 Task: Find a place to stay in Engadine, Australia, with a washing machine, within a price range of ₹10,000 to ₹15,000, and at least 1 bedroom and 1 bathroom.
Action: Mouse moved to (526, 102)
Screenshot: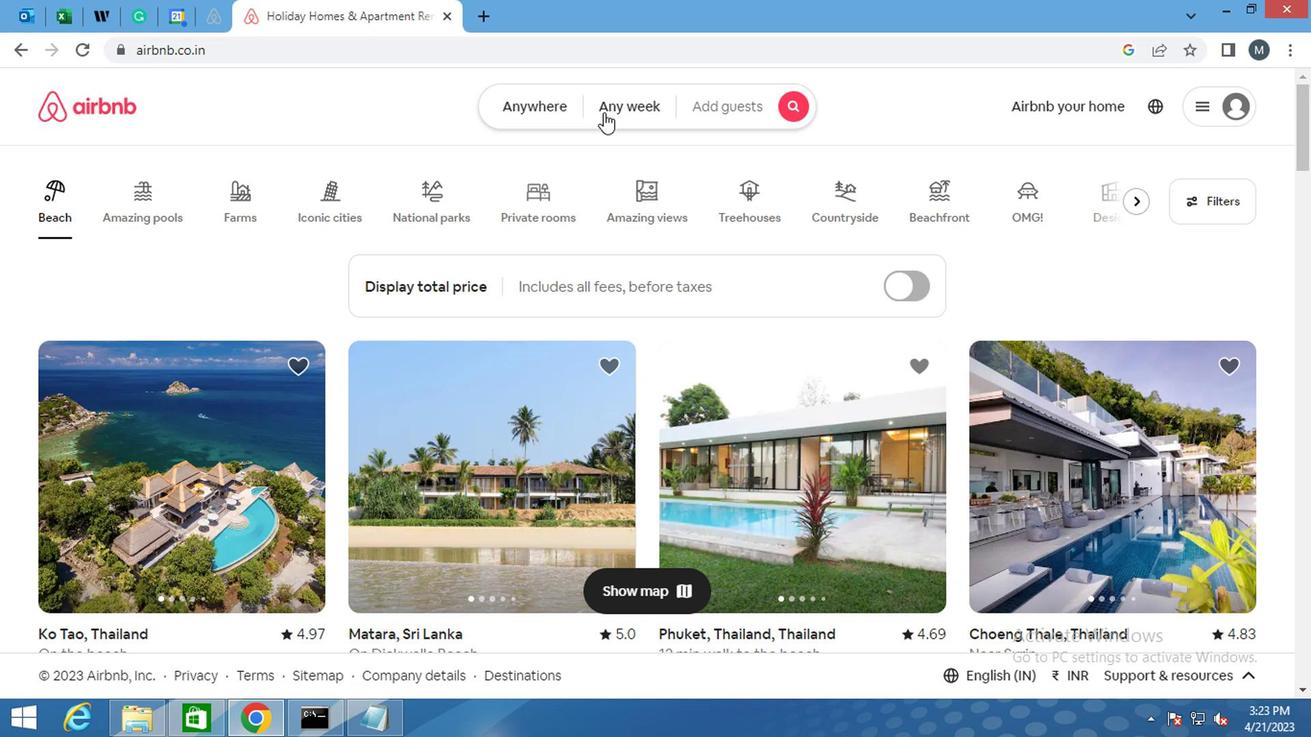 
Action: Mouse pressed left at (526, 102)
Screenshot: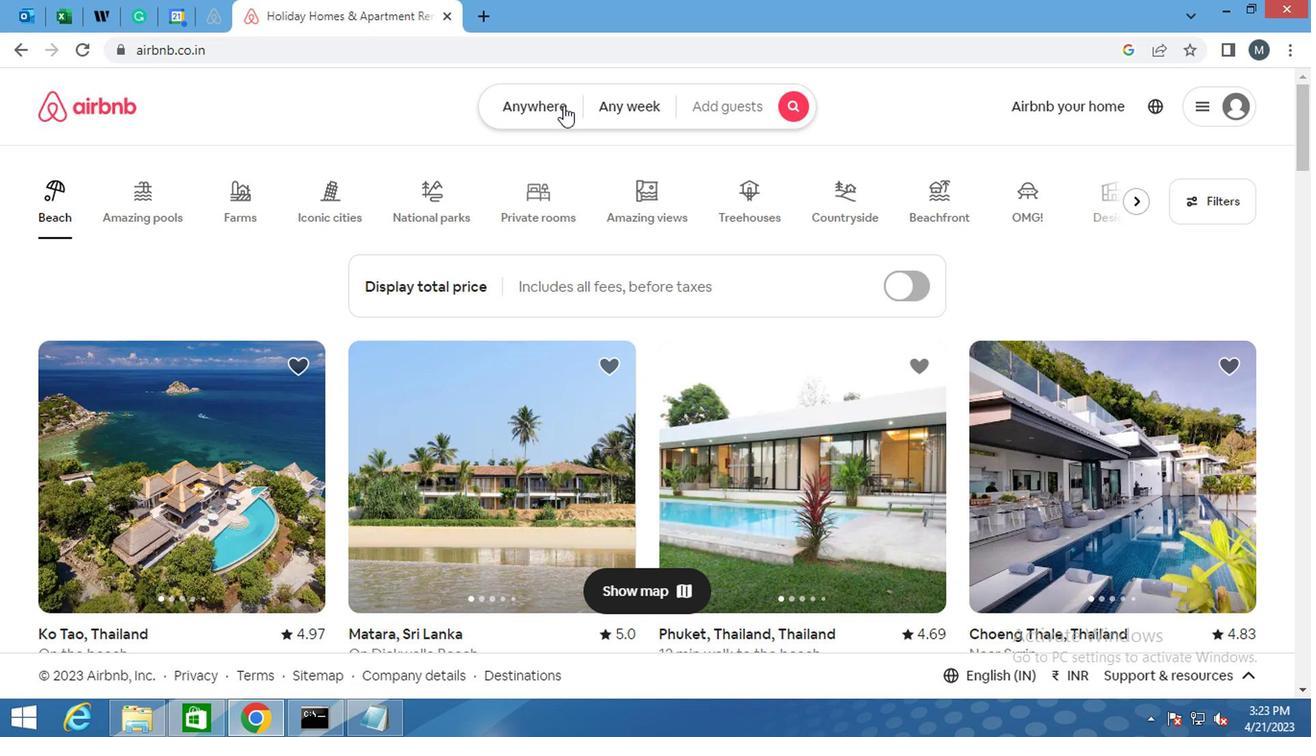 
Action: Mouse moved to (409, 185)
Screenshot: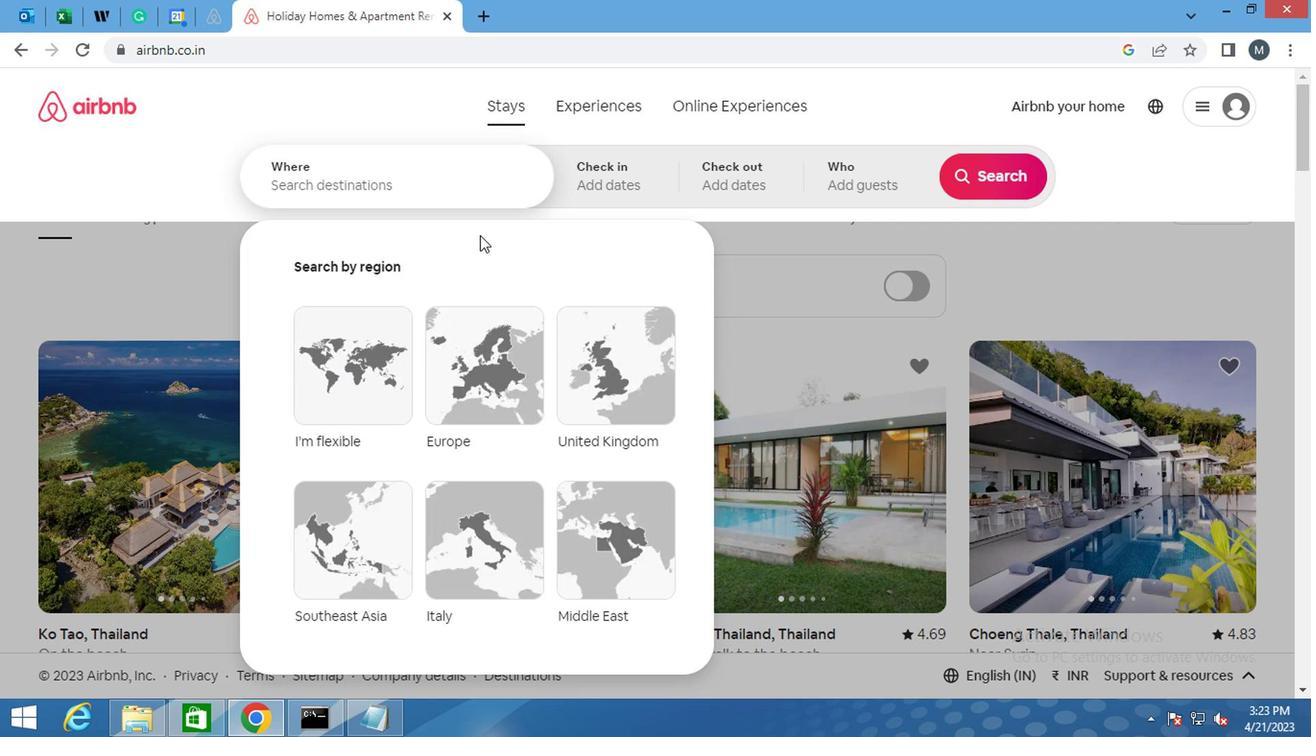 
Action: Mouse pressed left at (409, 185)
Screenshot: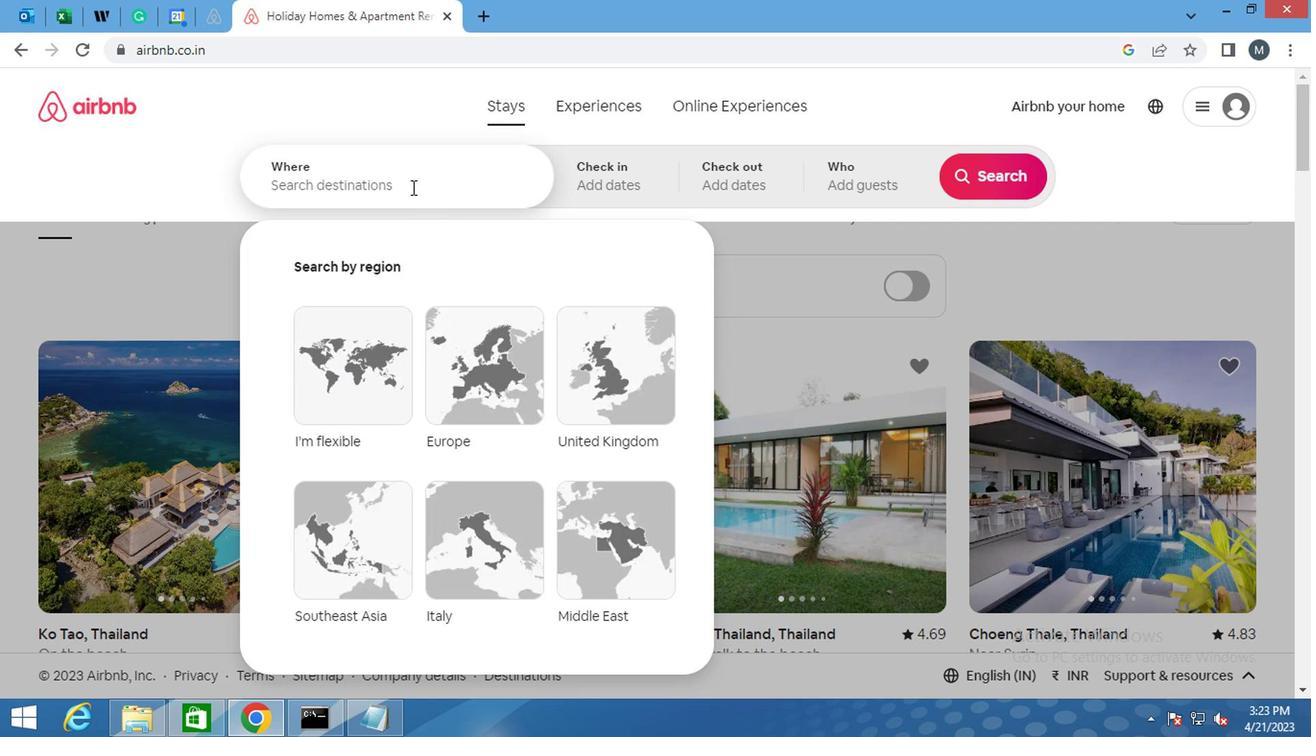 
Action: Key pressed engadine,<Key.shift>AUSTRALIA
Screenshot: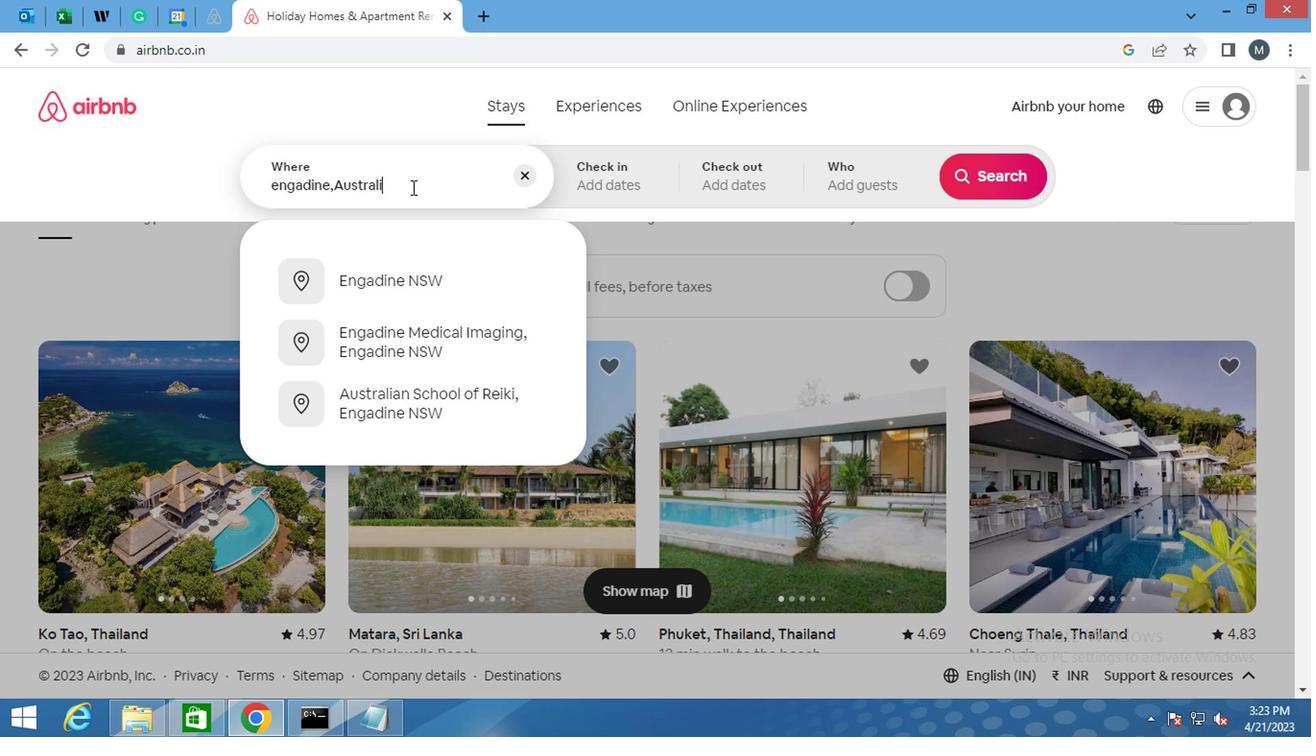 
Action: Mouse moved to (277, 178)
Screenshot: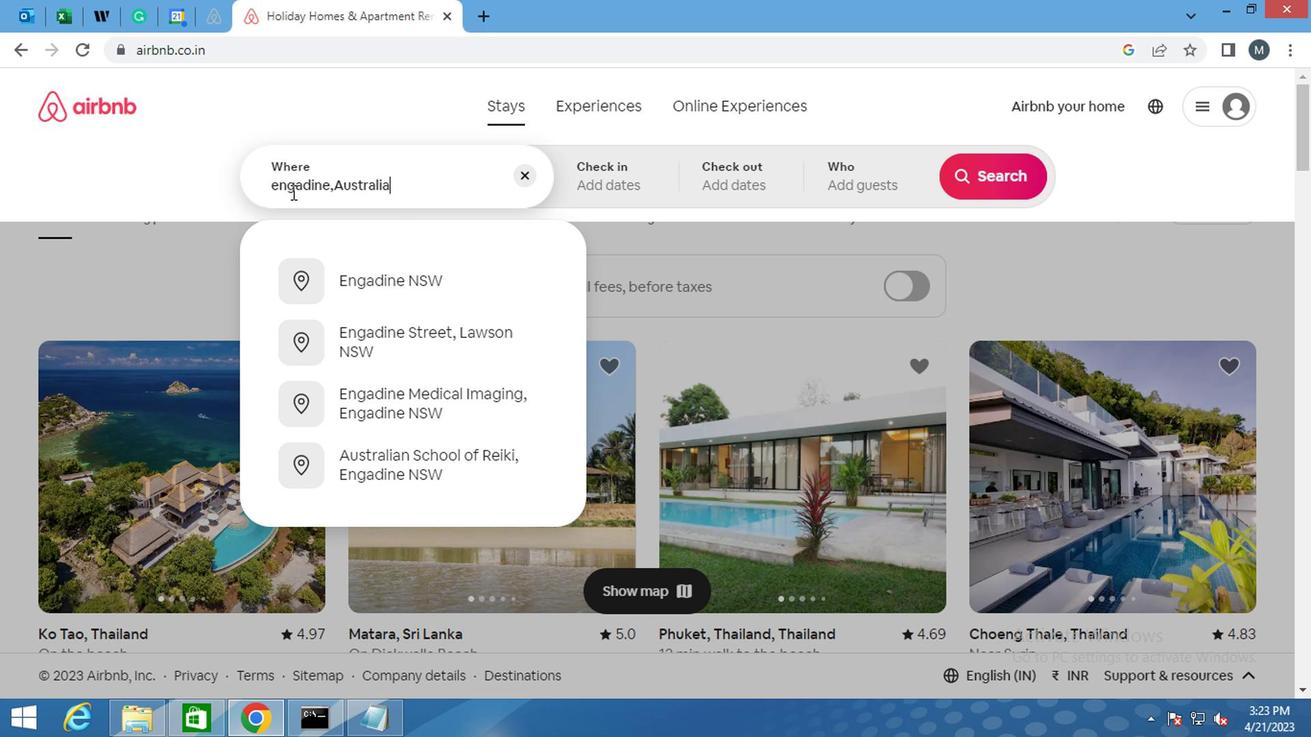 
Action: Mouse pressed left at (277, 178)
Screenshot: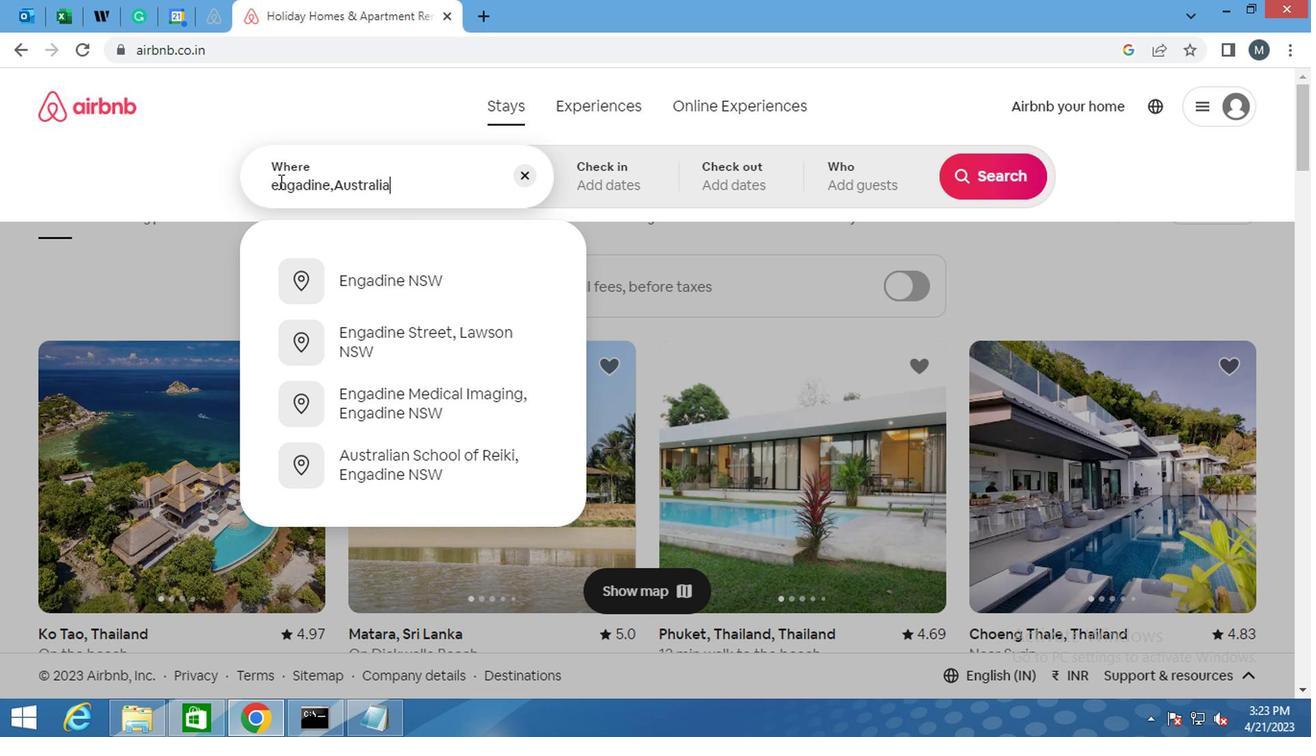 
Action: Mouse moved to (435, 206)
Screenshot: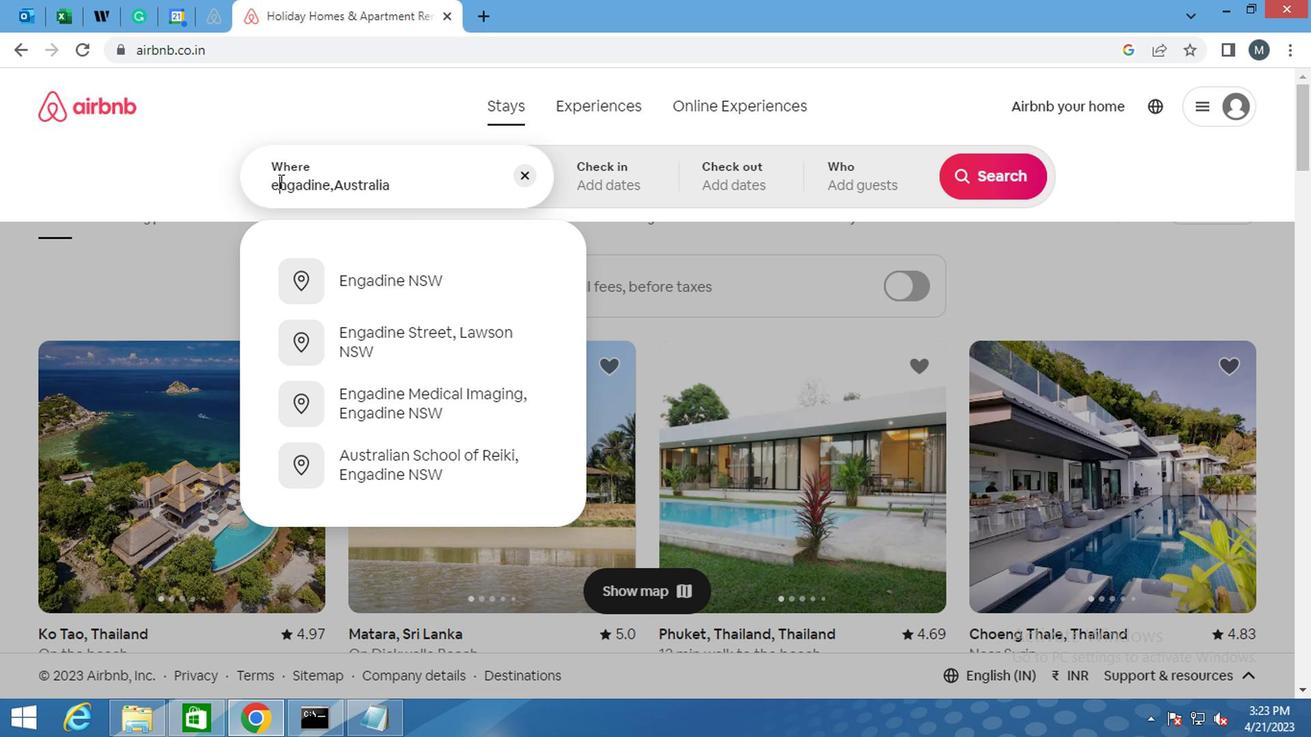 
Action: Key pressed <Key.backspace><Key.shift>E
Screenshot: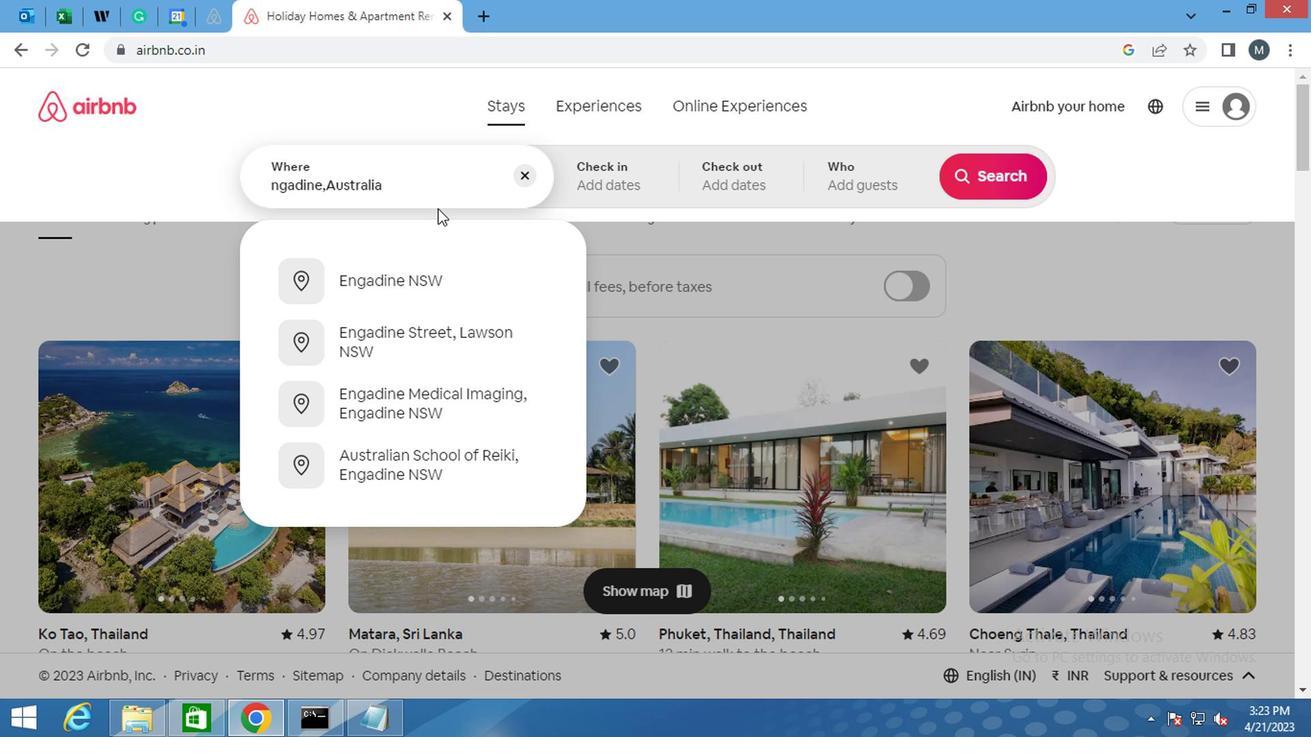 
Action: Mouse moved to (607, 173)
Screenshot: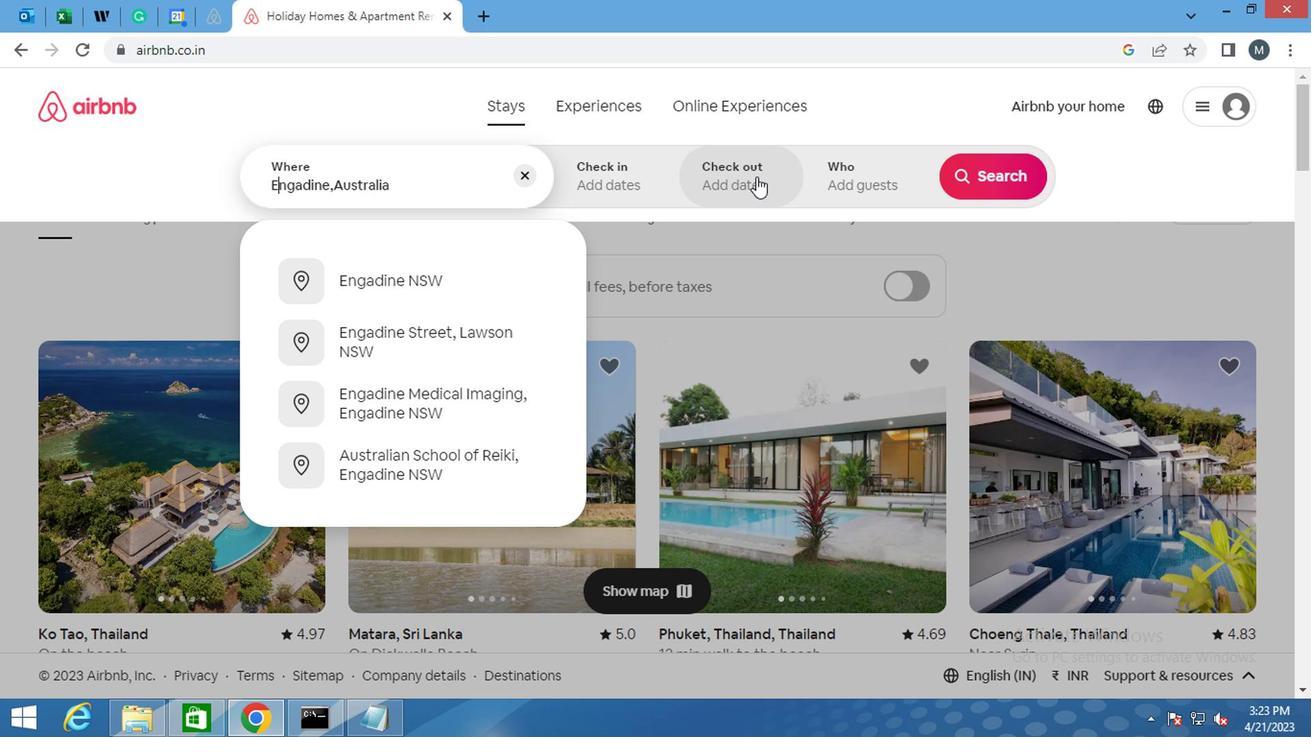 
Action: Mouse pressed left at (607, 173)
Screenshot: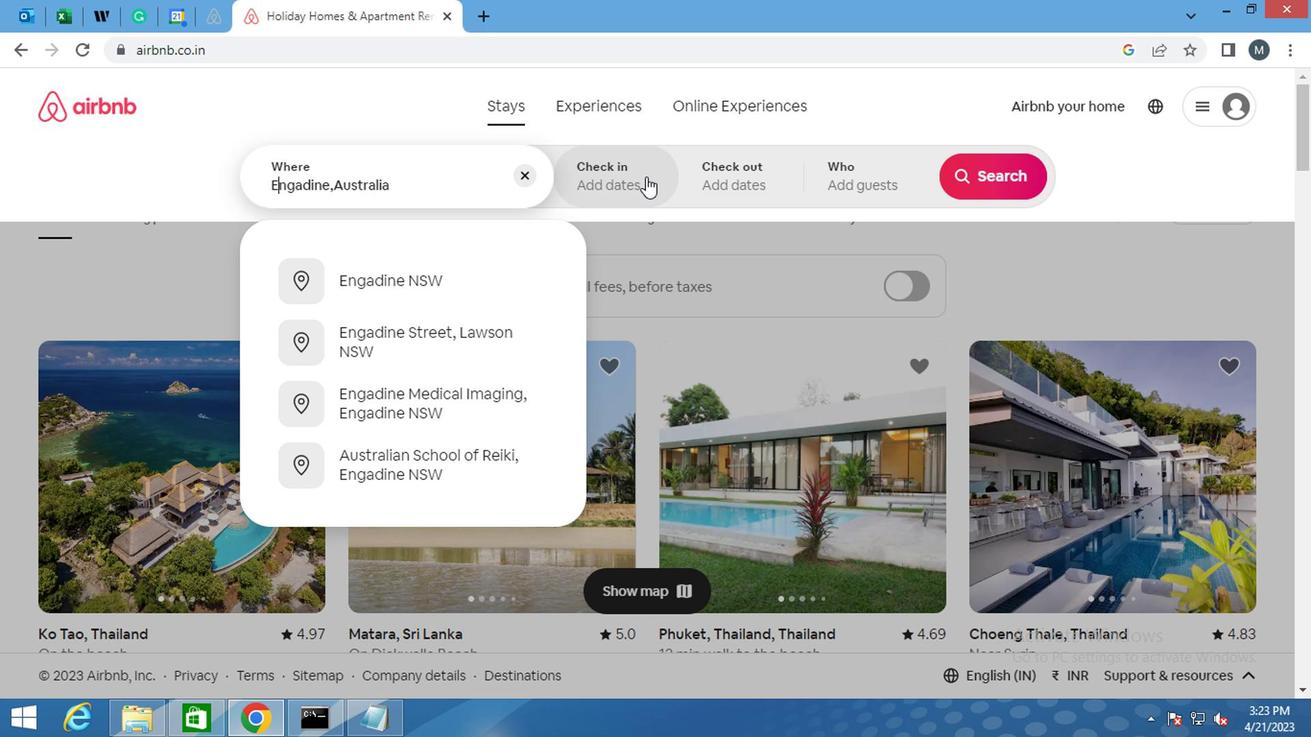 
Action: Mouse moved to (982, 331)
Screenshot: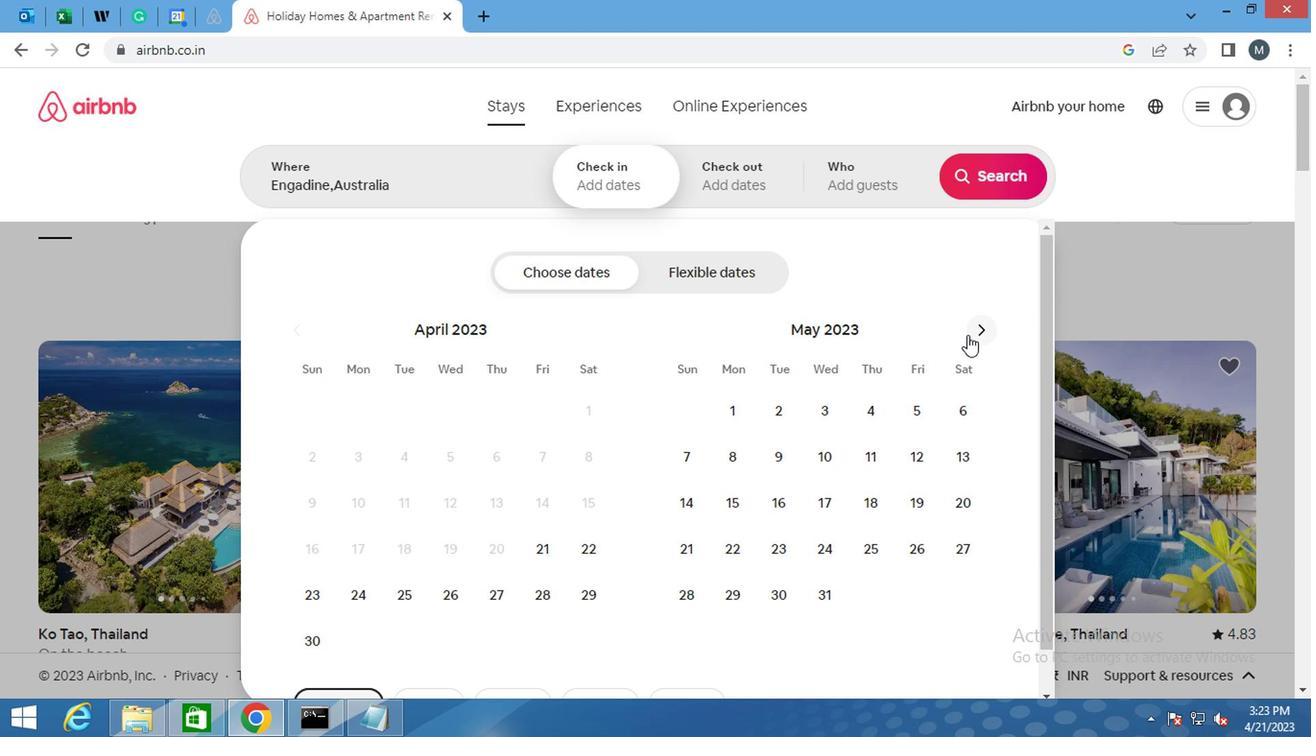 
Action: Mouse pressed left at (982, 331)
Screenshot: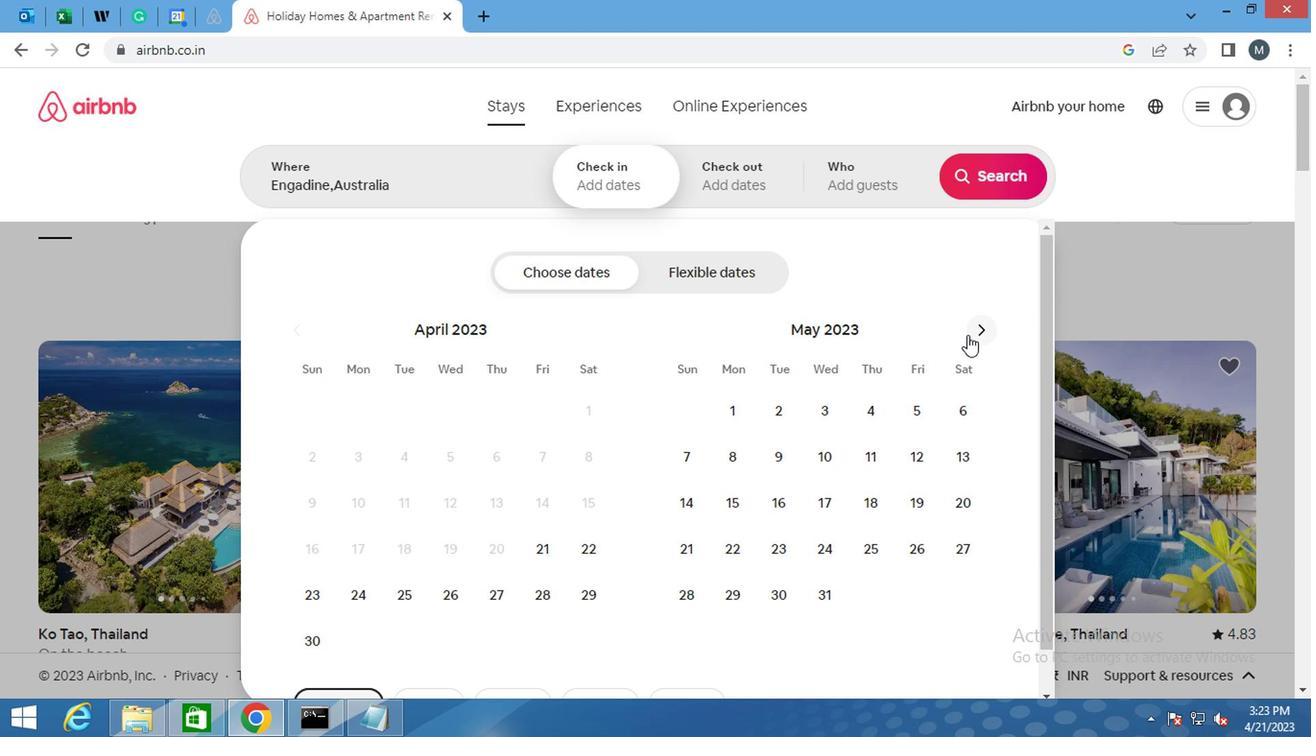 
Action: Mouse moved to (913, 415)
Screenshot: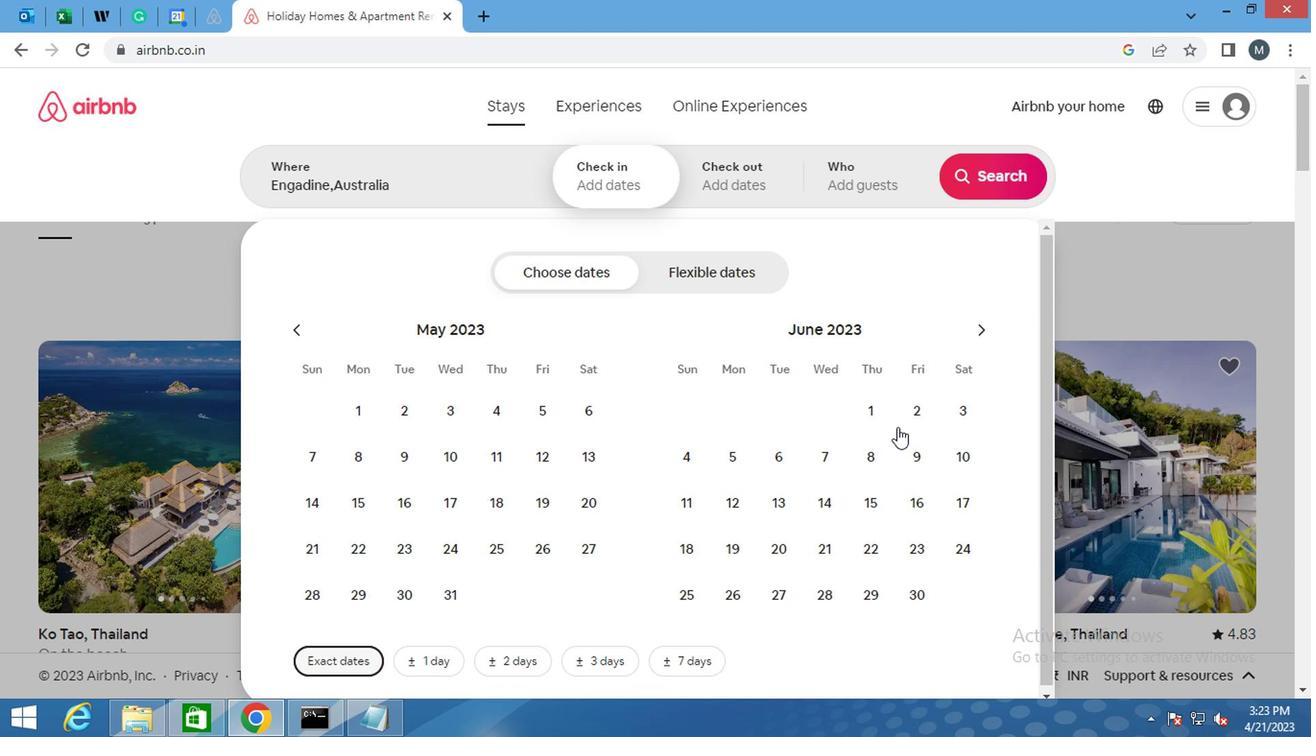 
Action: Mouse pressed left at (913, 415)
Screenshot: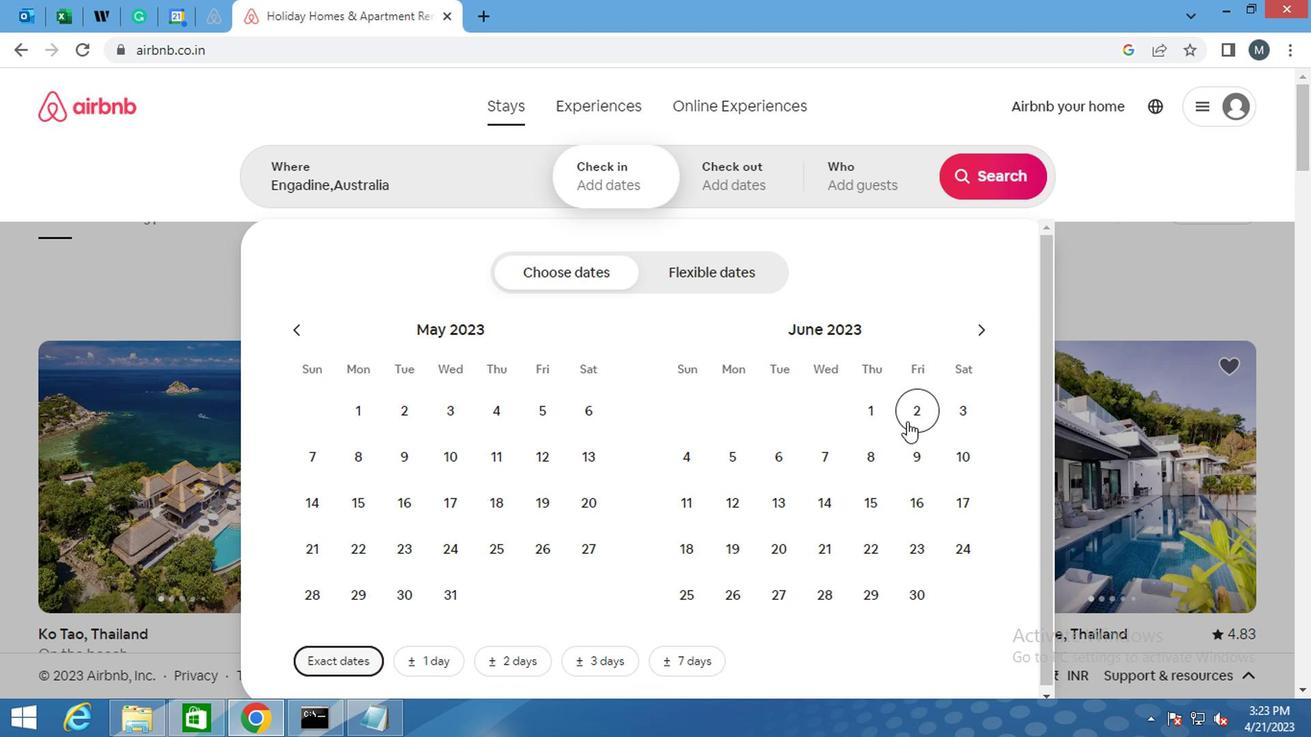 
Action: Mouse moved to (860, 498)
Screenshot: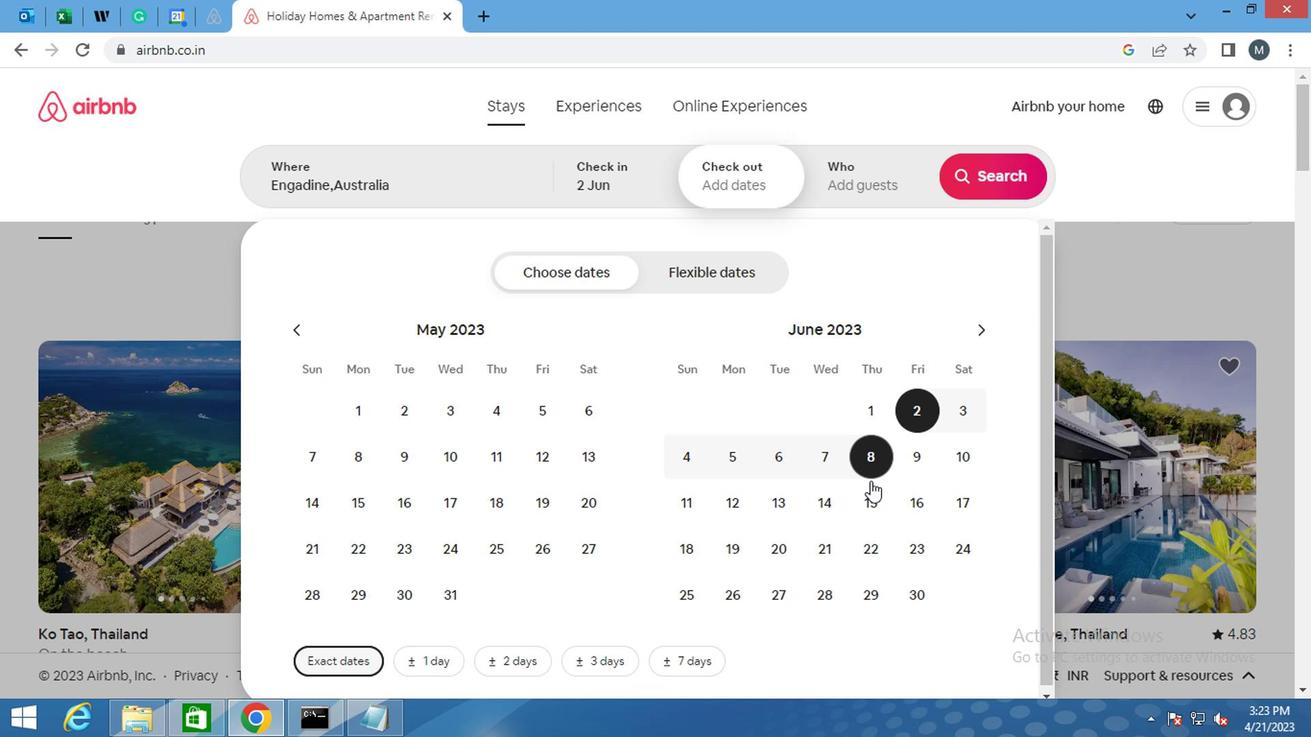 
Action: Mouse pressed left at (860, 498)
Screenshot: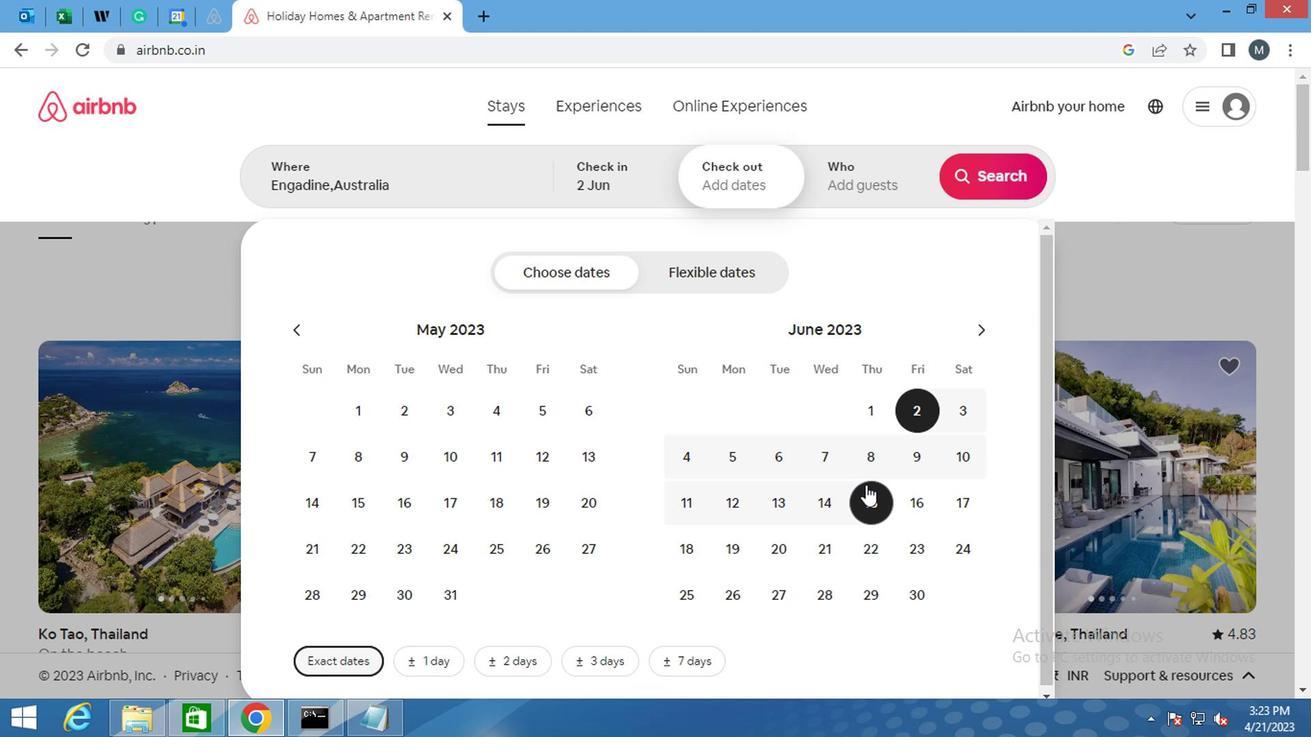
Action: Mouse moved to (856, 174)
Screenshot: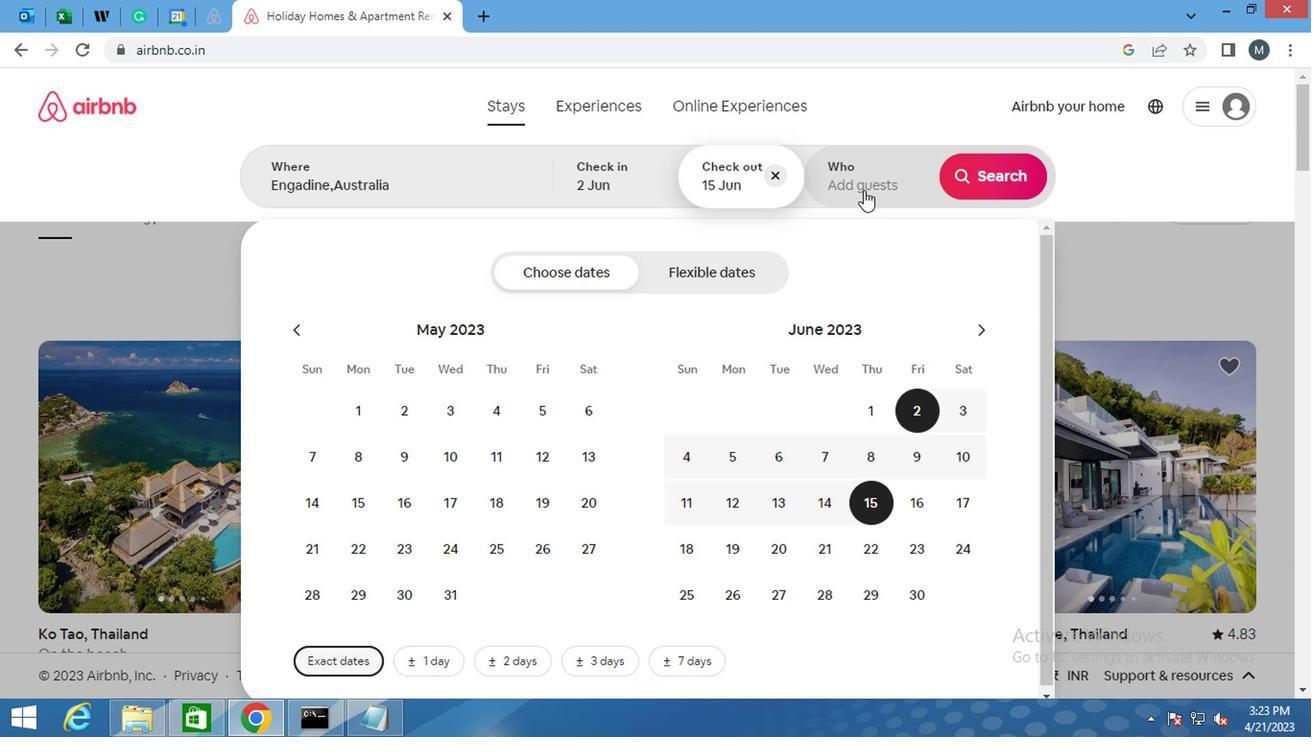 
Action: Mouse pressed left at (856, 174)
Screenshot: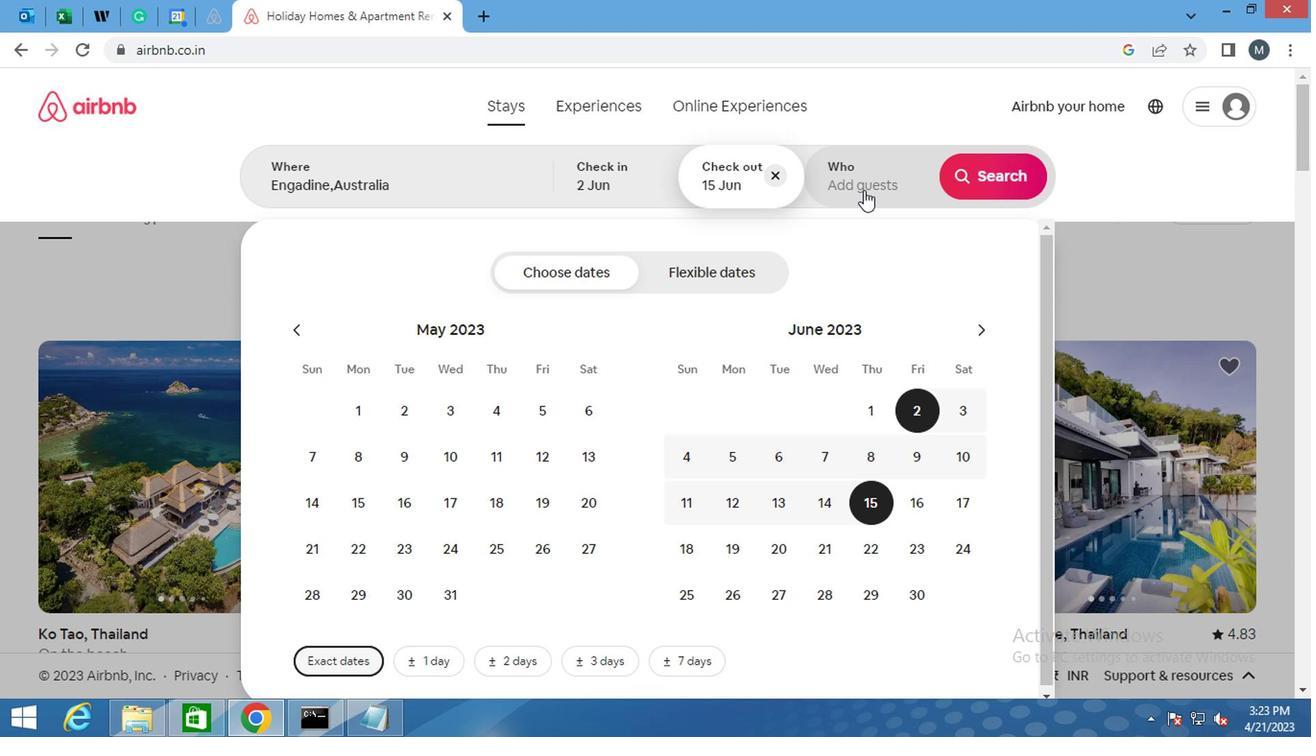 
Action: Mouse moved to (1000, 279)
Screenshot: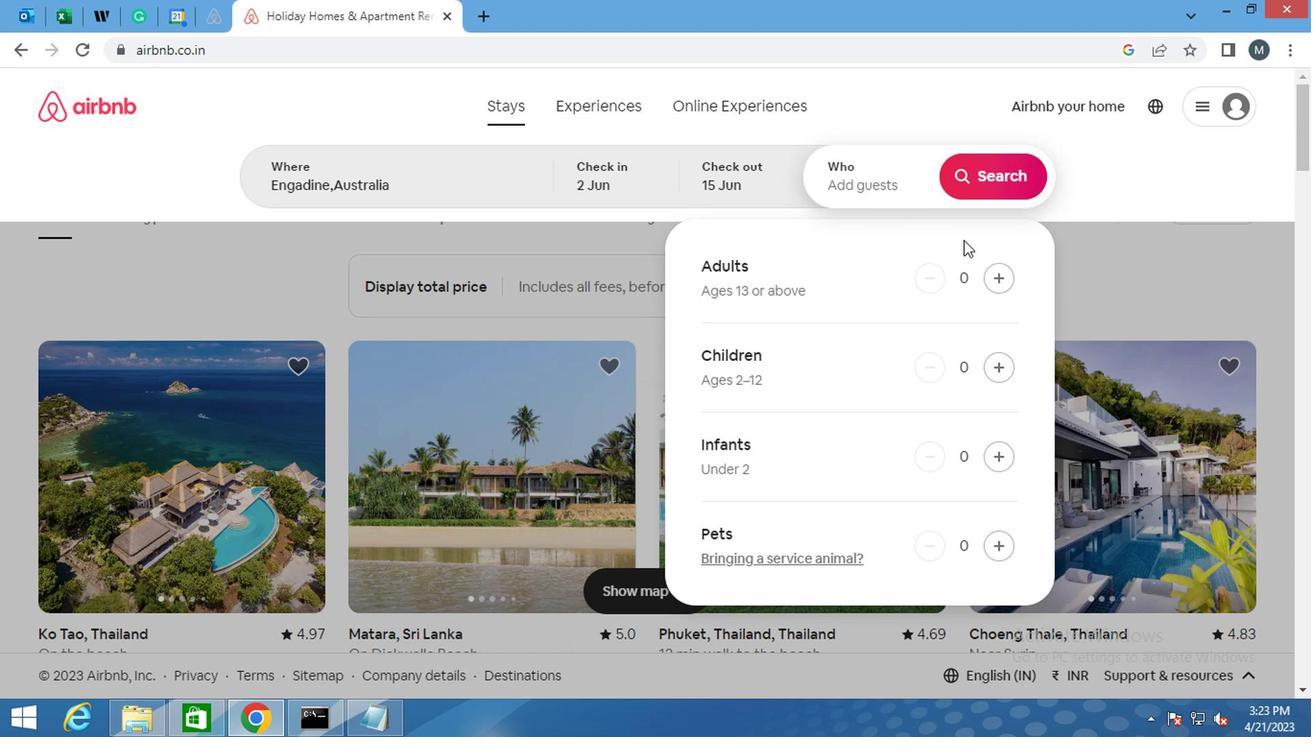 
Action: Mouse pressed left at (1000, 279)
Screenshot: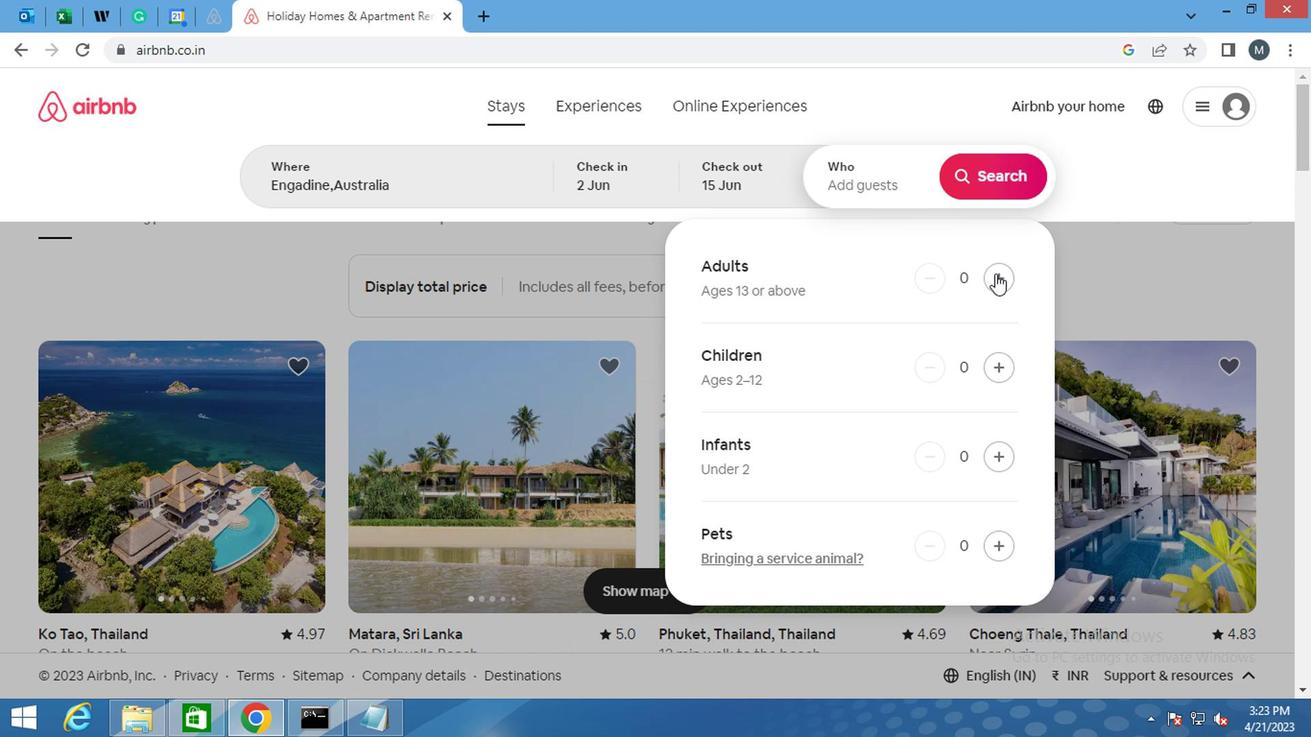 
Action: Mouse pressed left at (1000, 279)
Screenshot: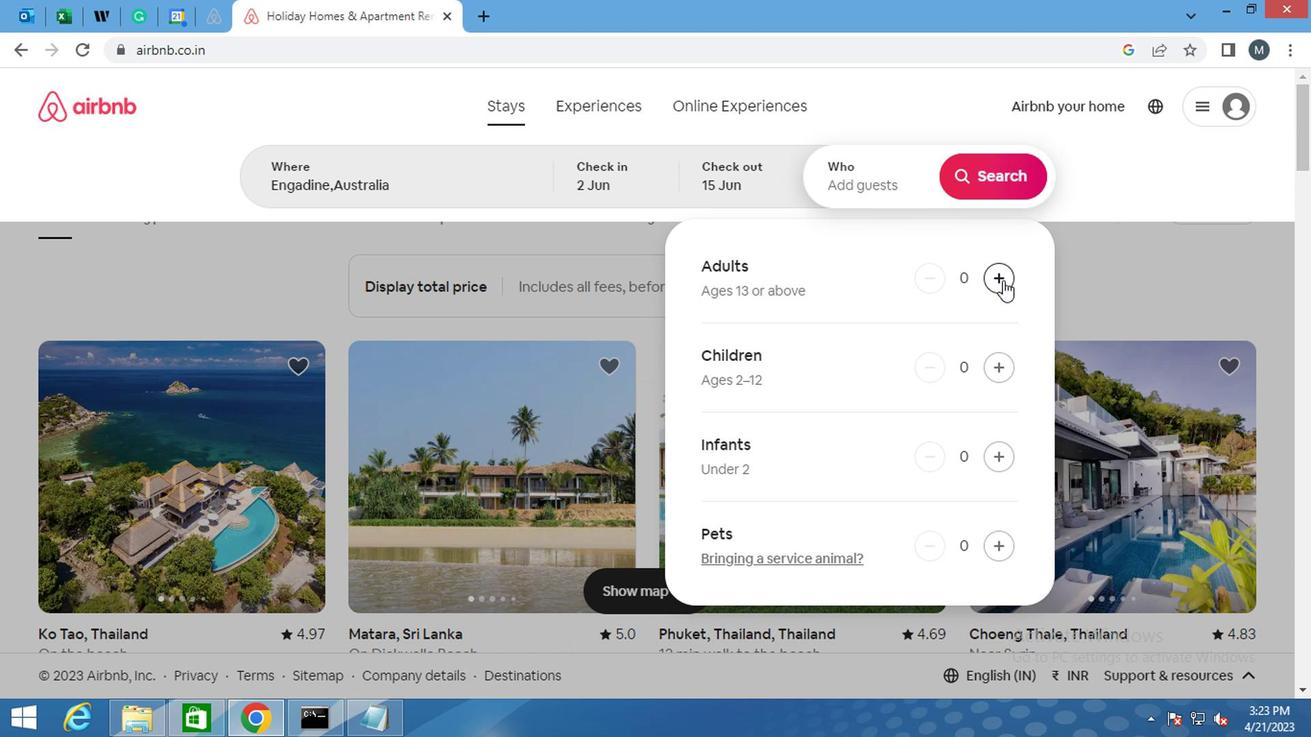 
Action: Mouse moved to (987, 178)
Screenshot: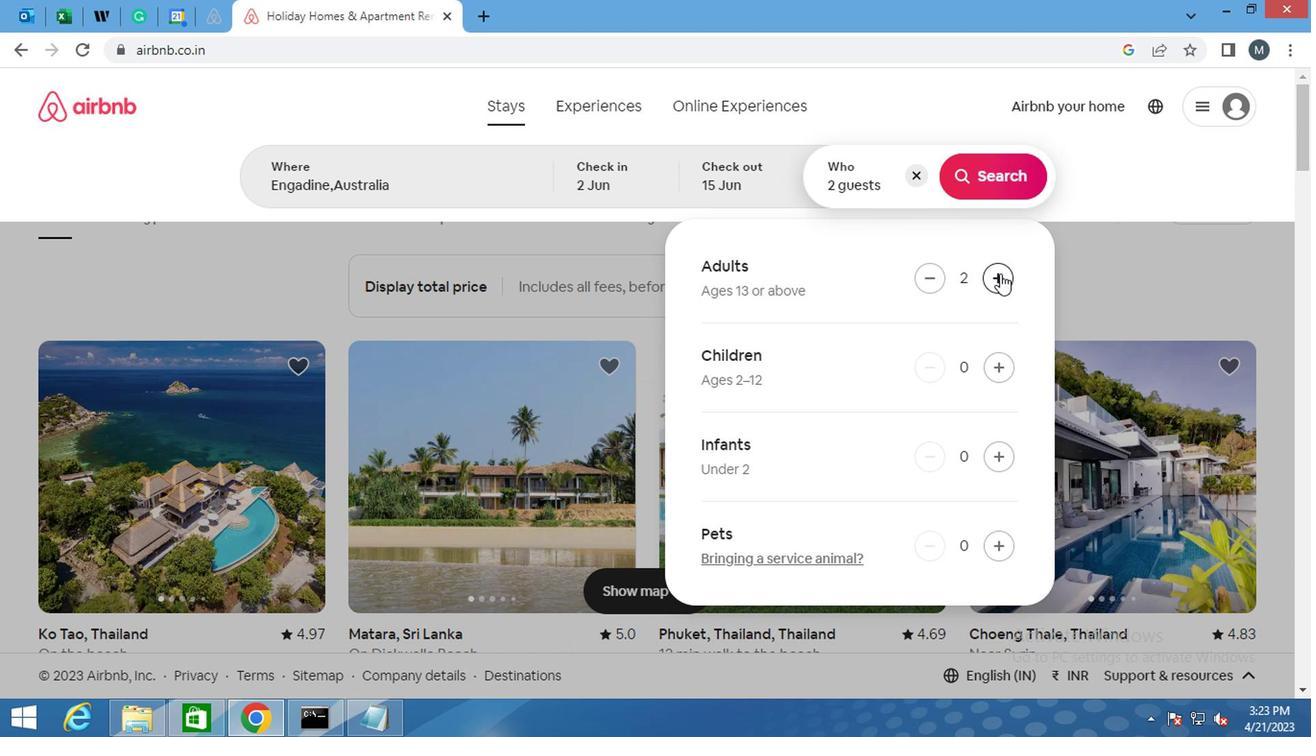 
Action: Mouse pressed left at (987, 178)
Screenshot: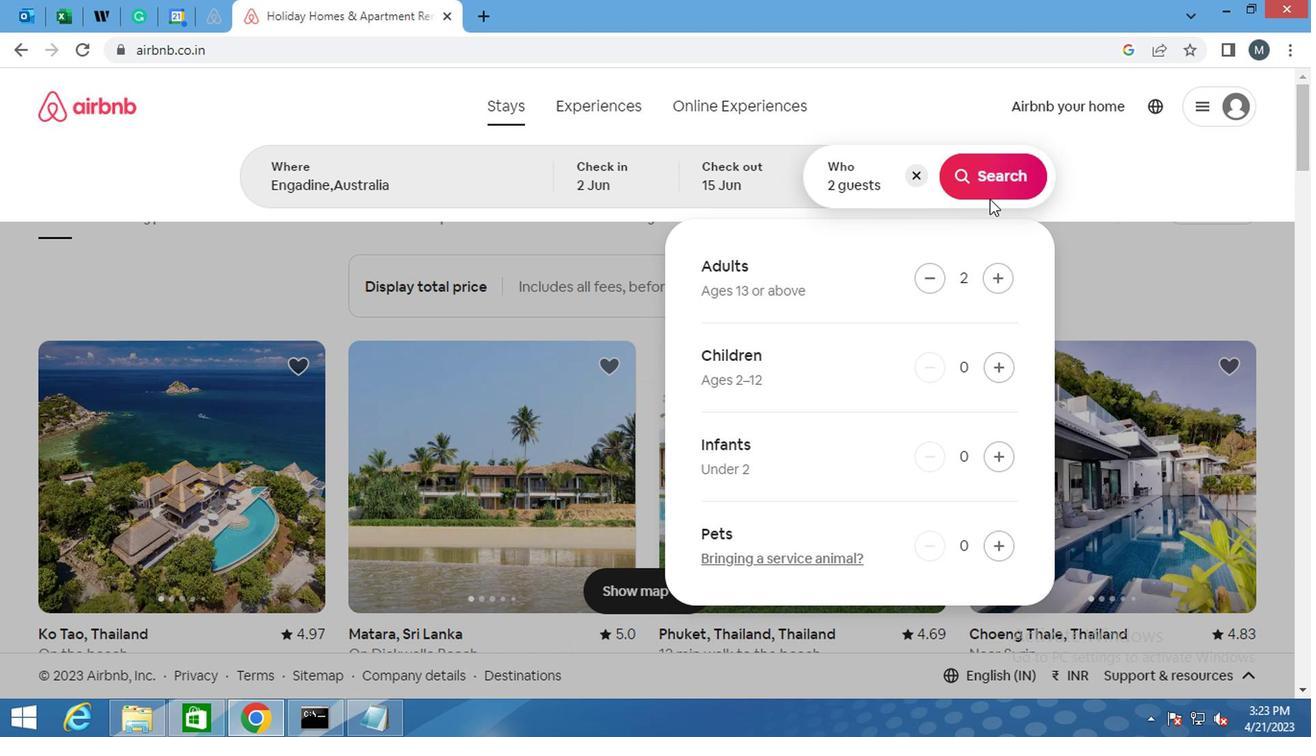 
Action: Mouse moved to (1211, 191)
Screenshot: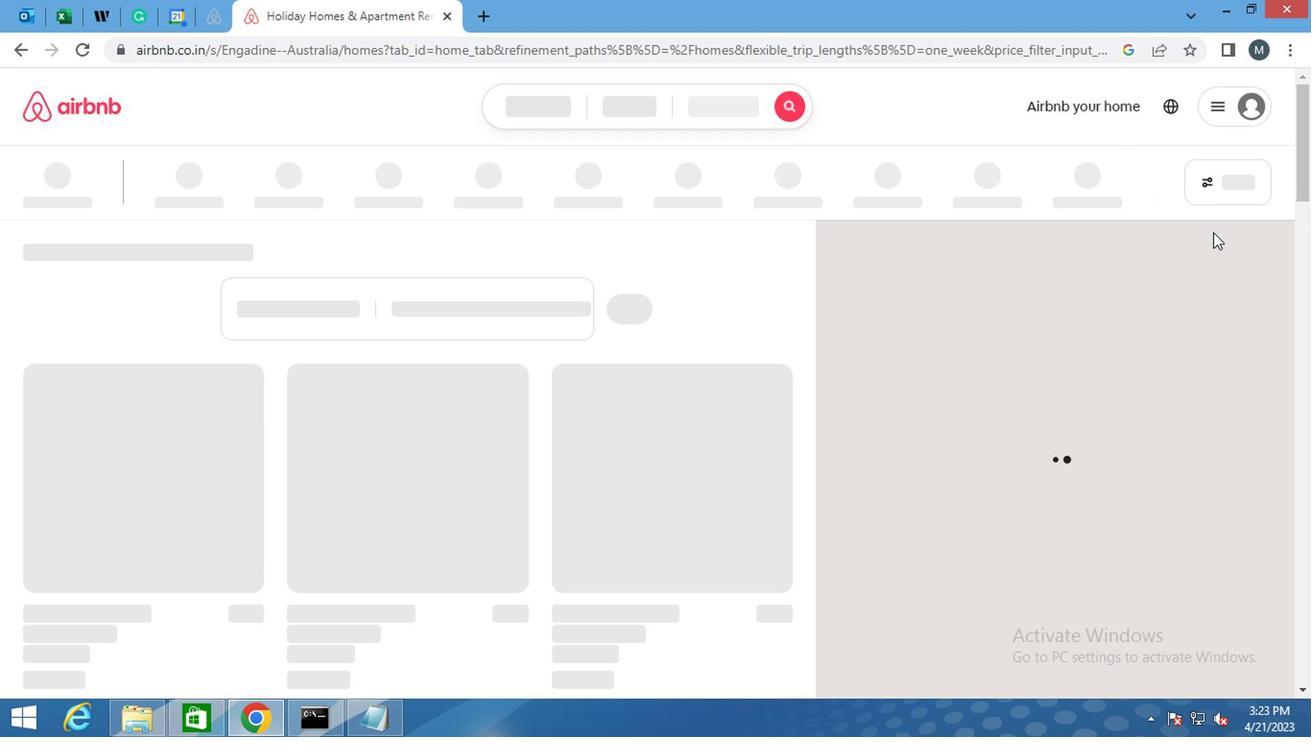 
Action: Mouse pressed left at (1211, 191)
Screenshot: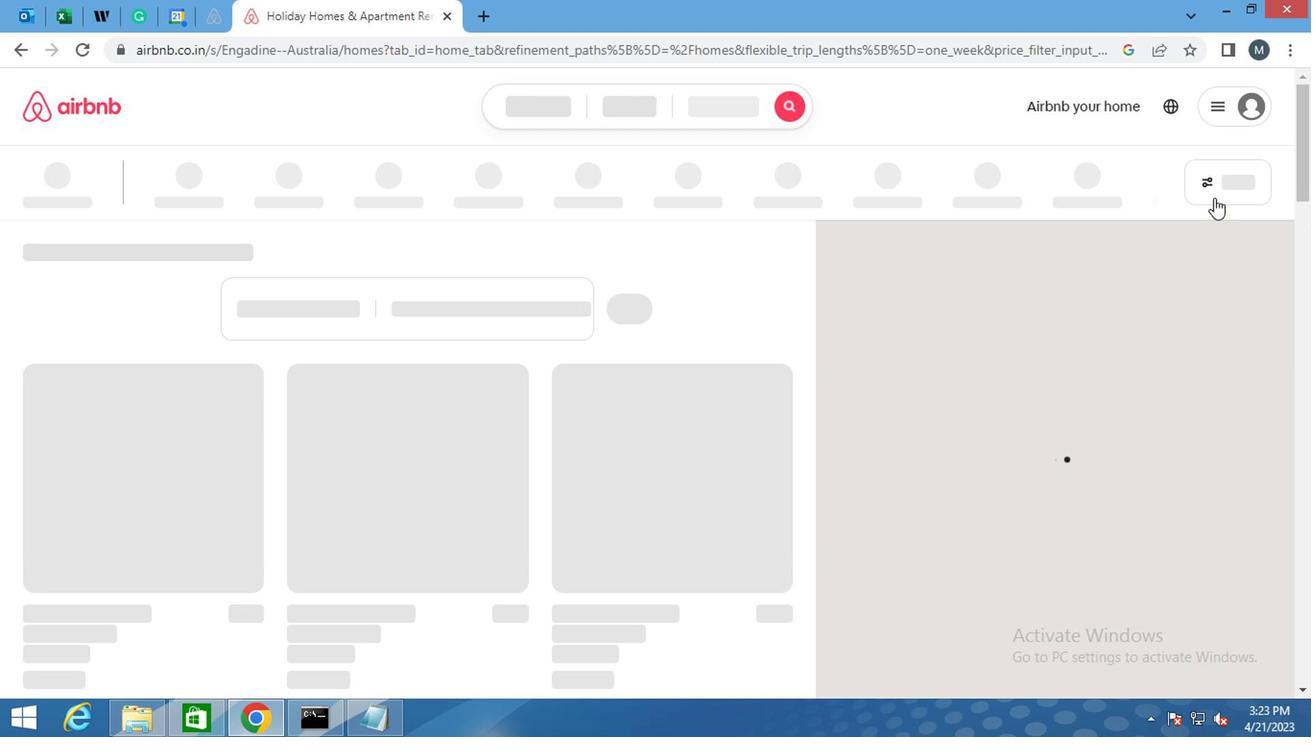 
Action: Mouse moved to (386, 509)
Screenshot: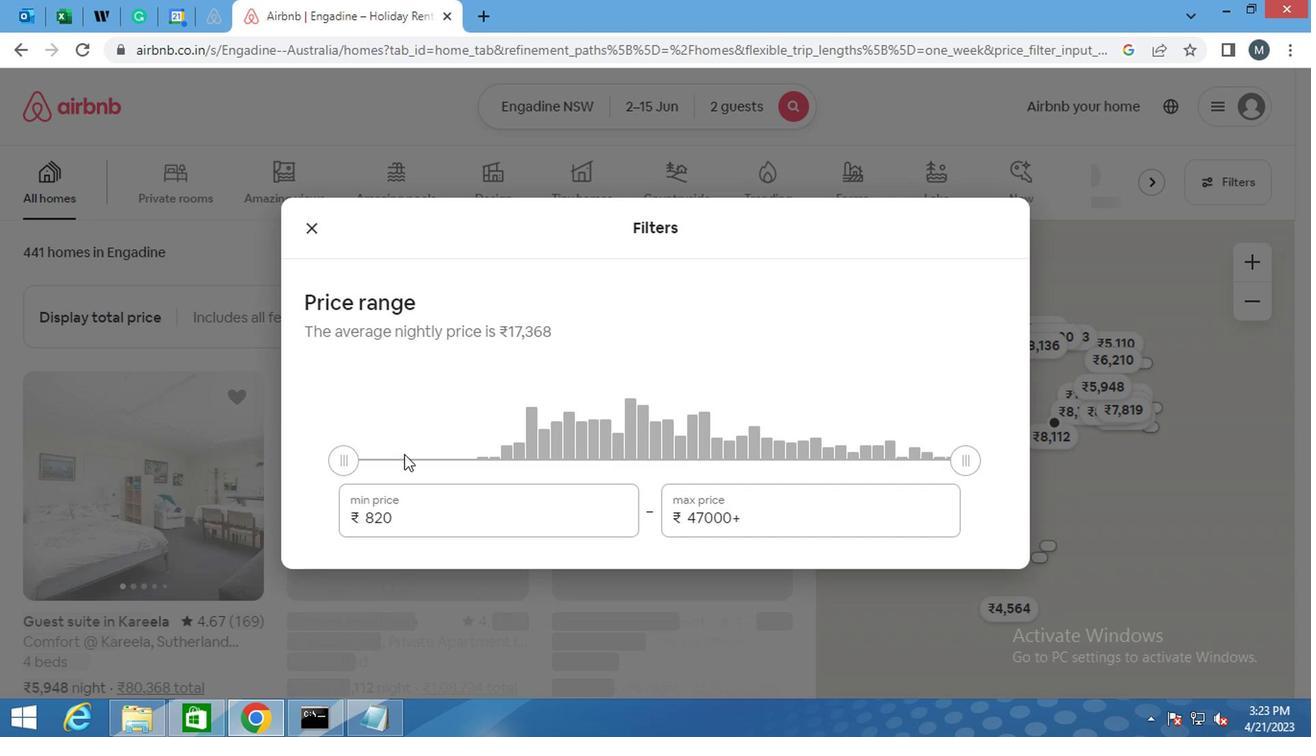 
Action: Mouse pressed left at (386, 509)
Screenshot: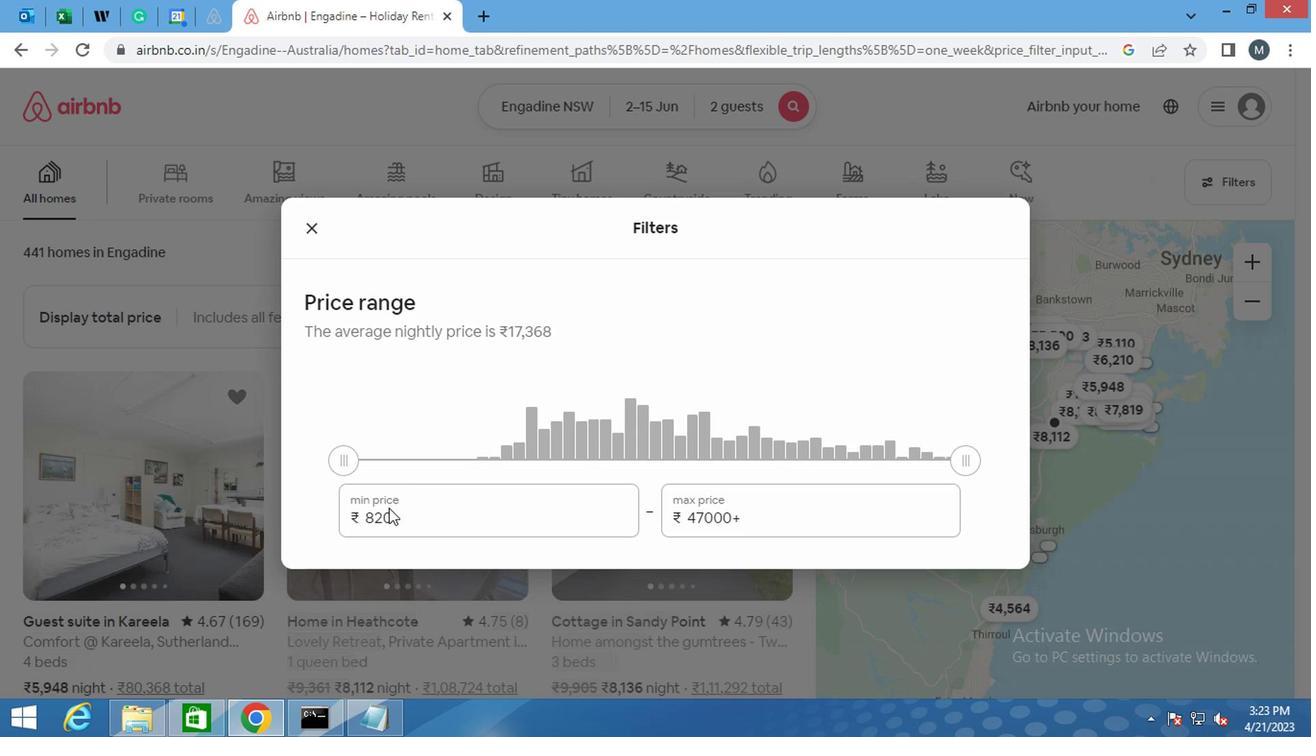 
Action: Mouse moved to (396, 415)
Screenshot: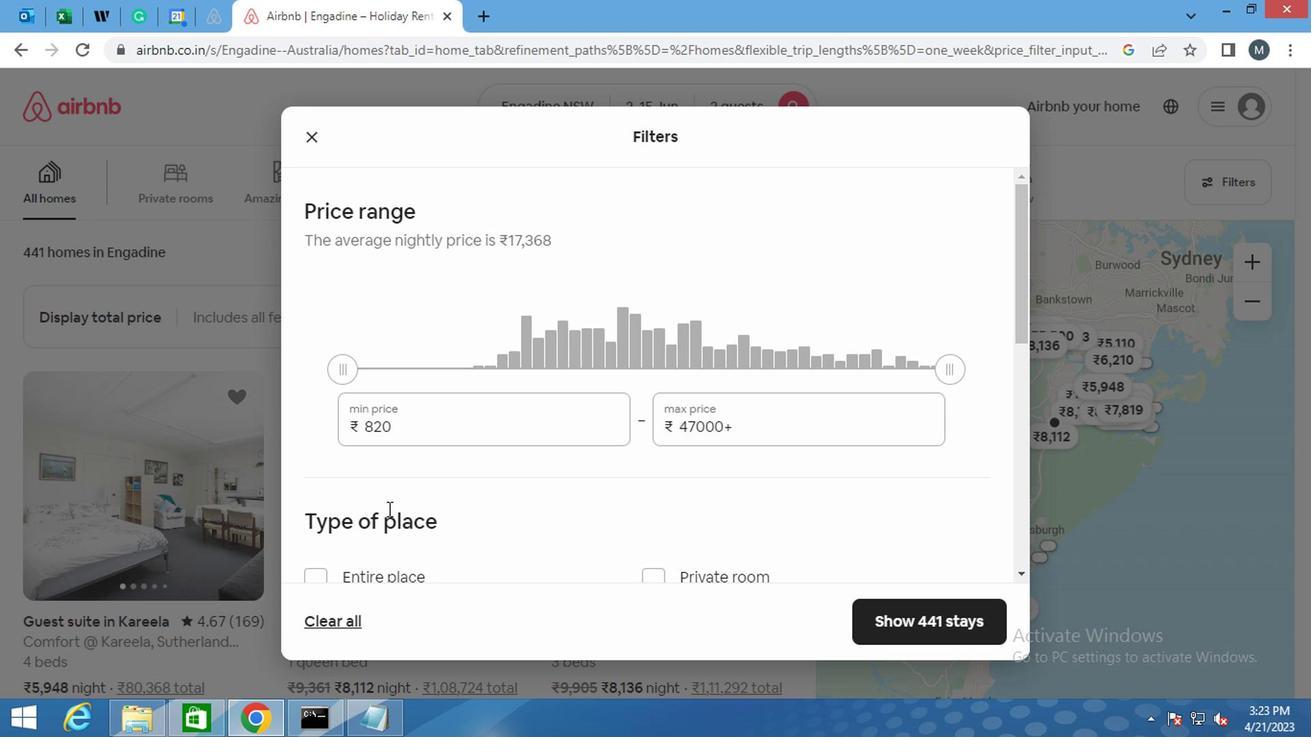 
Action: Mouse pressed left at (396, 415)
Screenshot: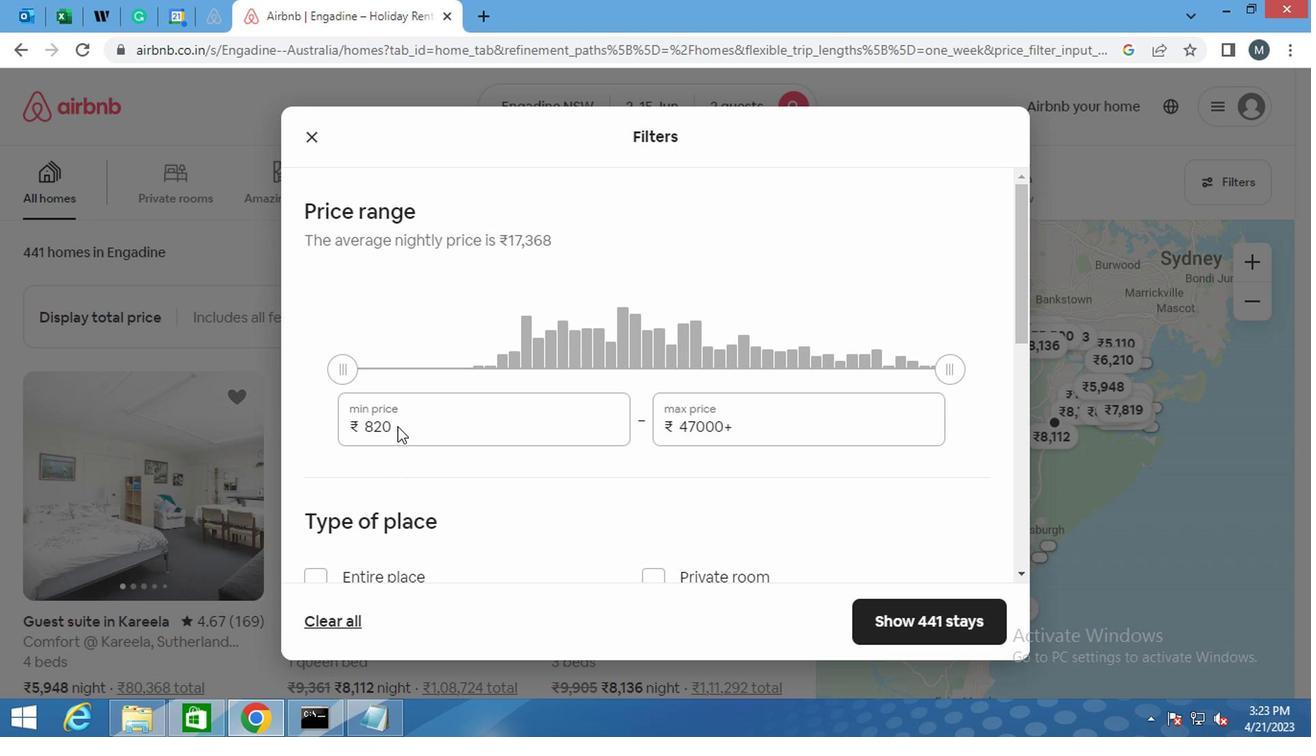 
Action: Mouse pressed left at (396, 415)
Screenshot: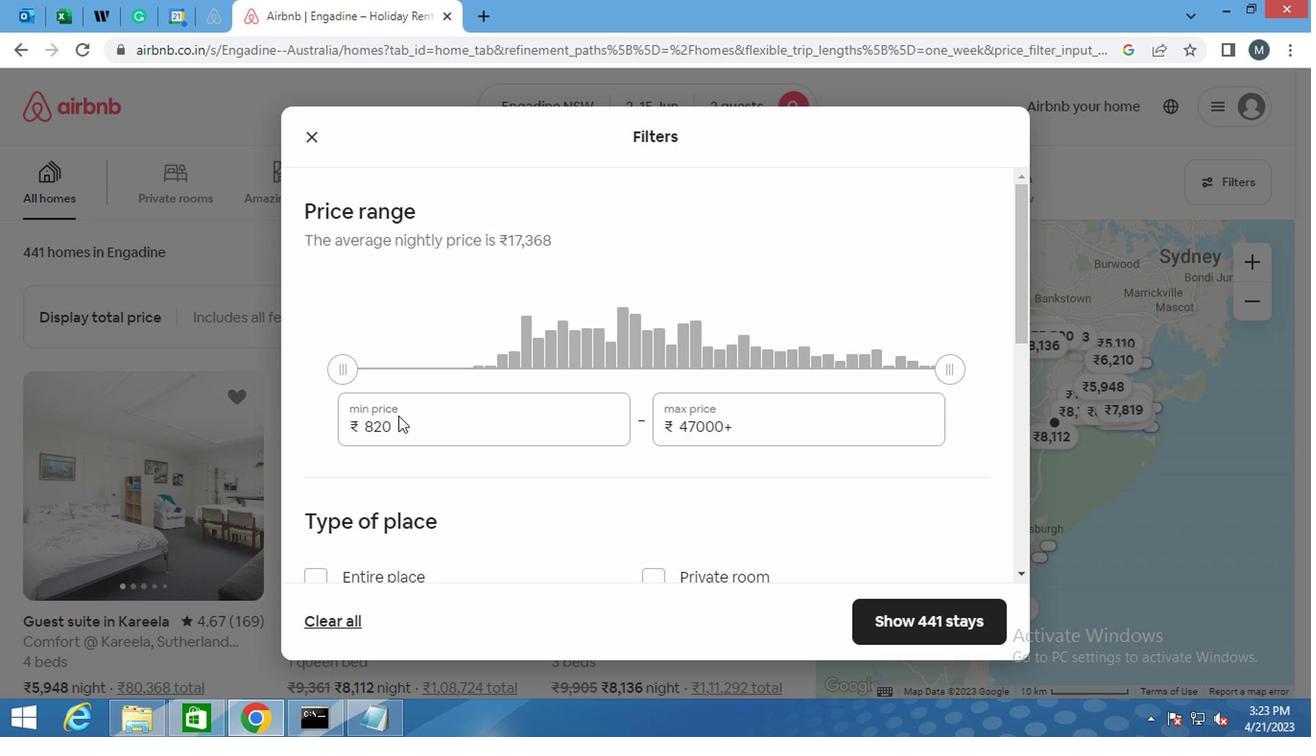 
Action: Mouse pressed left at (396, 415)
Screenshot: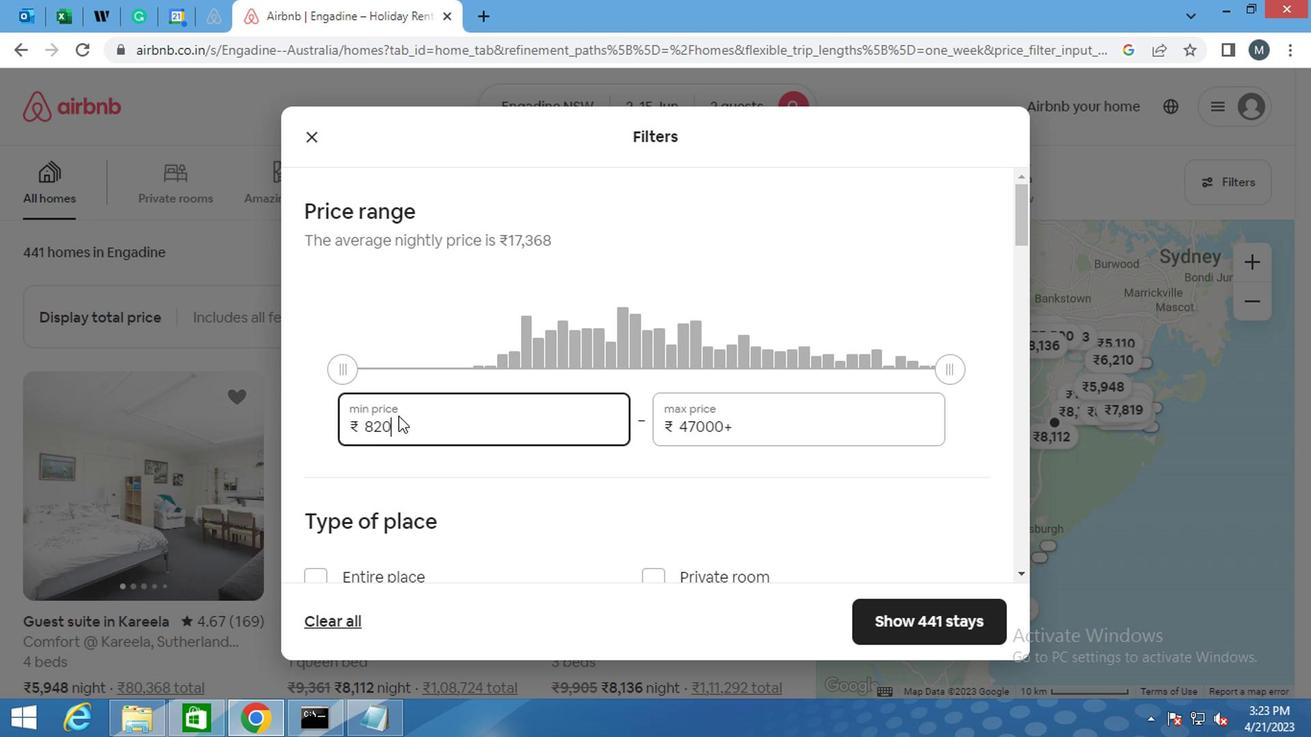 
Action: Mouse moved to (383, 420)
Screenshot: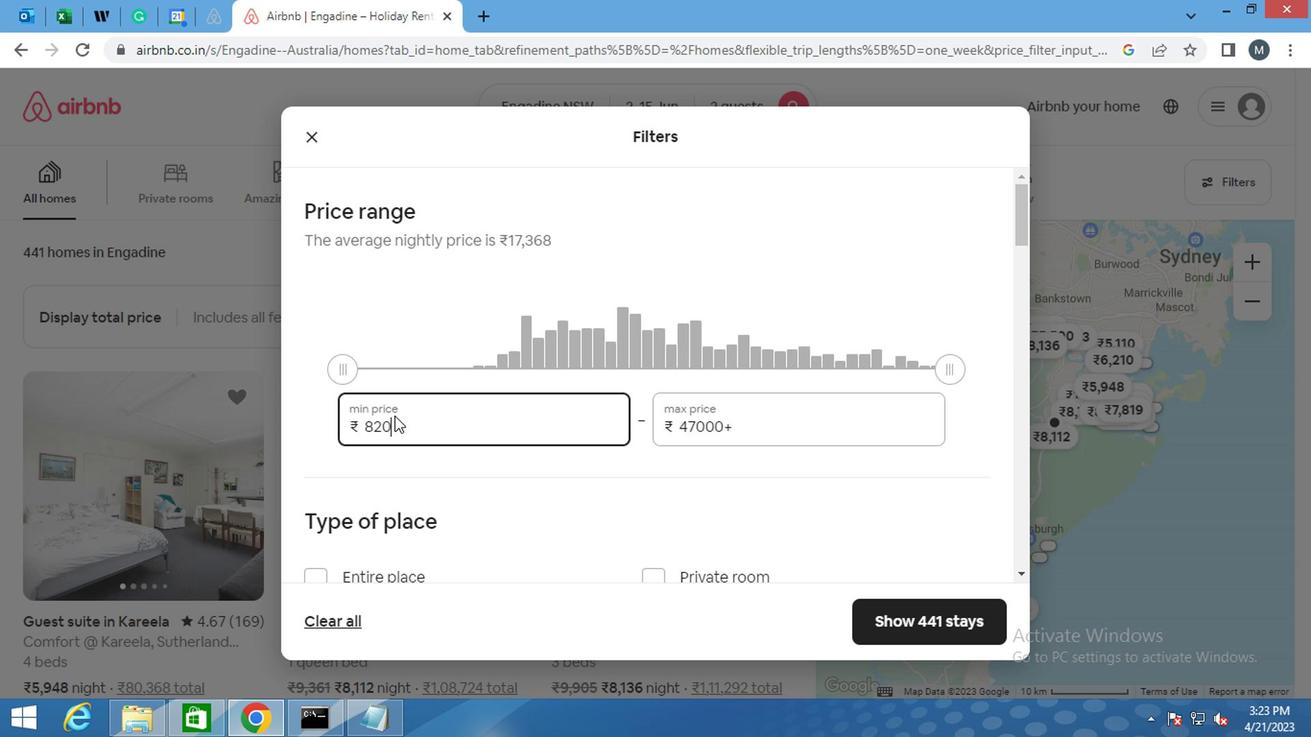 
Action: Mouse pressed left at (383, 420)
Screenshot: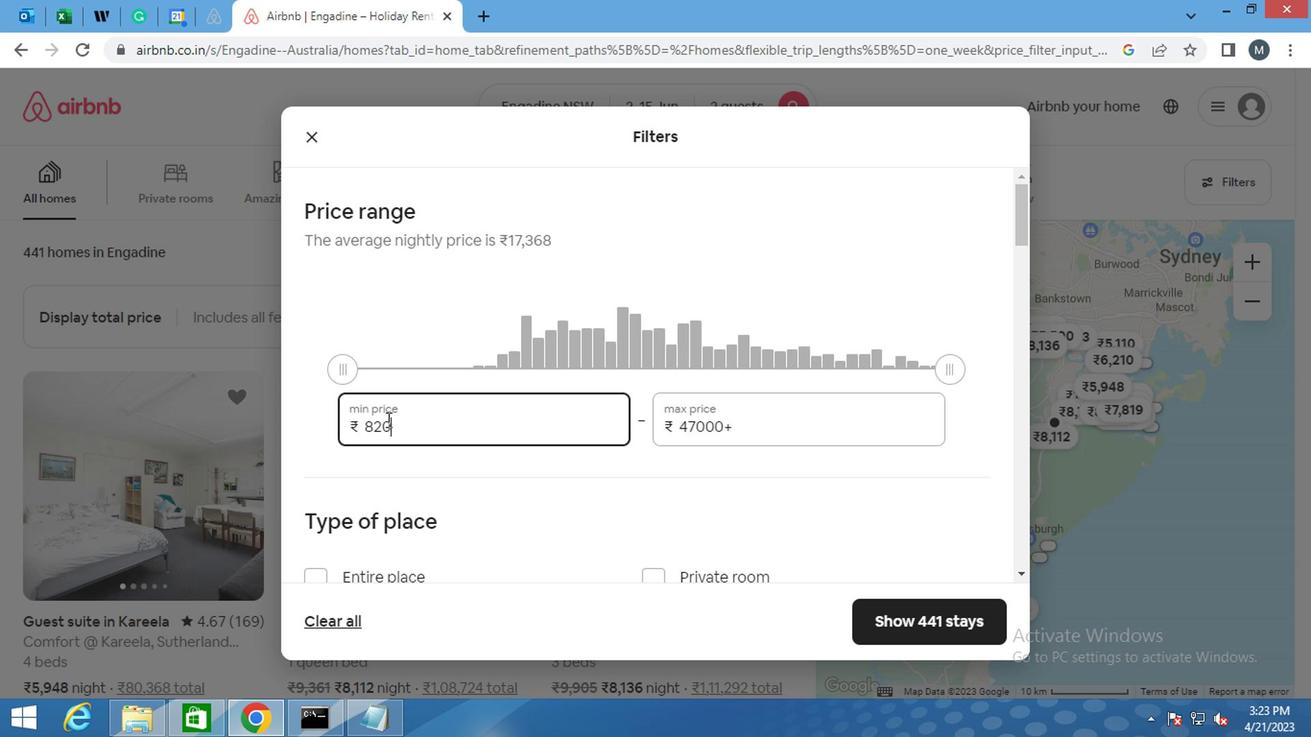 
Action: Mouse pressed right at (383, 420)
Screenshot: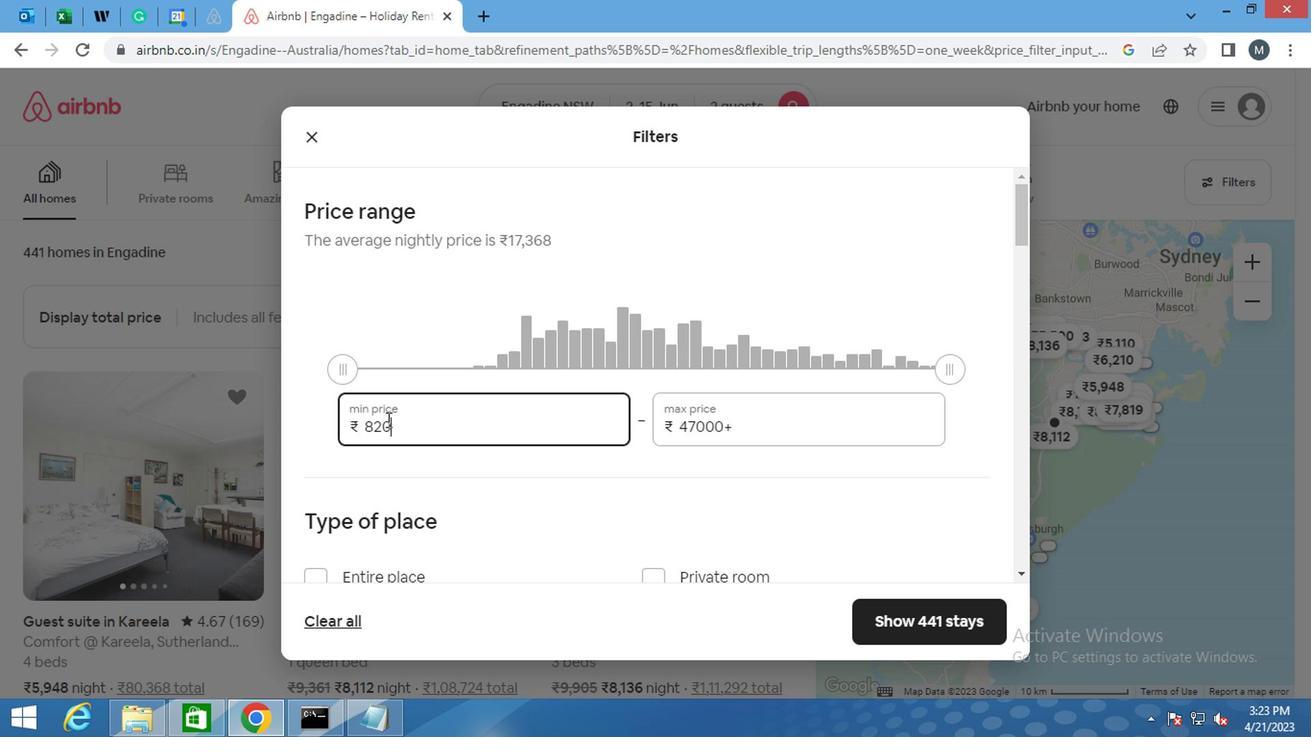 
Action: Mouse pressed left at (383, 420)
Screenshot: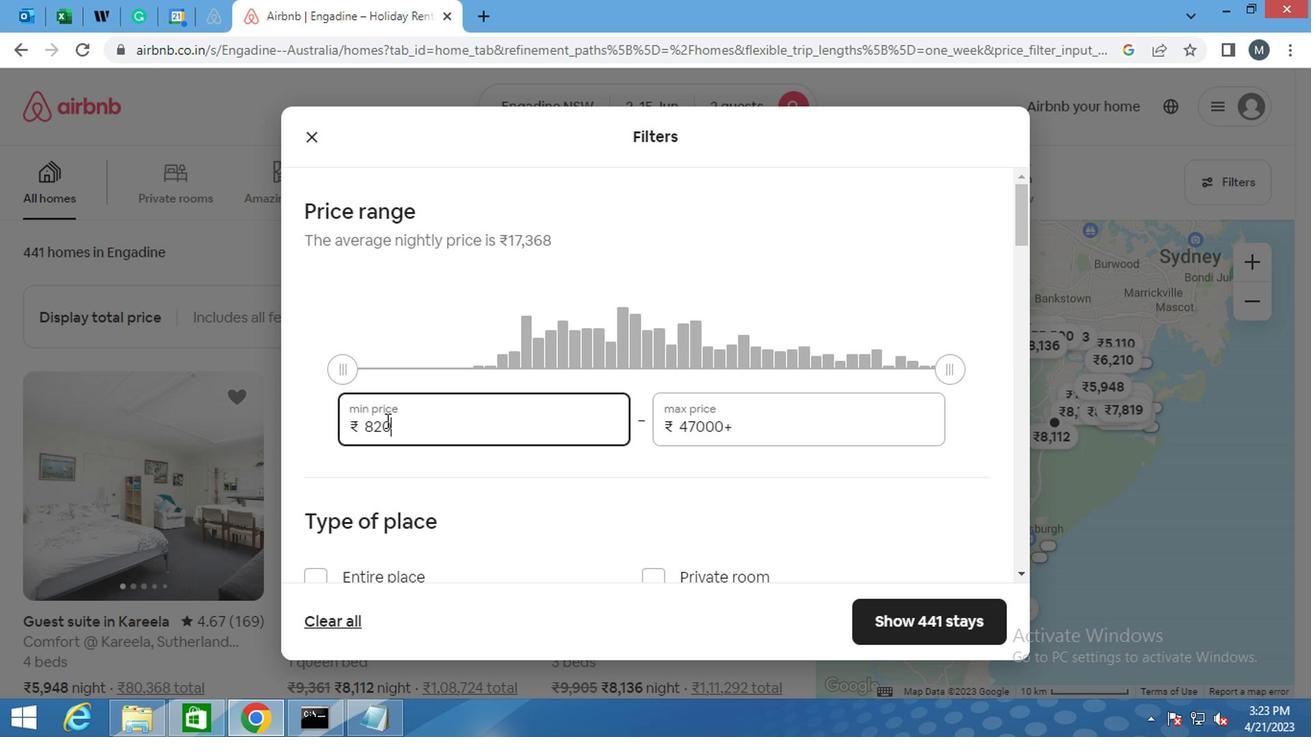 
Action: Mouse pressed left at (383, 420)
Screenshot: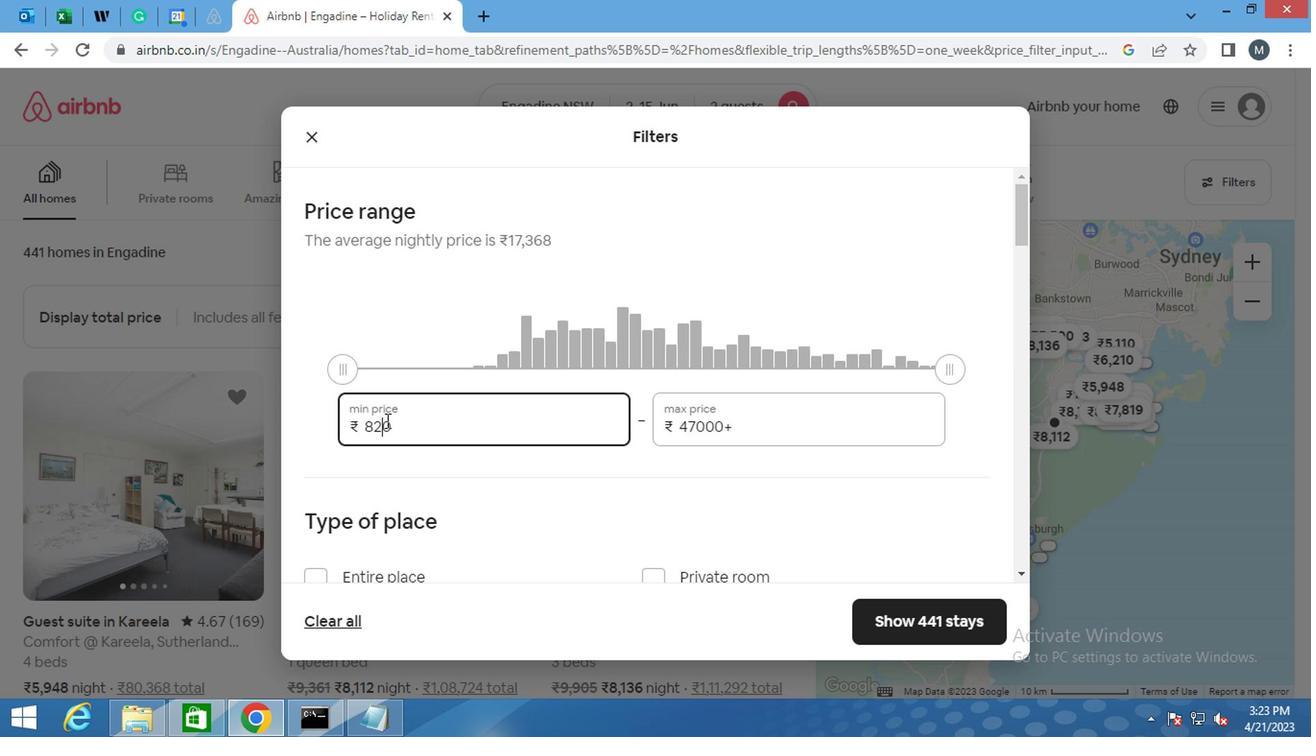 
Action: Mouse moved to (389, 442)
Screenshot: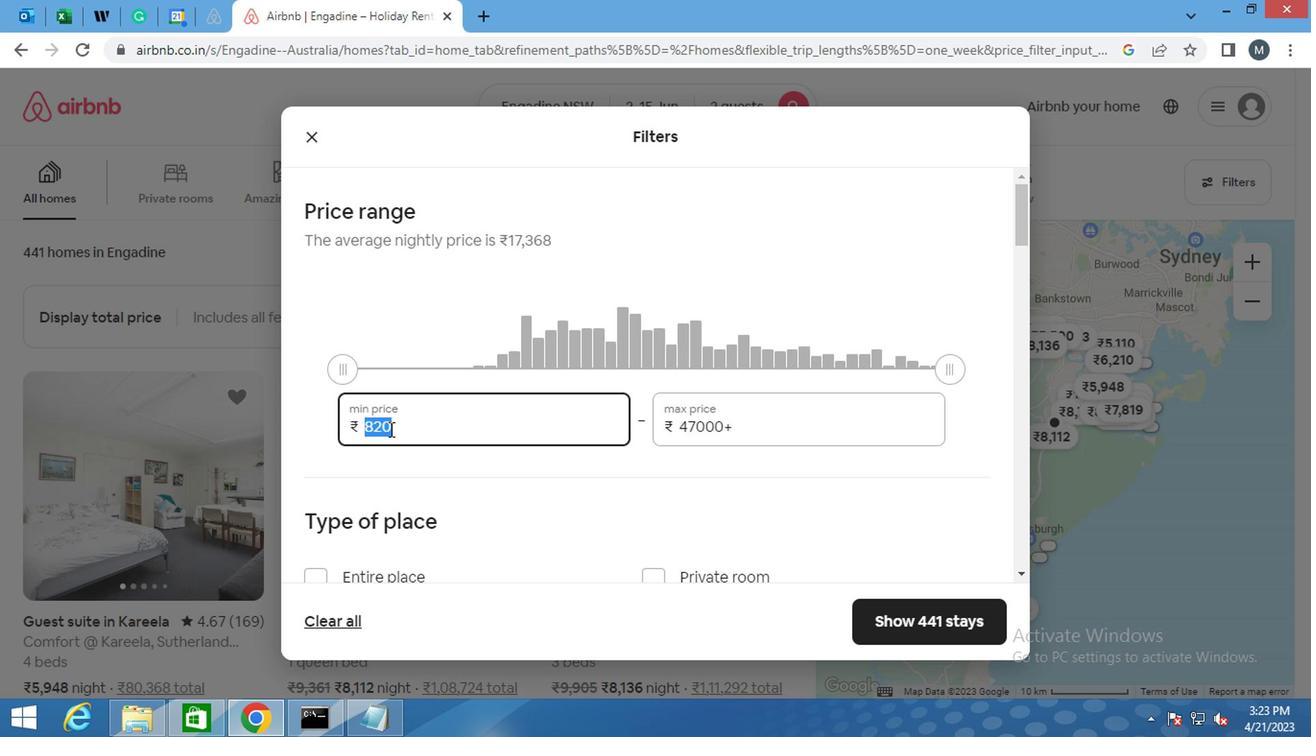 
Action: Key pressed 10
Screenshot: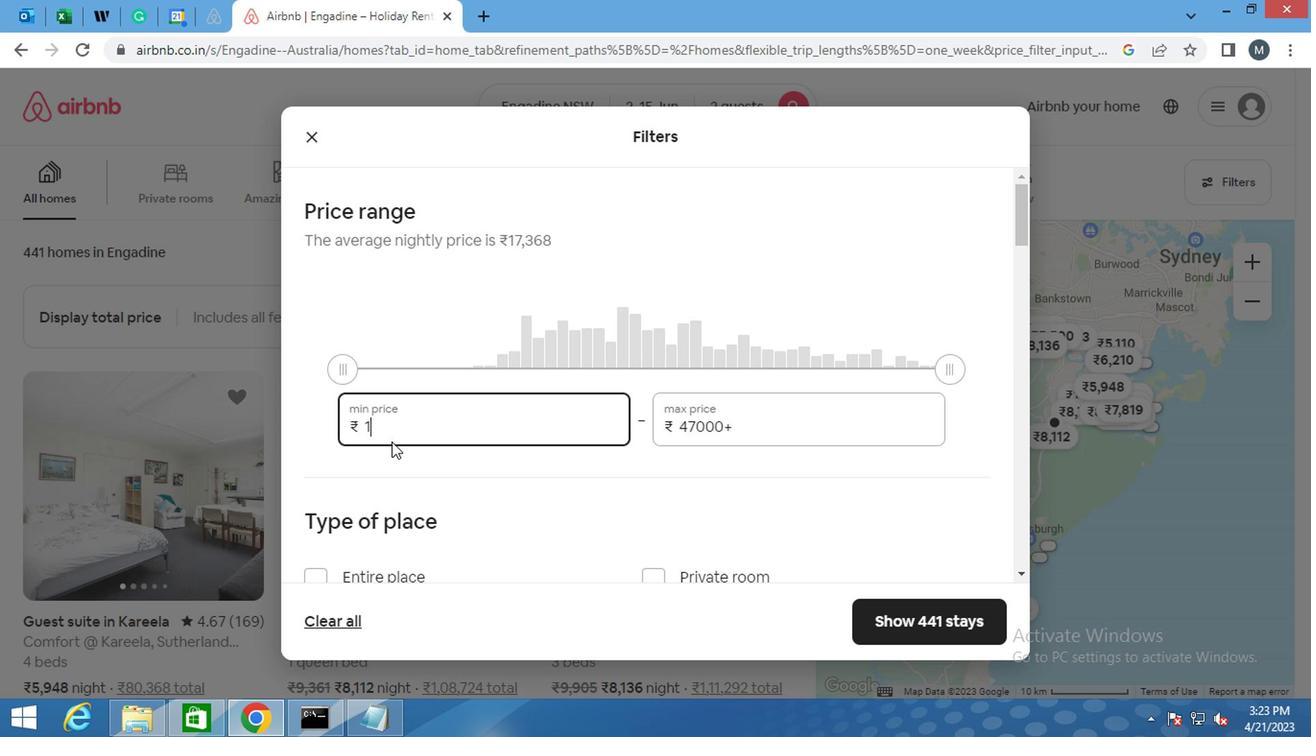 
Action: Mouse moved to (427, 450)
Screenshot: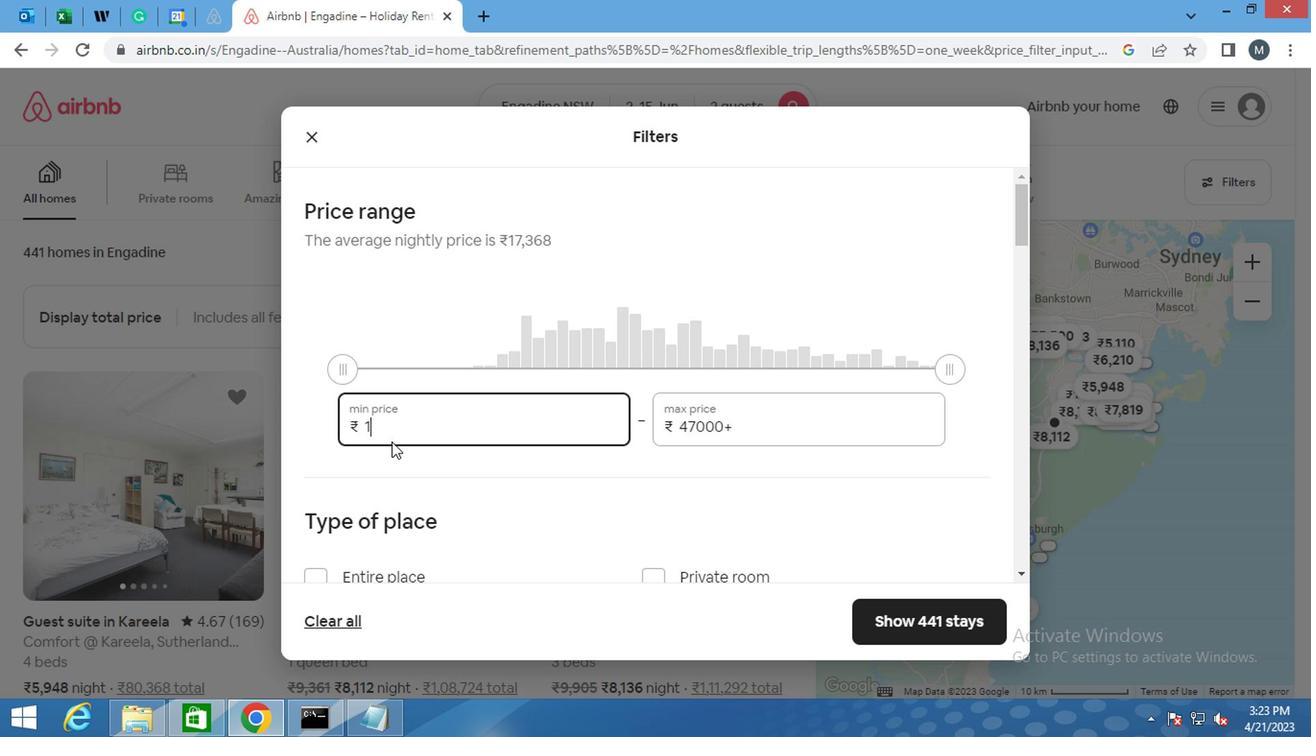
Action: Key pressed 0
Screenshot: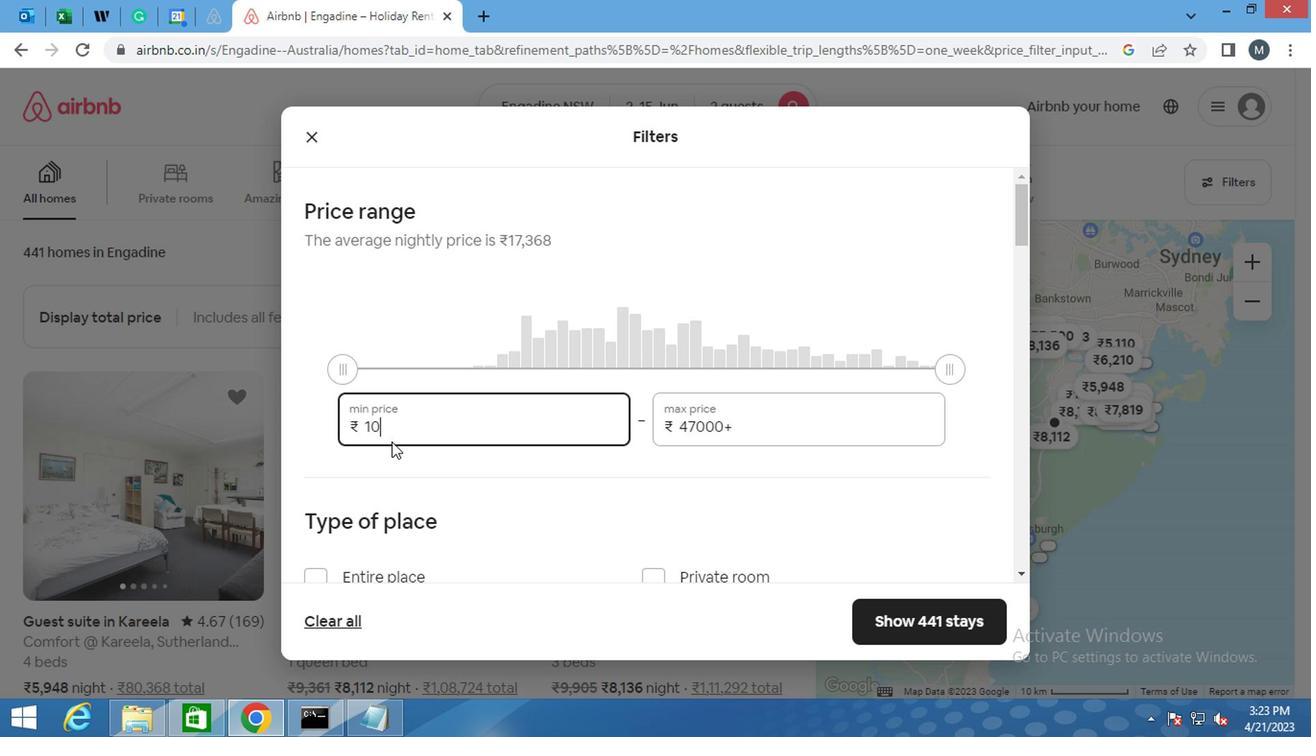 
Action: Mouse moved to (644, 449)
Screenshot: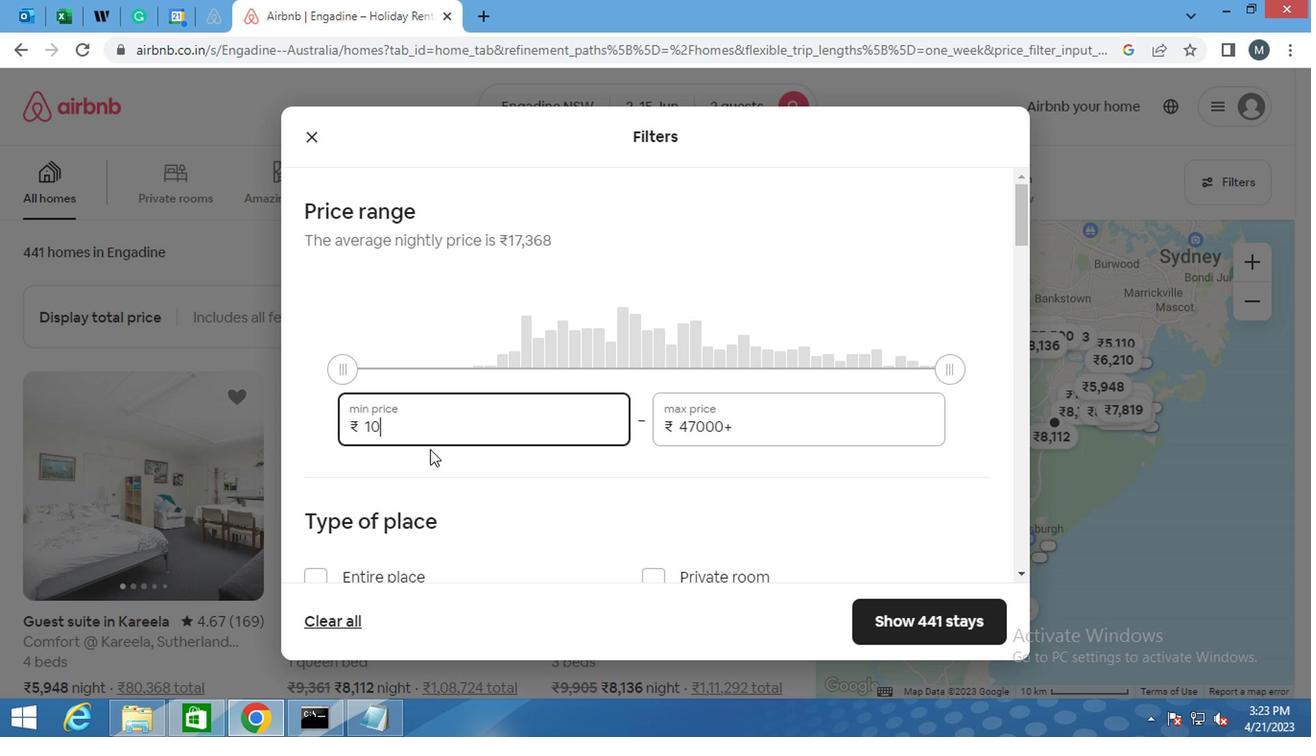 
Action: Key pressed 0
Screenshot: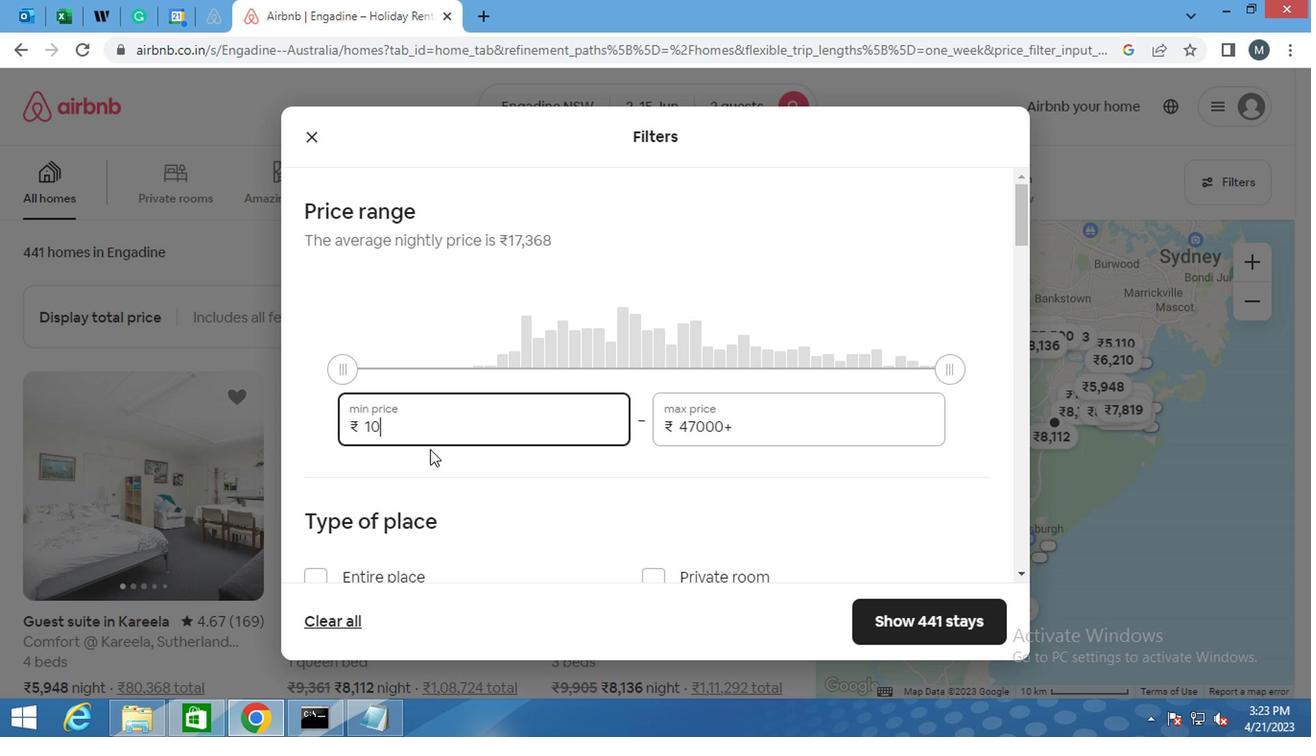 
Action: Mouse moved to (690, 417)
Screenshot: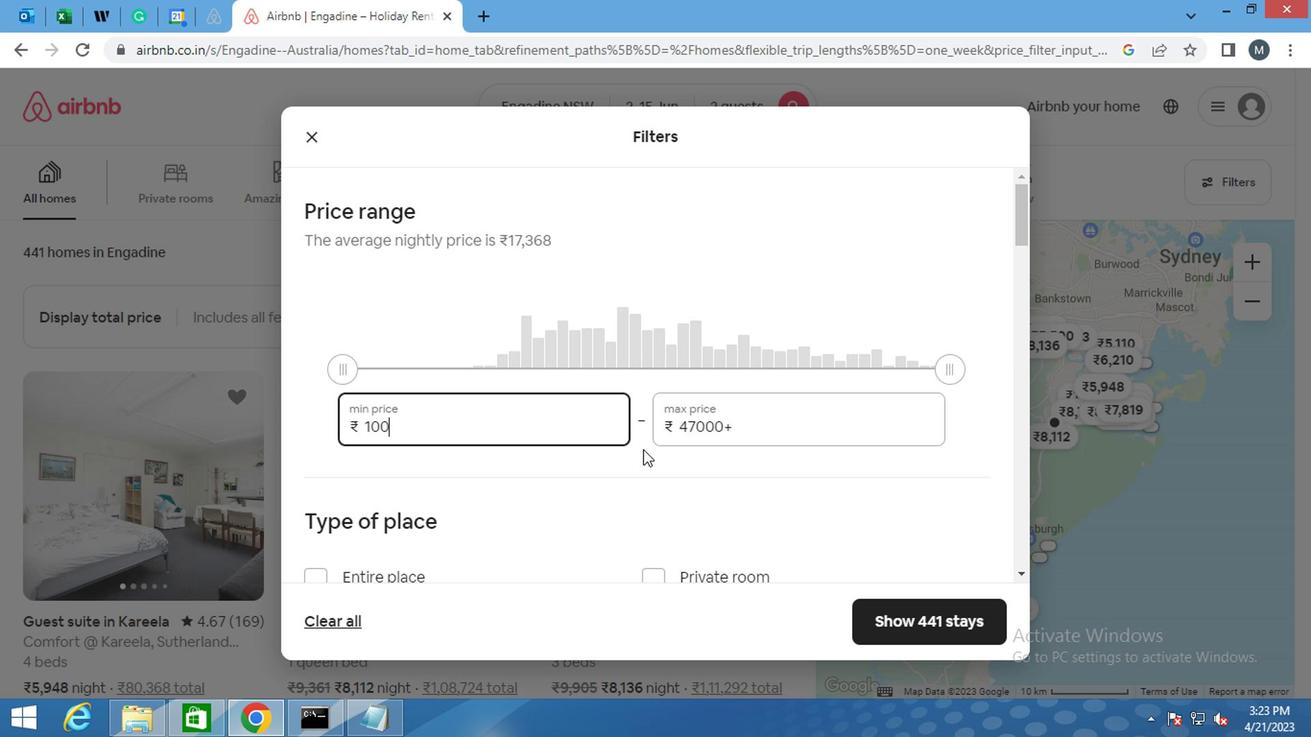 
Action: Key pressed 0
Screenshot: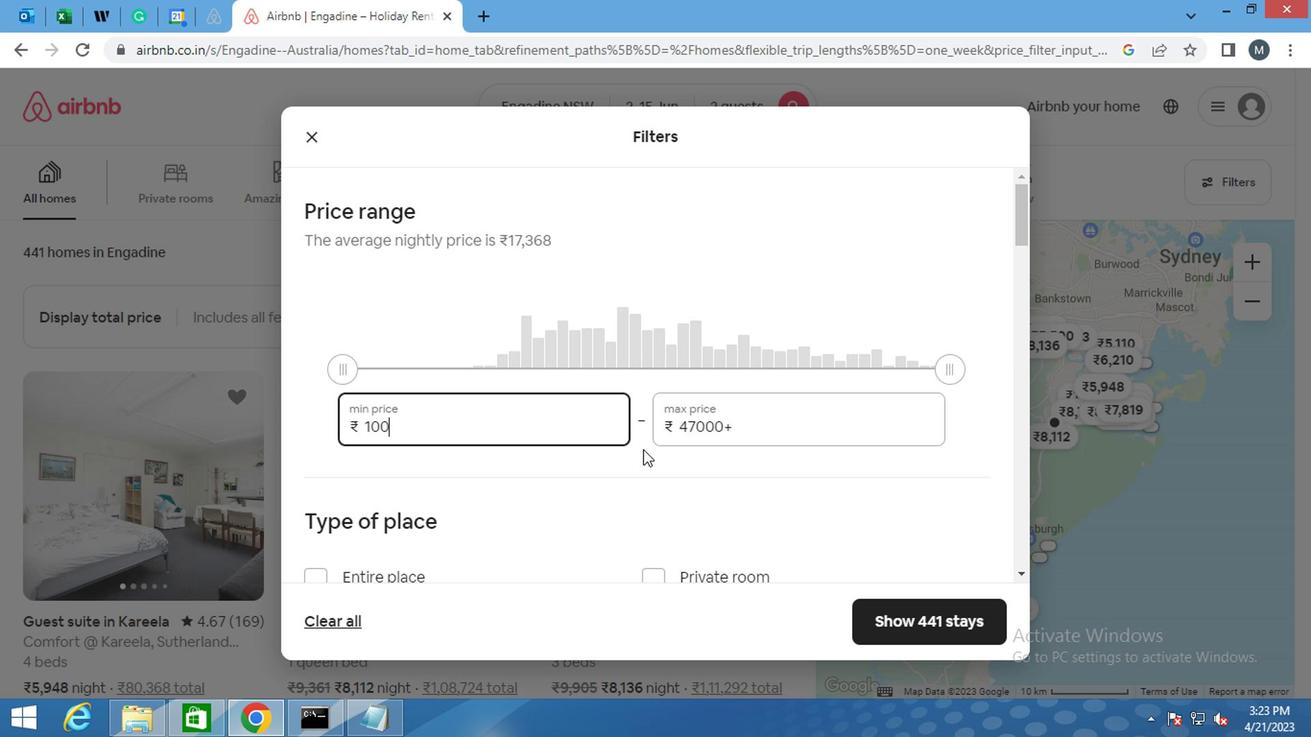 
Action: Mouse moved to (695, 431)
Screenshot: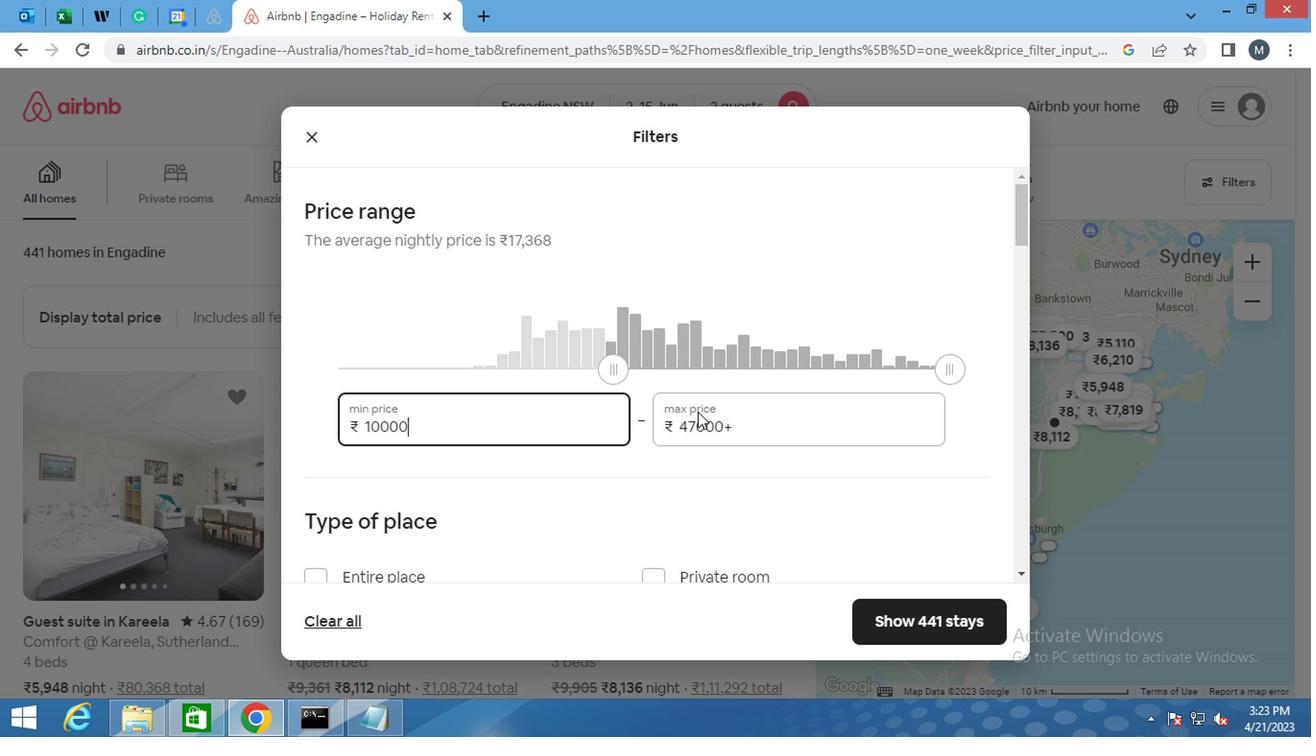 
Action: Mouse pressed left at (695, 431)
Screenshot: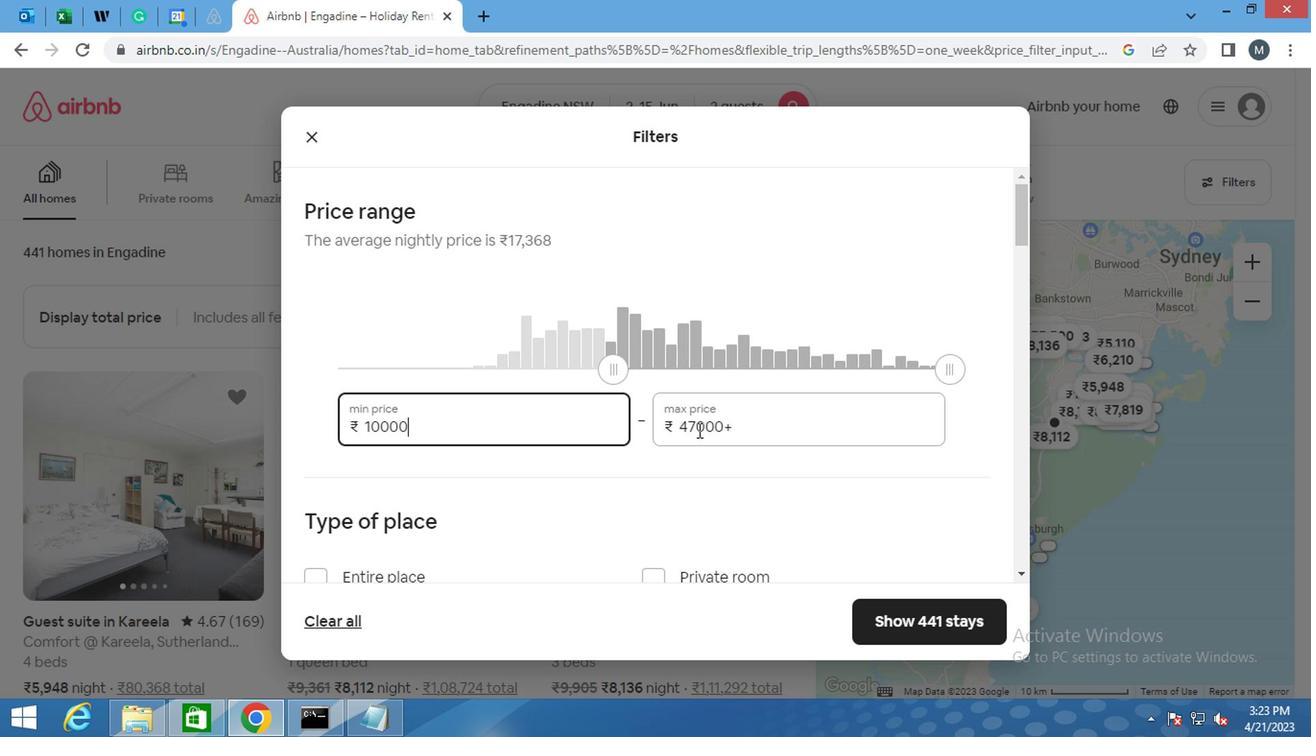 
Action: Mouse pressed left at (695, 431)
Screenshot: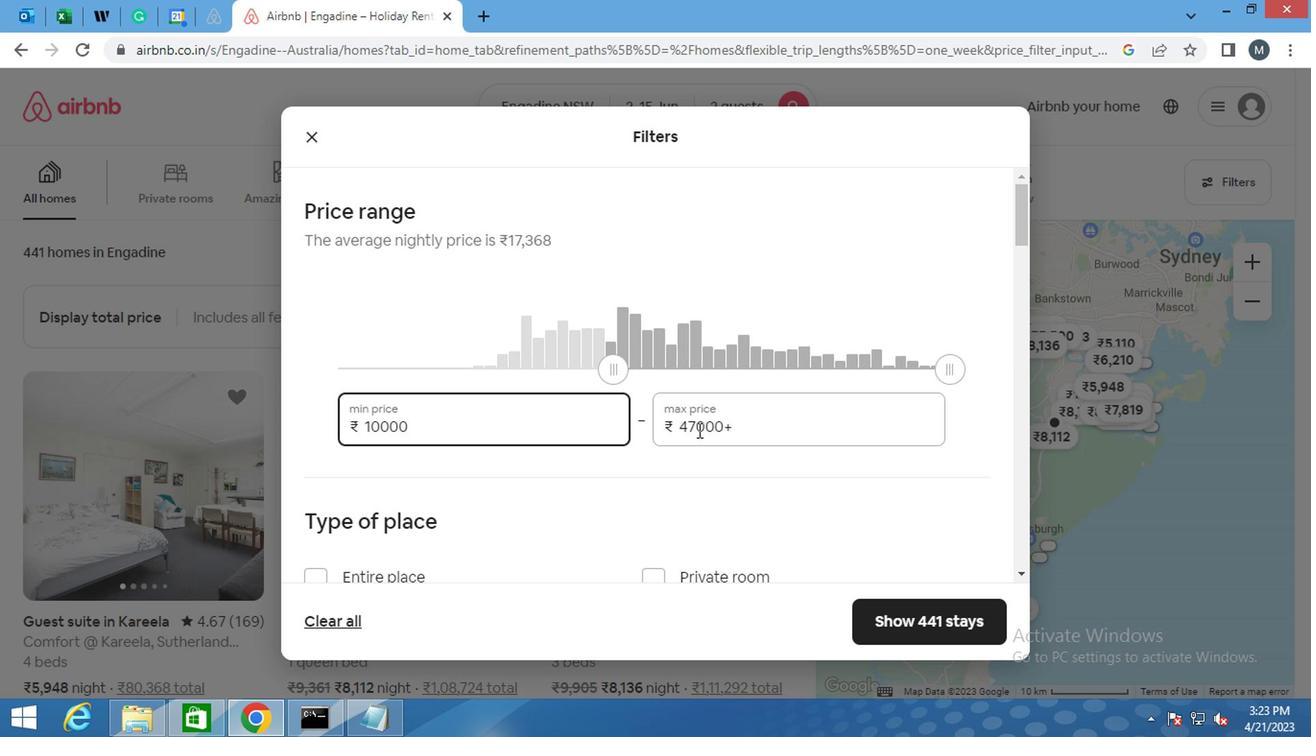 
Action: Mouse pressed left at (695, 431)
Screenshot: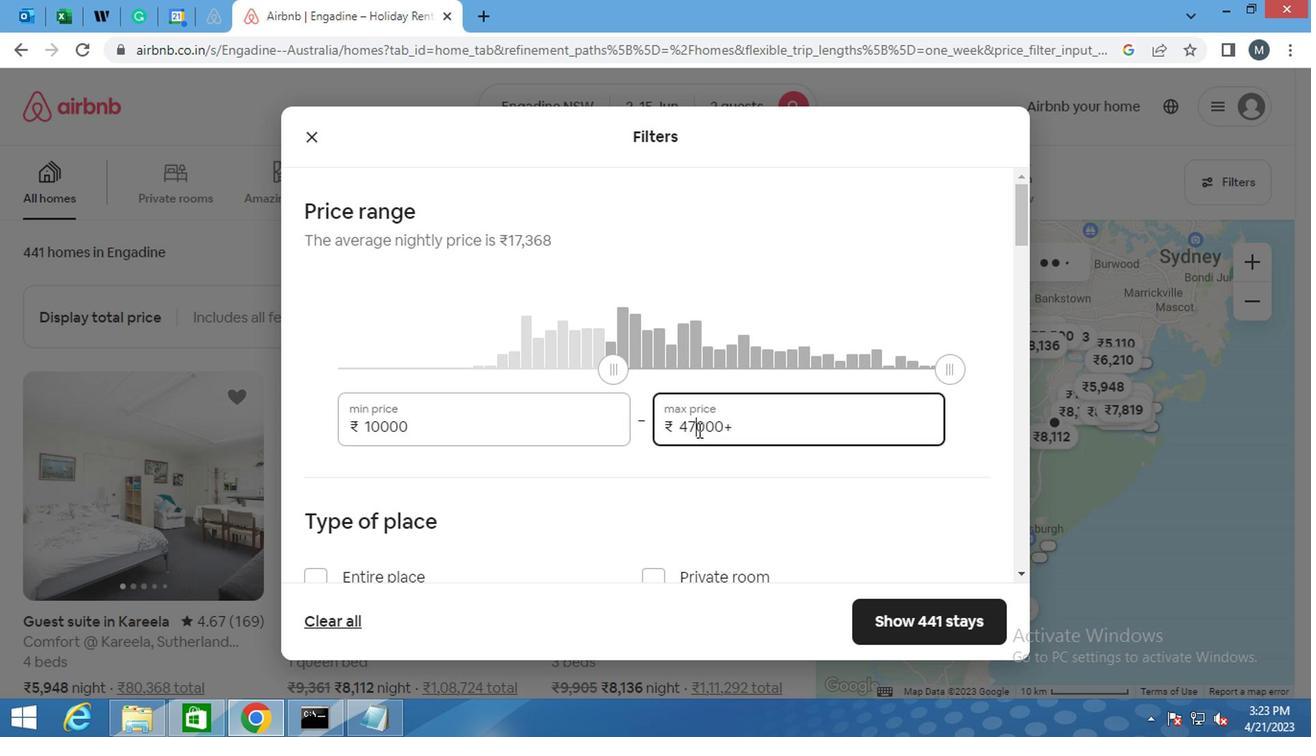 
Action: Key pressed 15
Screenshot: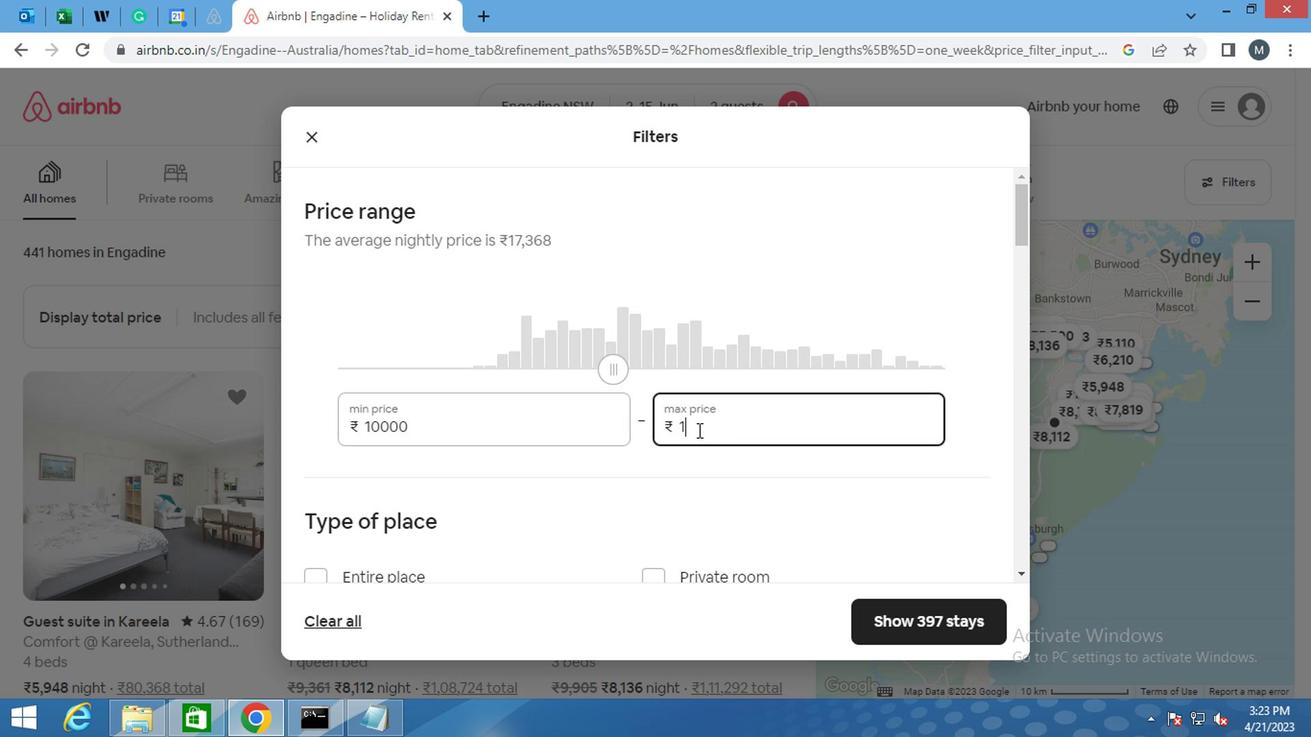 
Action: Mouse moved to (695, 431)
Screenshot: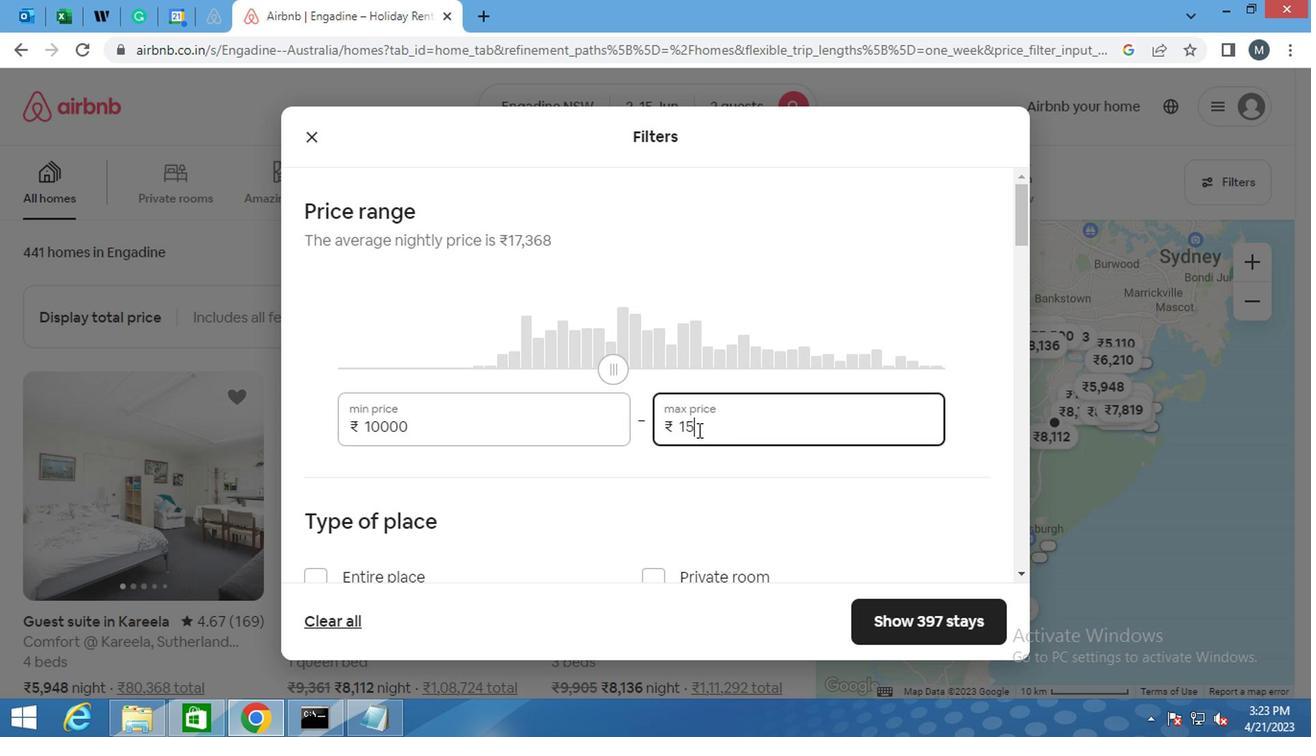 
Action: Key pressed 0
Screenshot: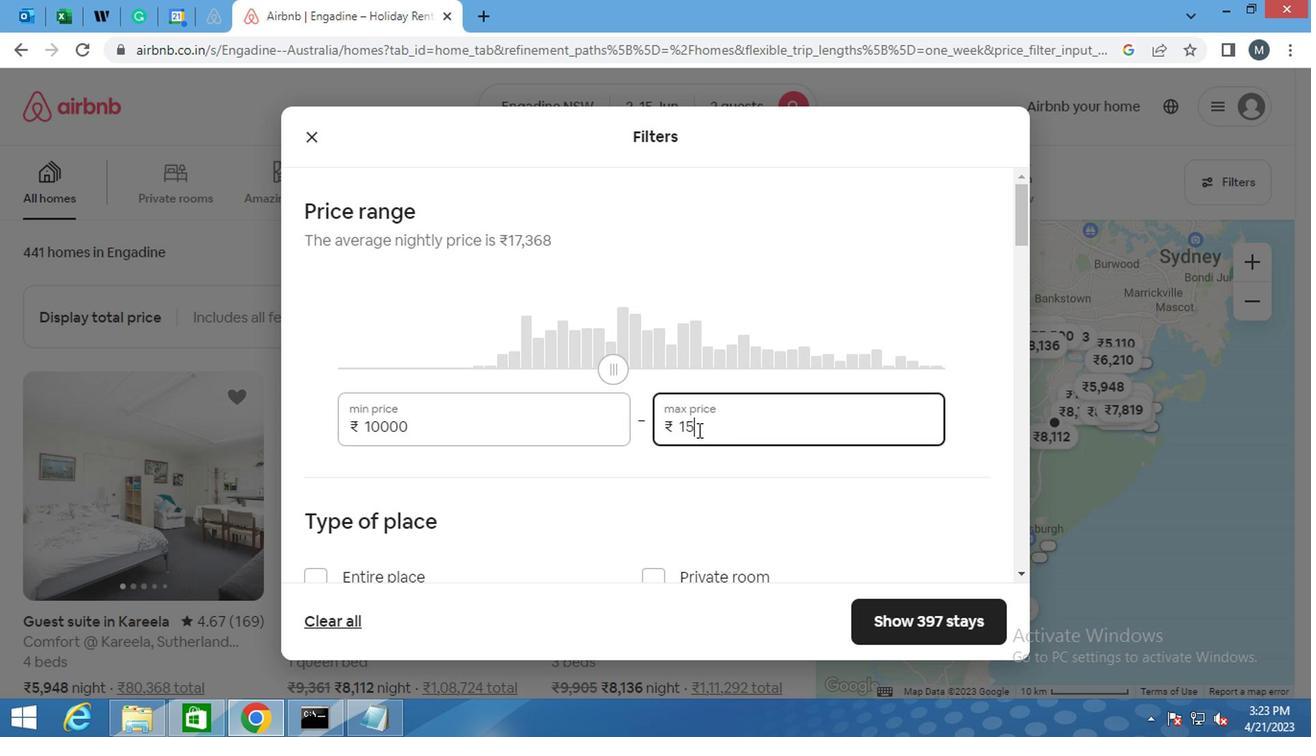 
Action: Mouse moved to (695, 431)
Screenshot: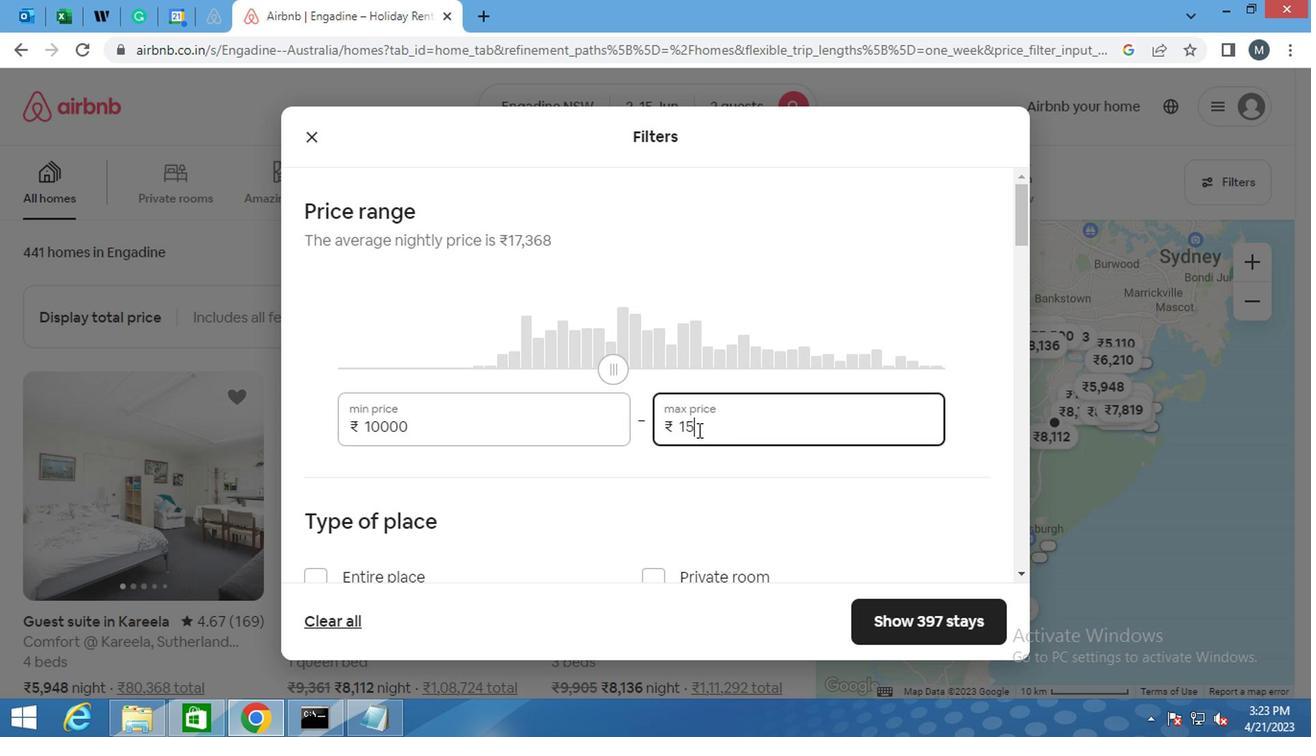 
Action: Key pressed 00
Screenshot: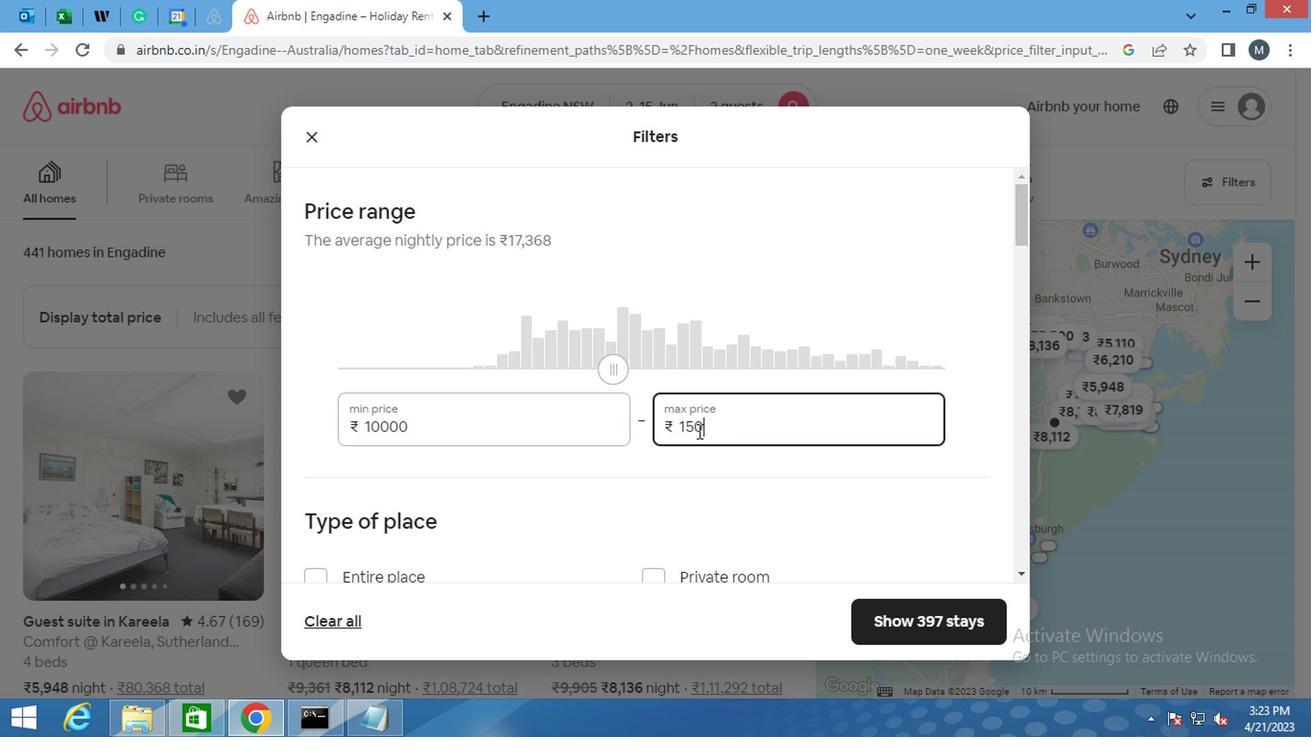 
Action: Mouse moved to (523, 514)
Screenshot: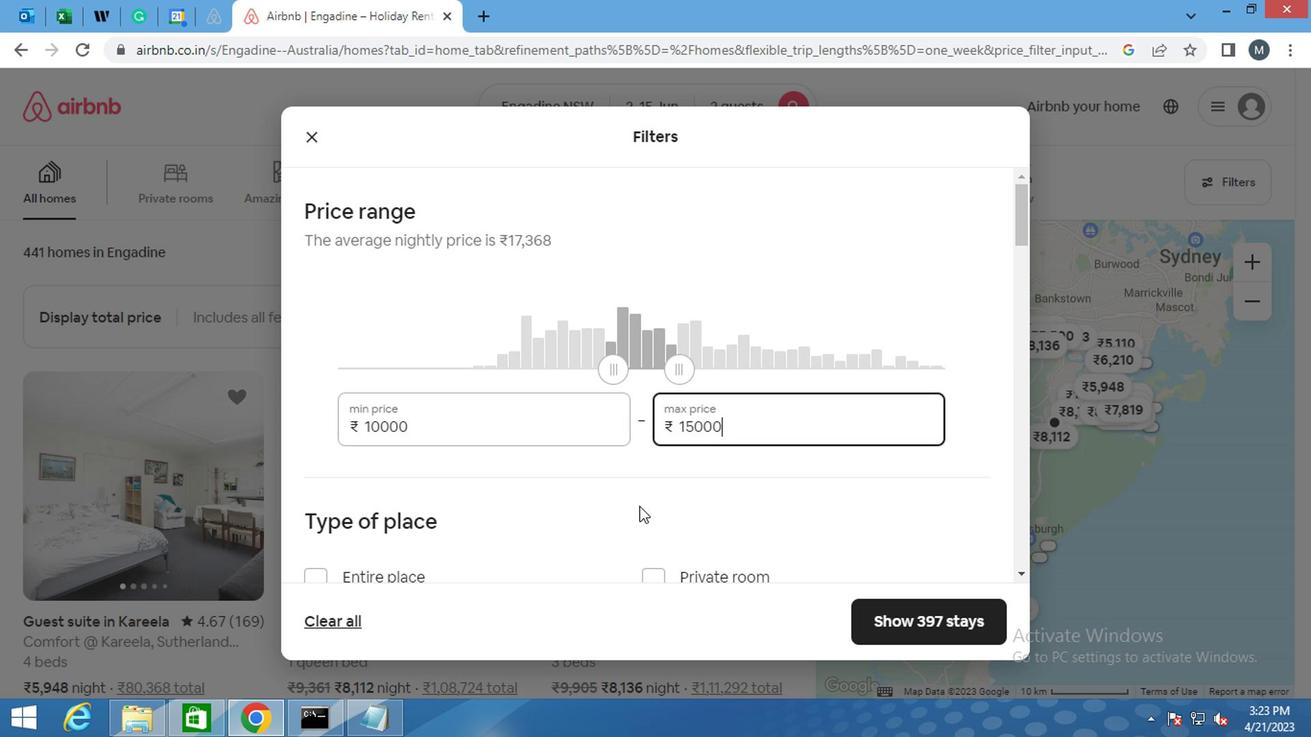 
Action: Mouse scrolled (523, 513) with delta (0, 0)
Screenshot: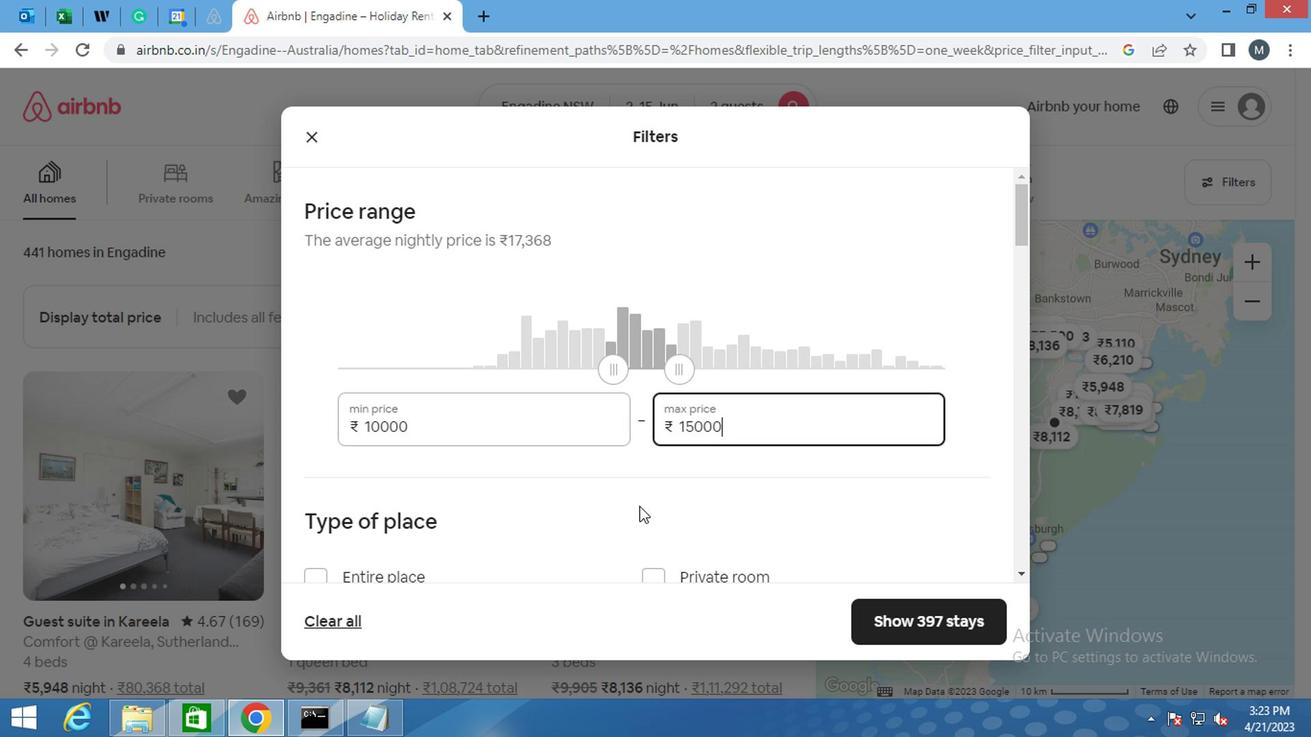 
Action: Mouse moved to (391, 469)
Screenshot: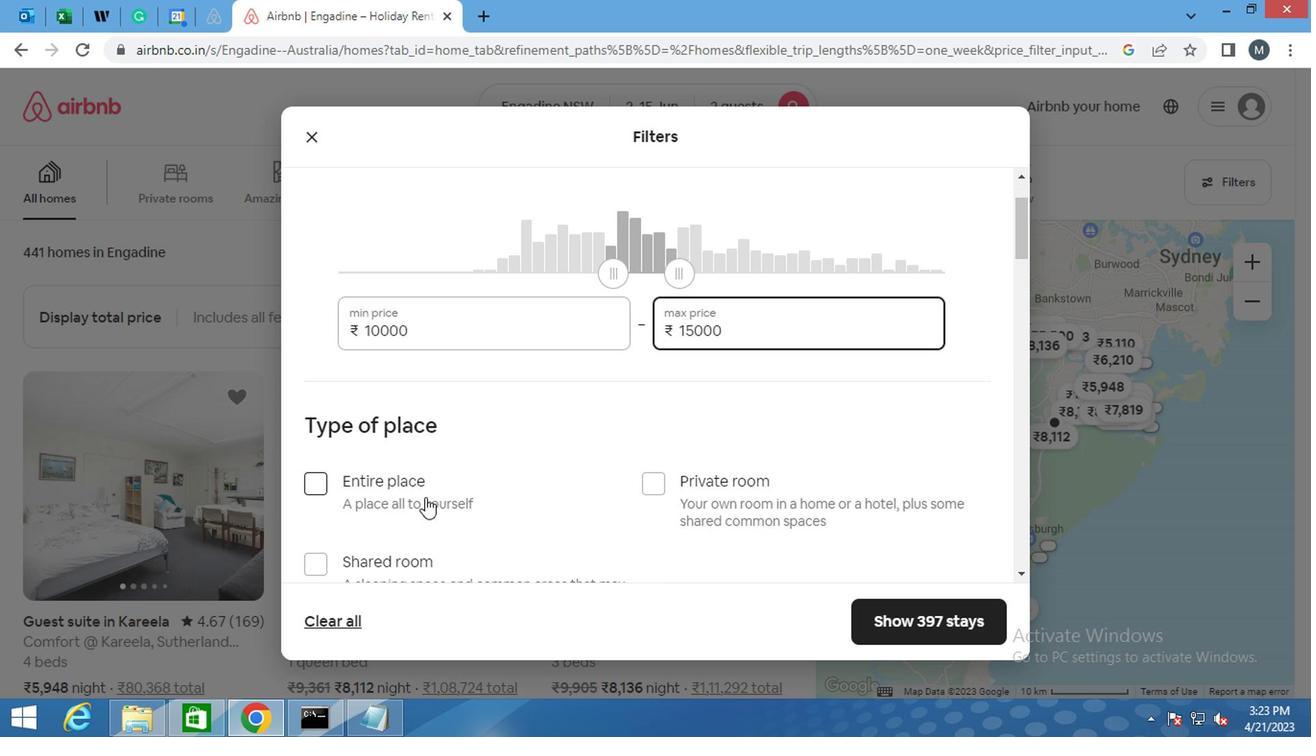 
Action: Mouse pressed left at (391, 469)
Screenshot: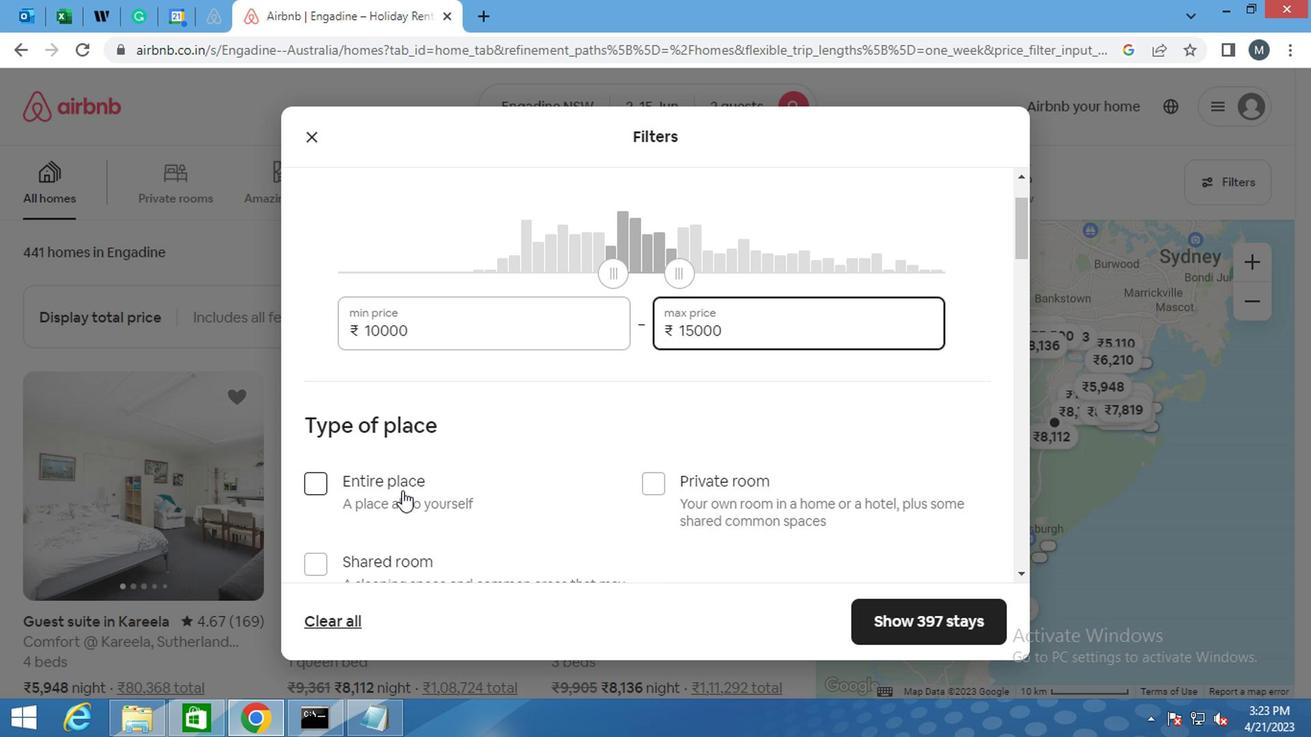 
Action: Mouse moved to (392, 478)
Screenshot: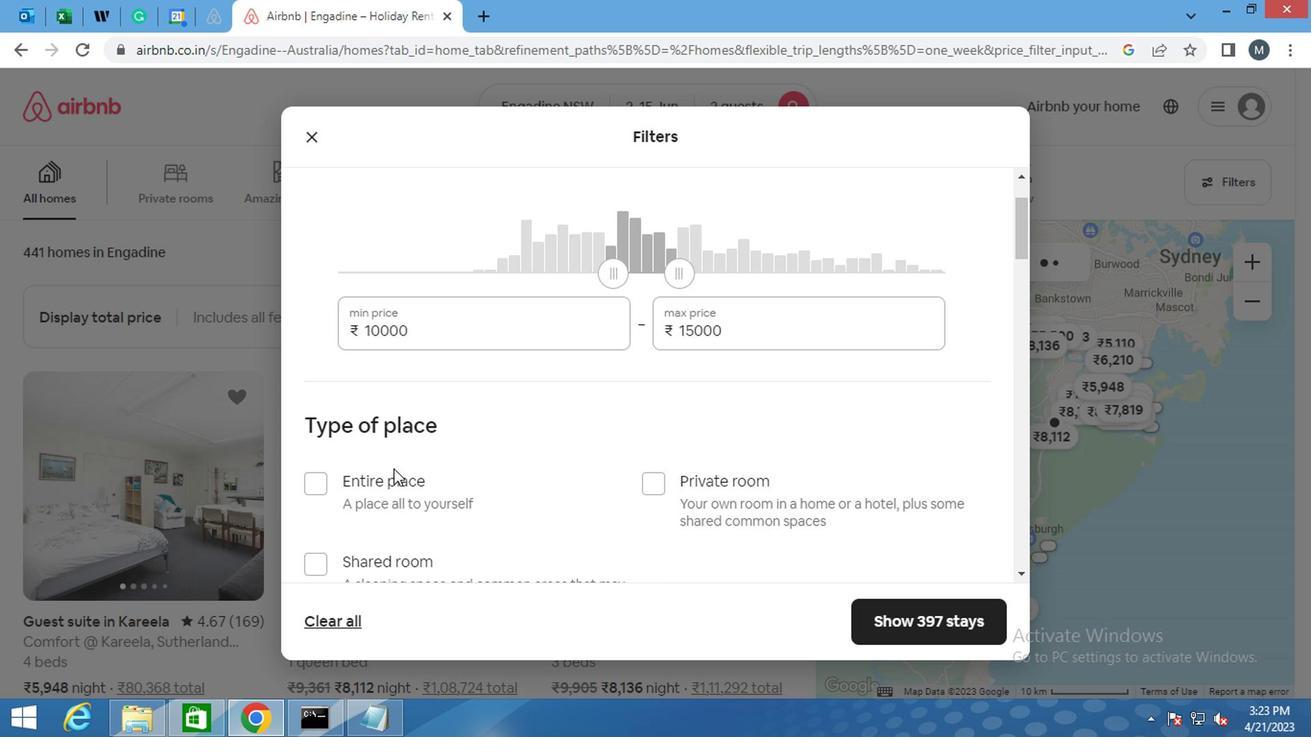 
Action: Mouse pressed left at (392, 478)
Screenshot: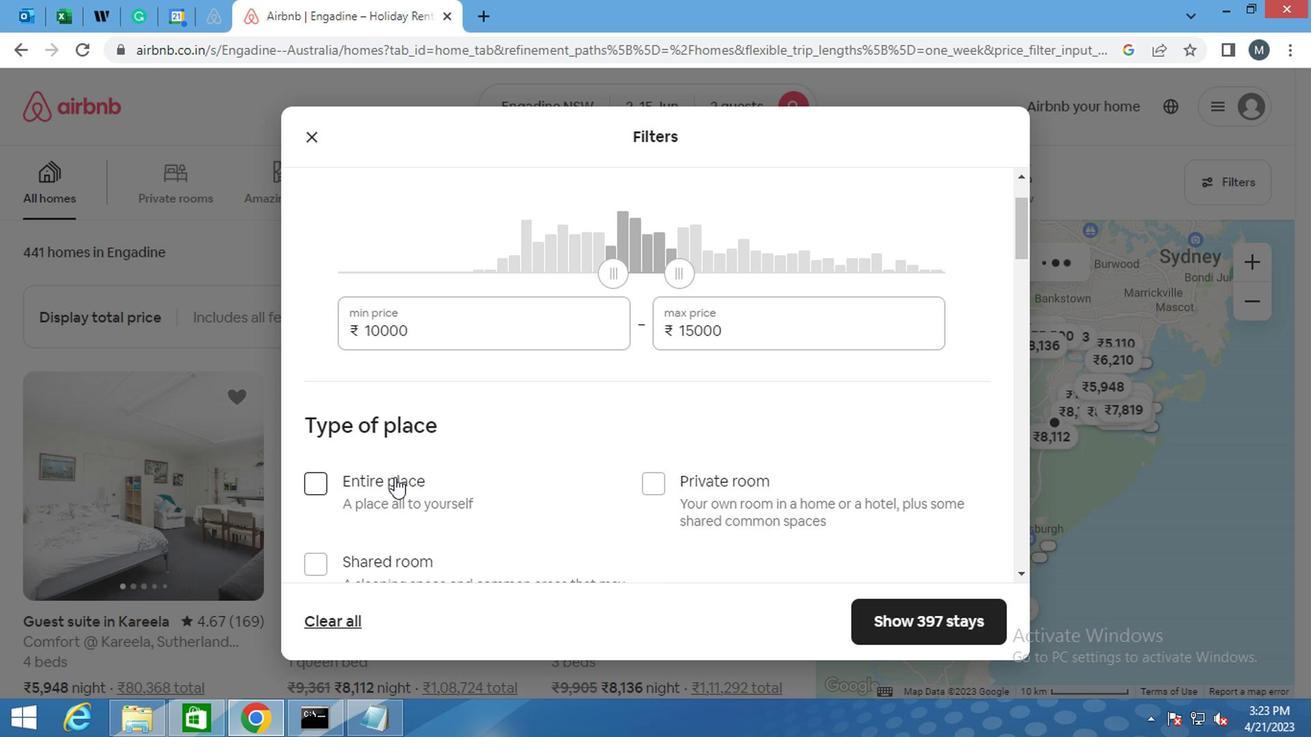 
Action: Mouse pressed right at (392, 478)
Screenshot: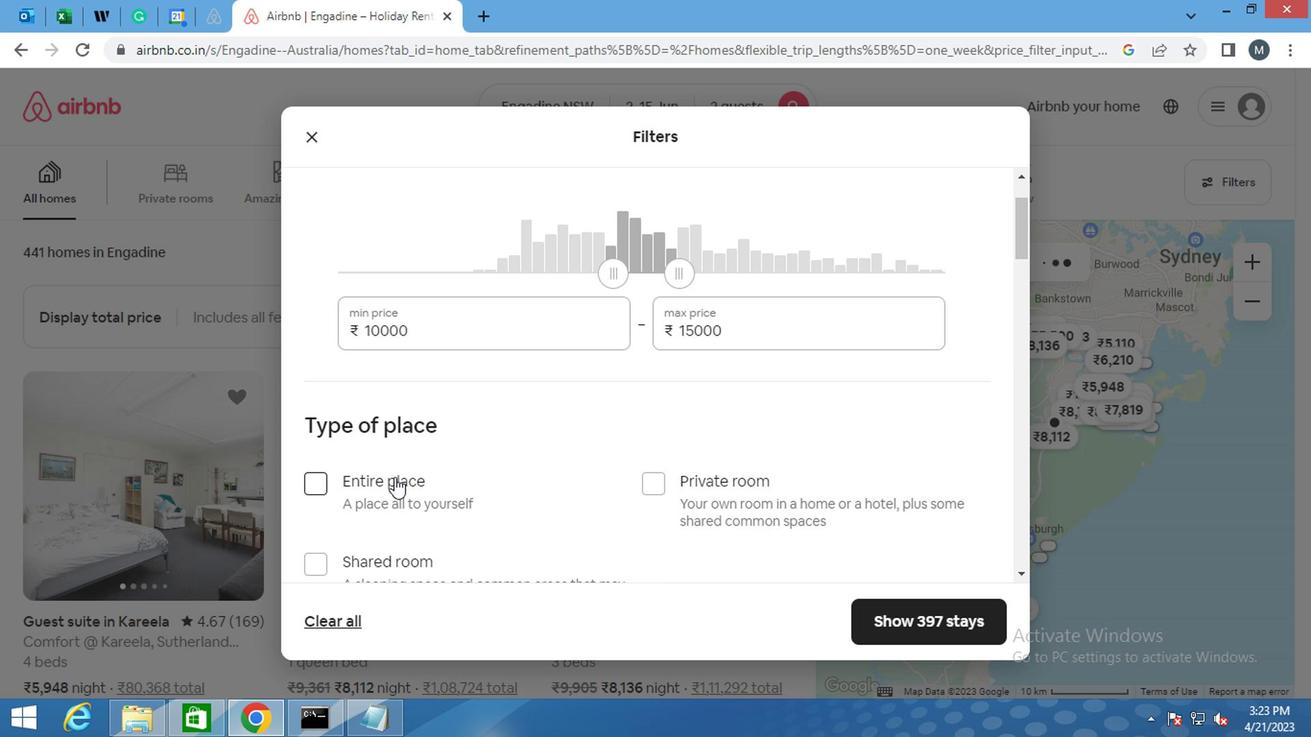 
Action: Mouse moved to (398, 478)
Screenshot: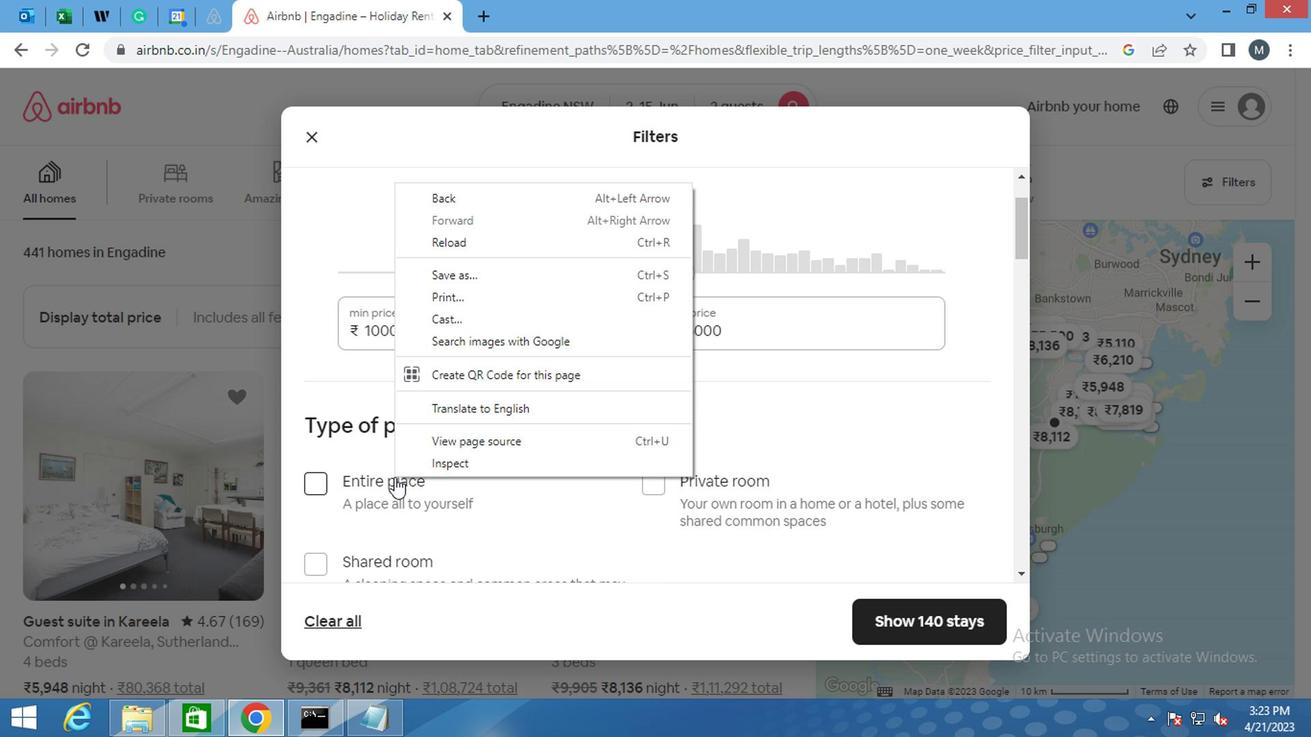 
Action: Mouse scrolled (398, 477) with delta (0, 0)
Screenshot: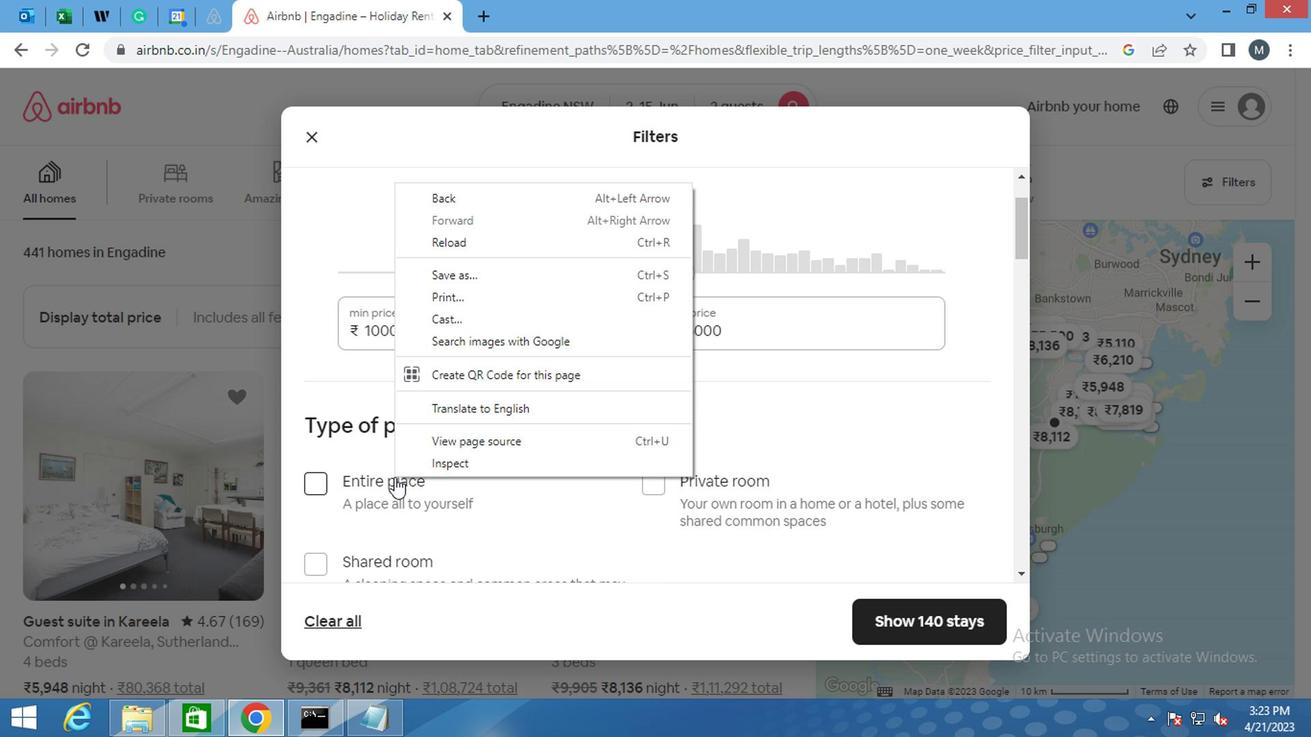 
Action: Mouse moved to (409, 478)
Screenshot: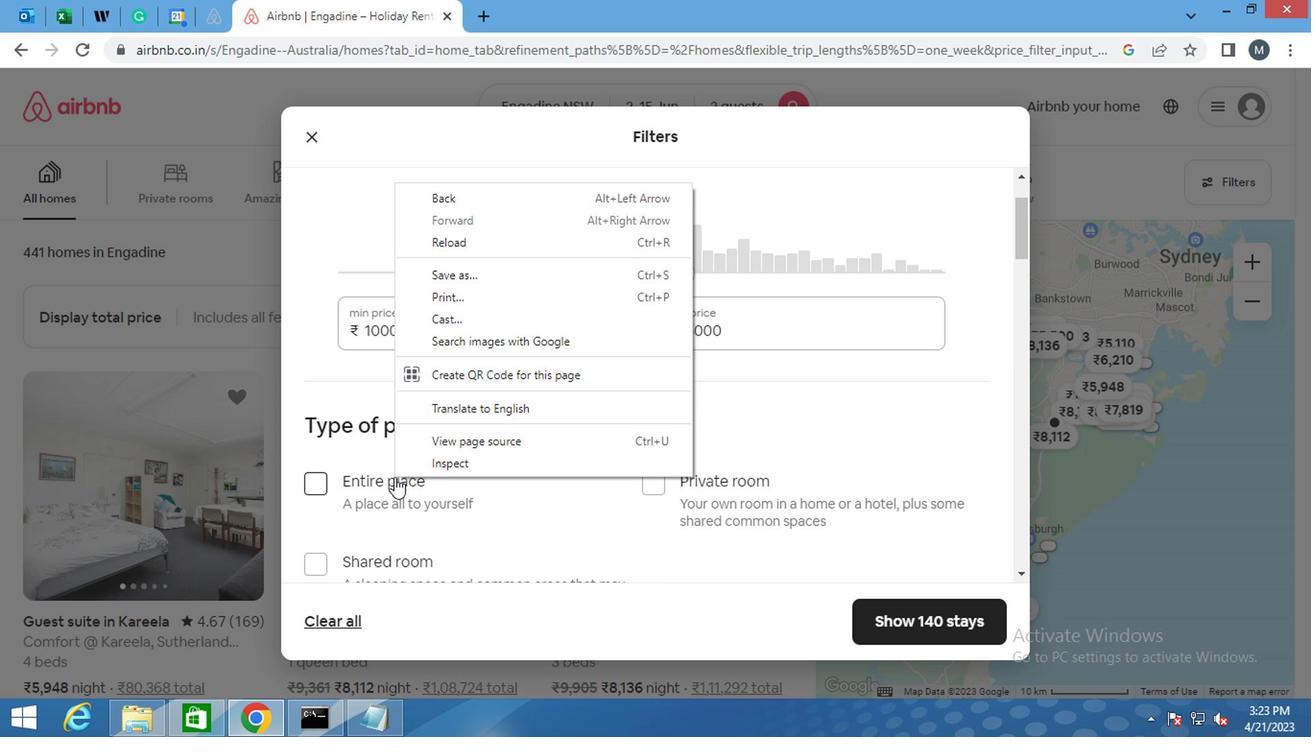 
Action: Mouse scrolled (409, 477) with delta (0, 0)
Screenshot: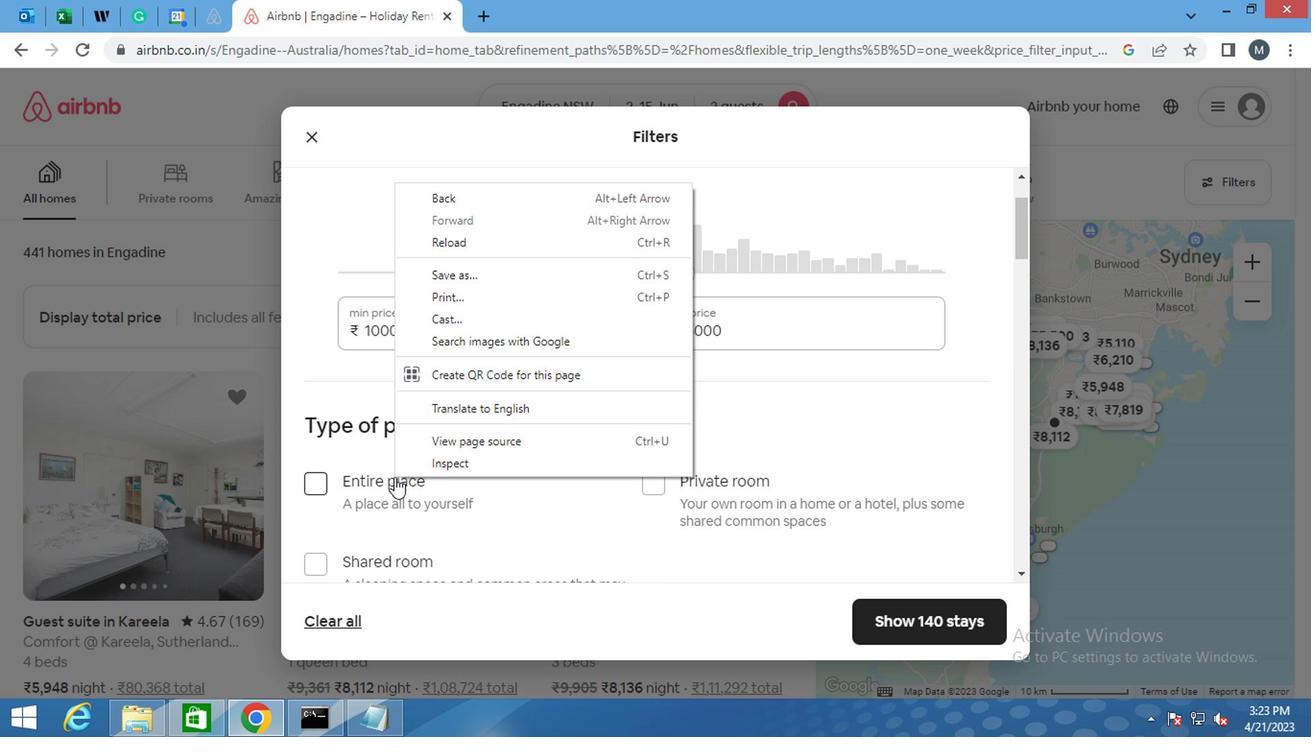 
Action: Mouse moved to (441, 476)
Screenshot: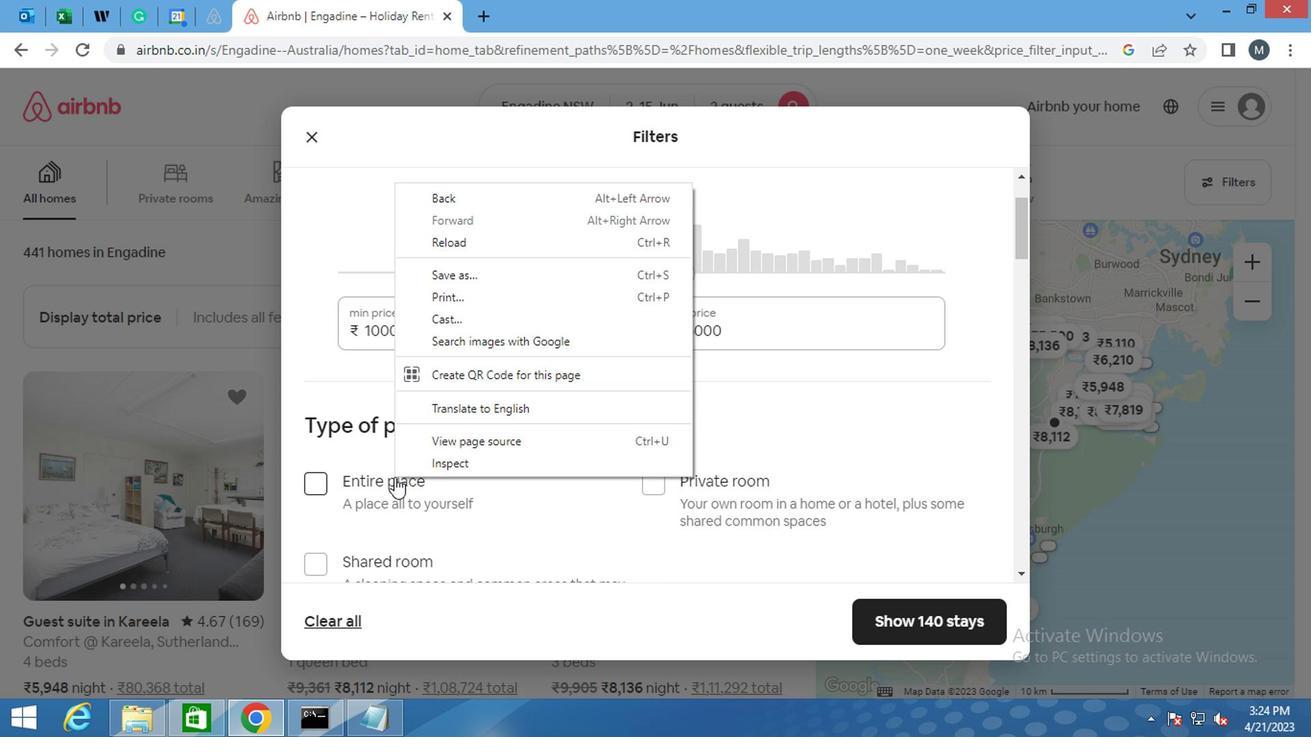 
Action: Mouse scrolled (441, 475) with delta (0, -1)
Screenshot: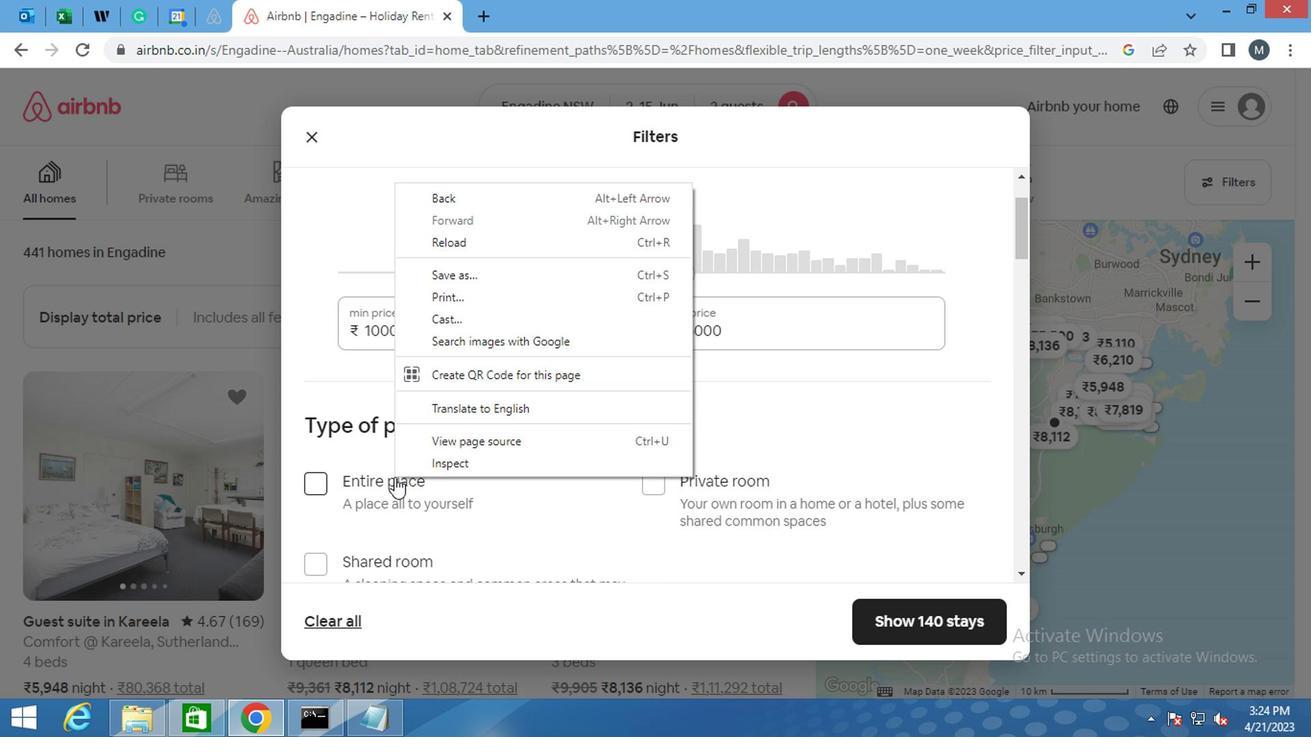 
Action: Mouse moved to (368, 209)
Screenshot: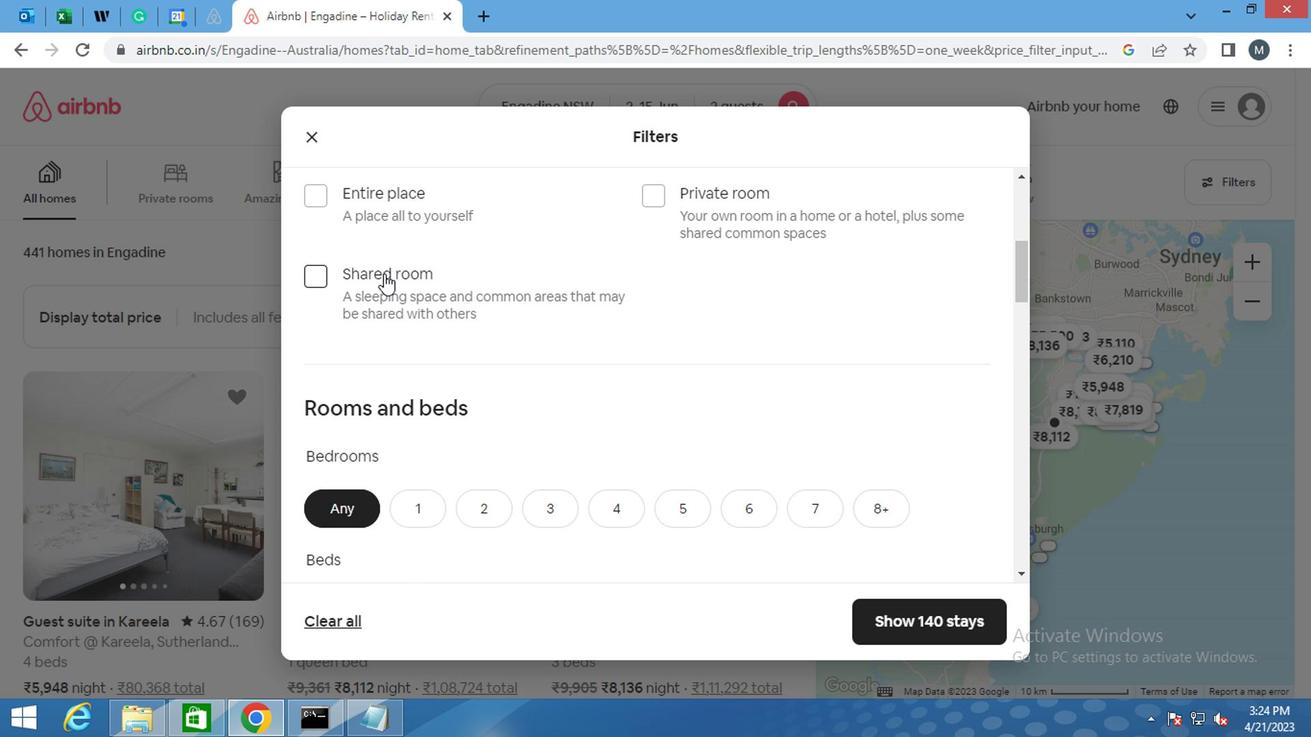 
Action: Mouse pressed left at (368, 209)
Screenshot: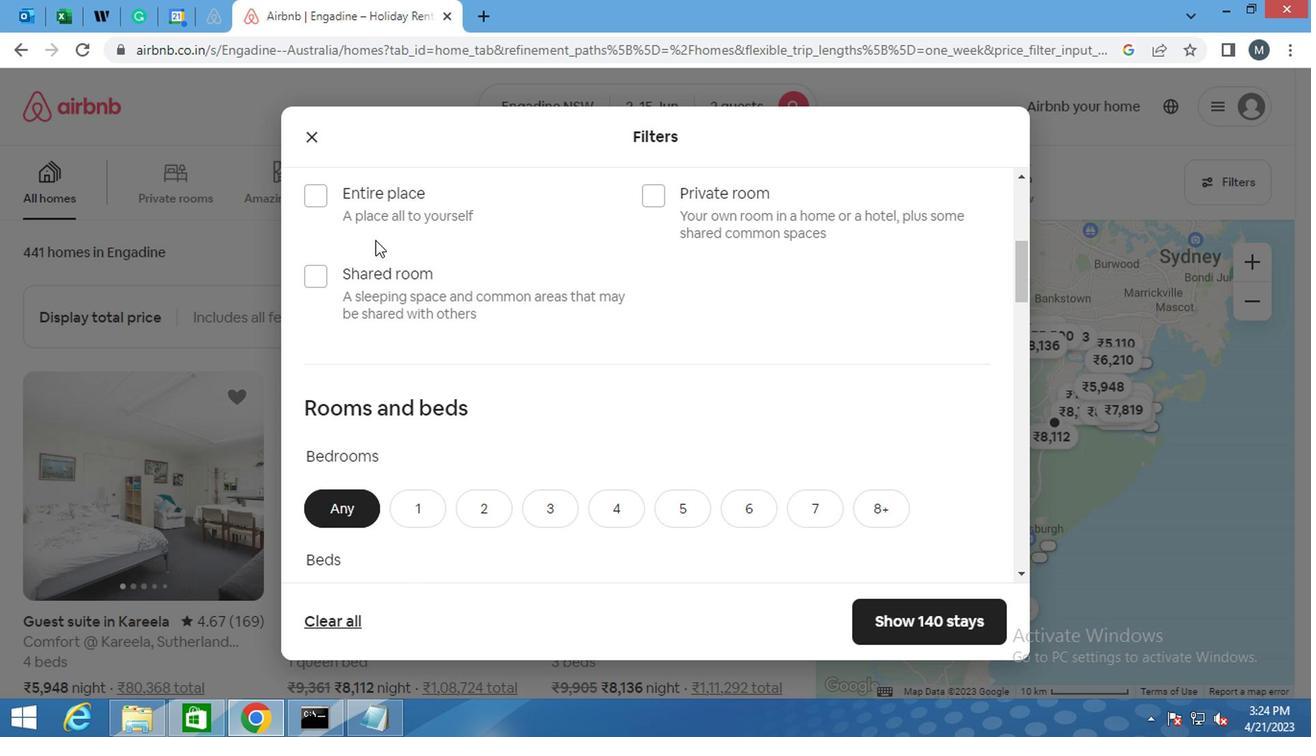 
Action: Mouse moved to (405, 258)
Screenshot: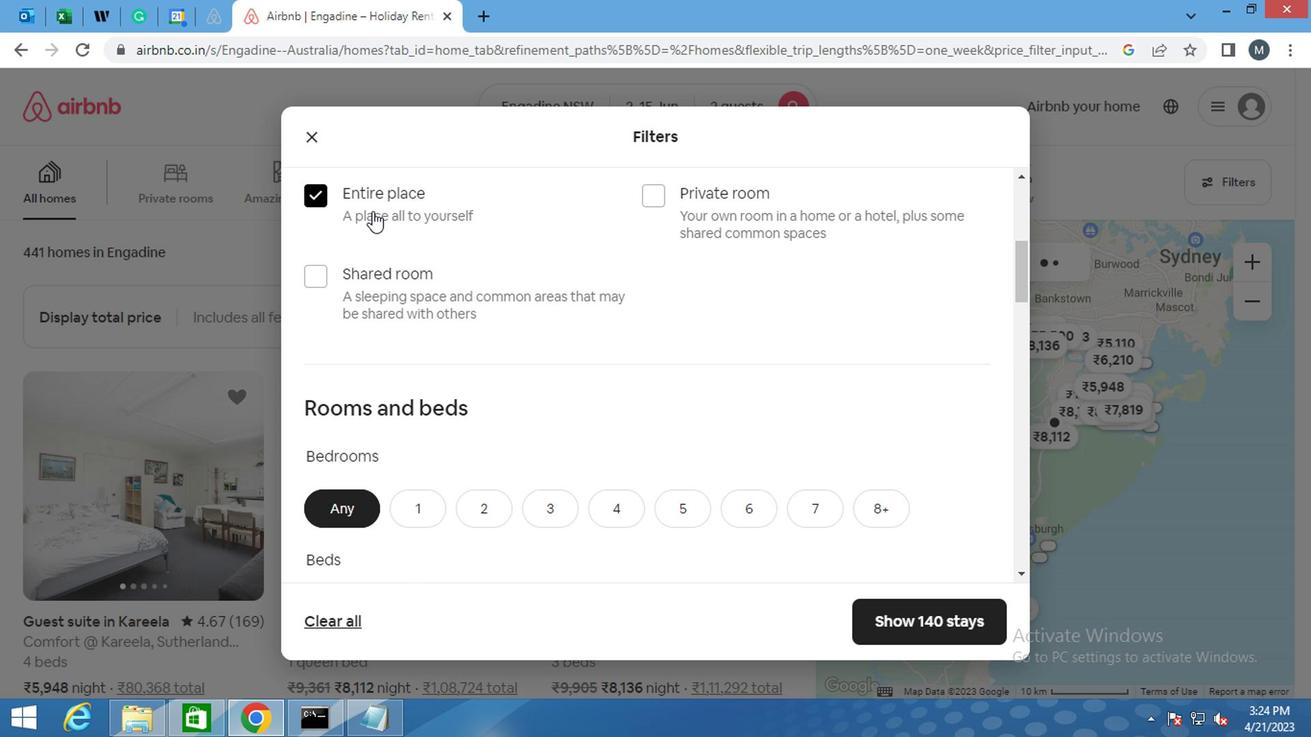 
Action: Mouse scrolled (405, 257) with delta (0, -1)
Screenshot: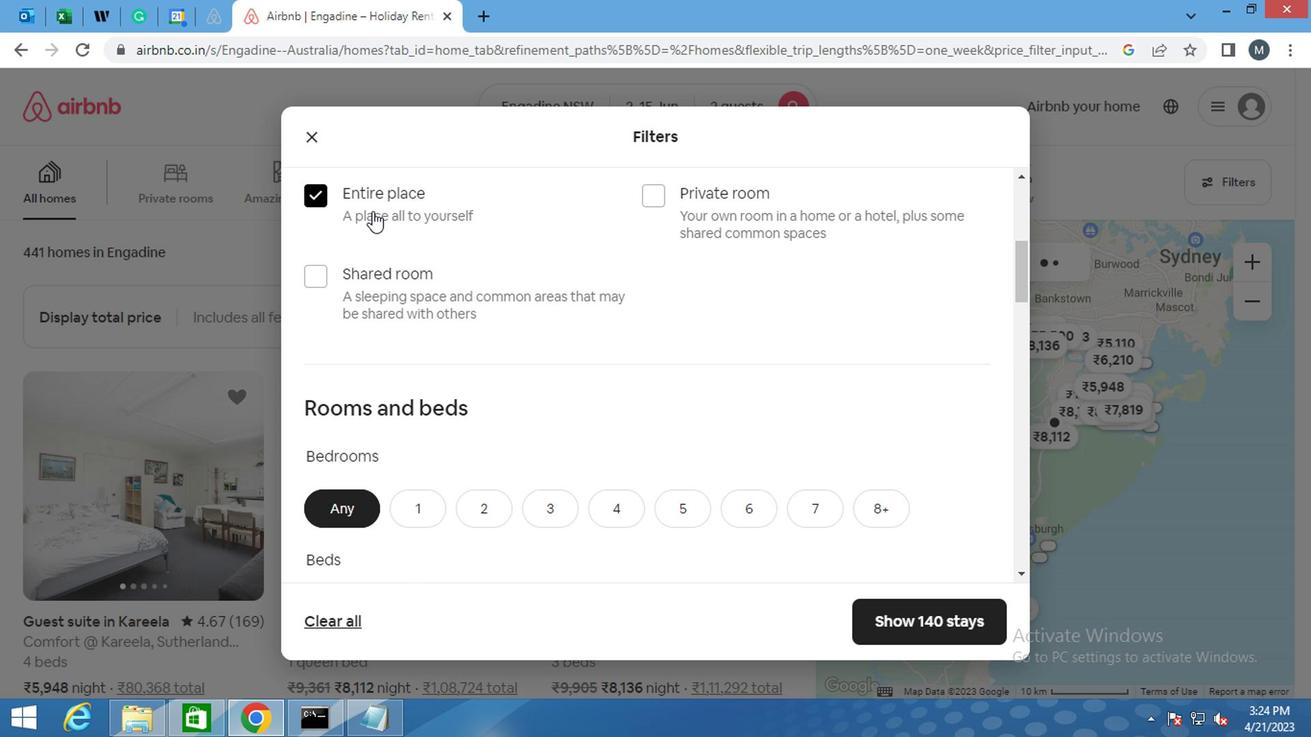 
Action: Mouse moved to (422, 316)
Screenshot: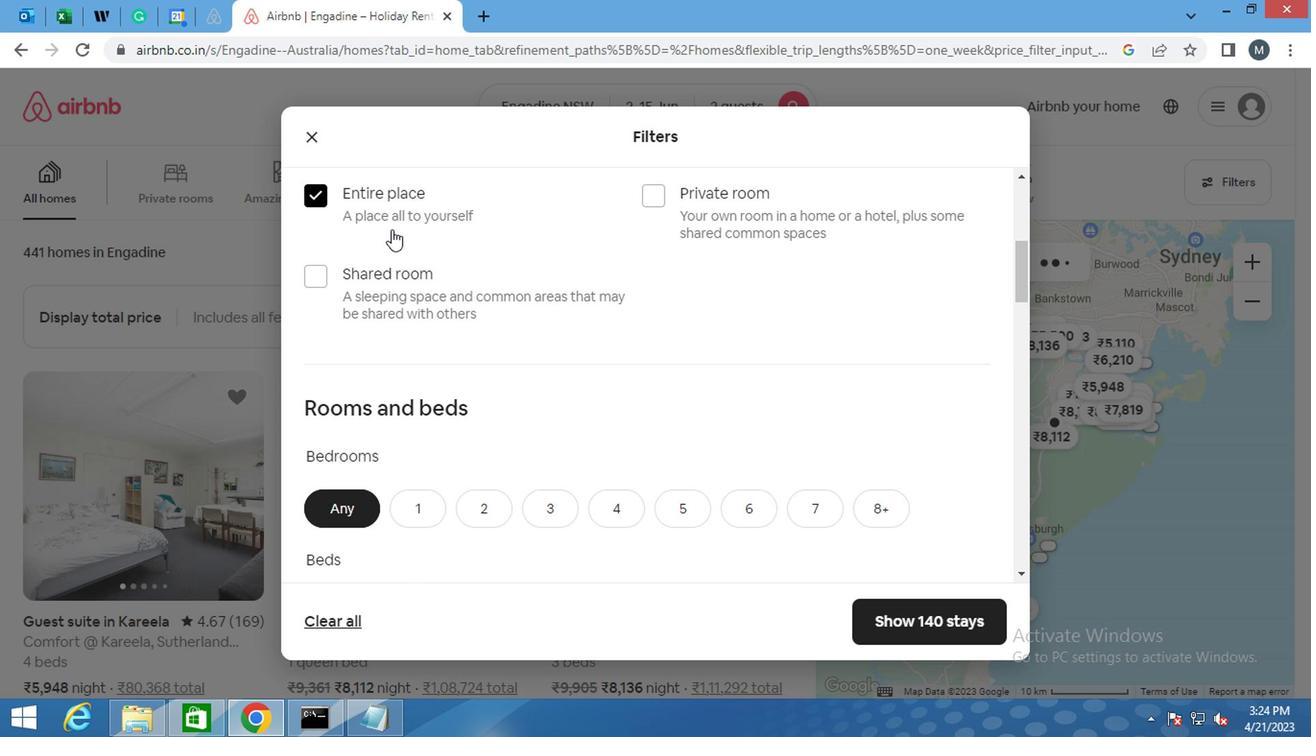 
Action: Mouse scrolled (422, 314) with delta (0, -1)
Screenshot: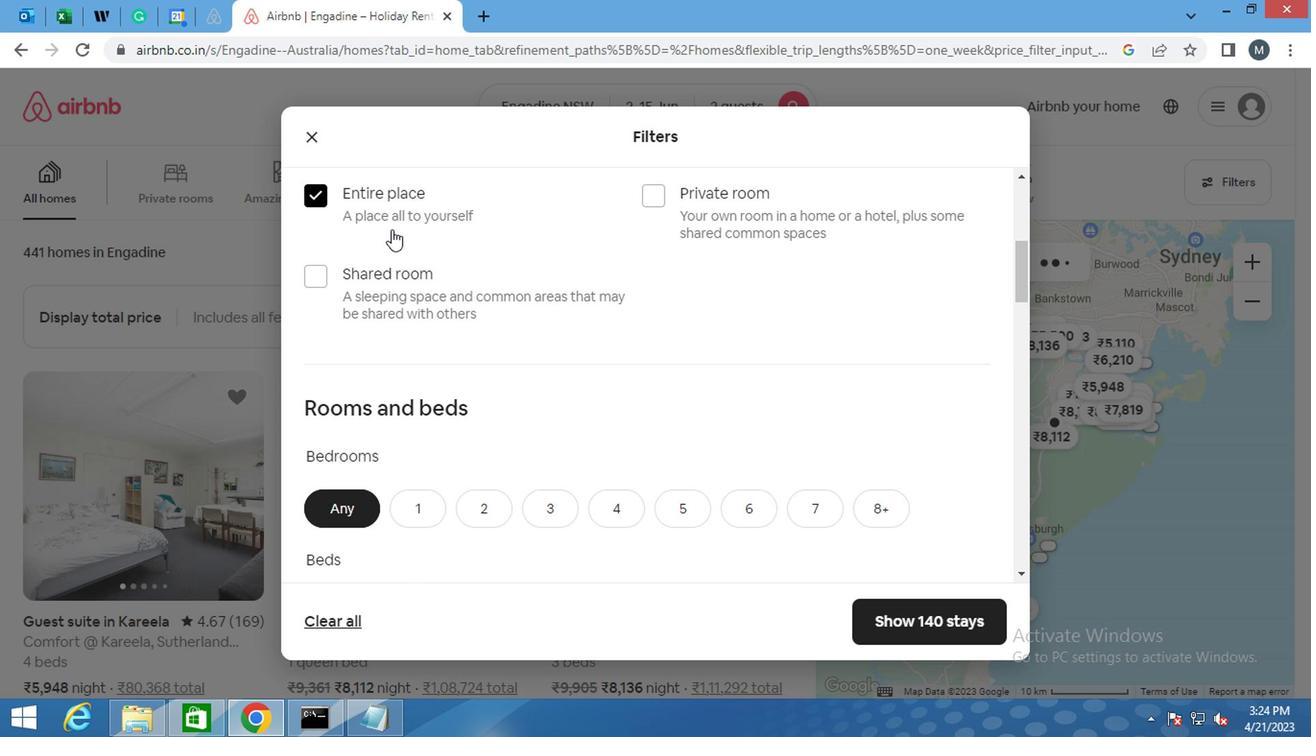 
Action: Mouse moved to (419, 316)
Screenshot: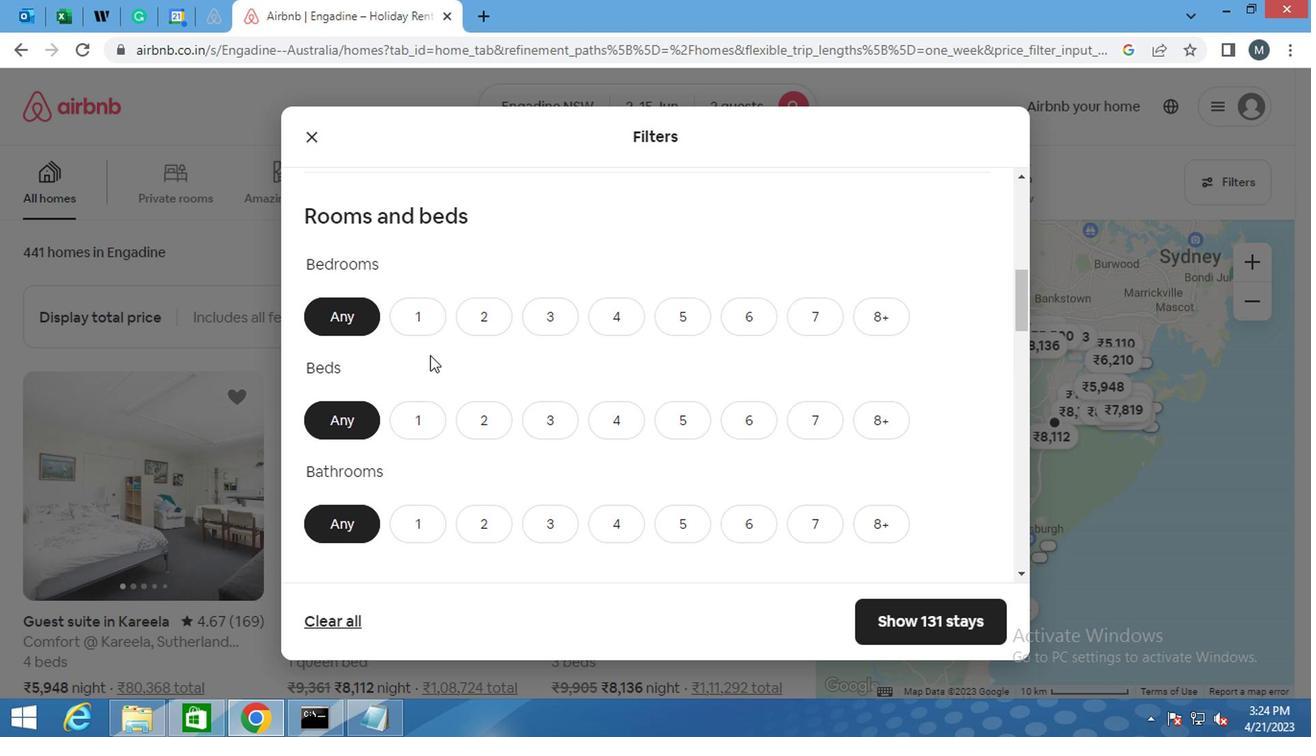
Action: Mouse pressed left at (419, 316)
Screenshot: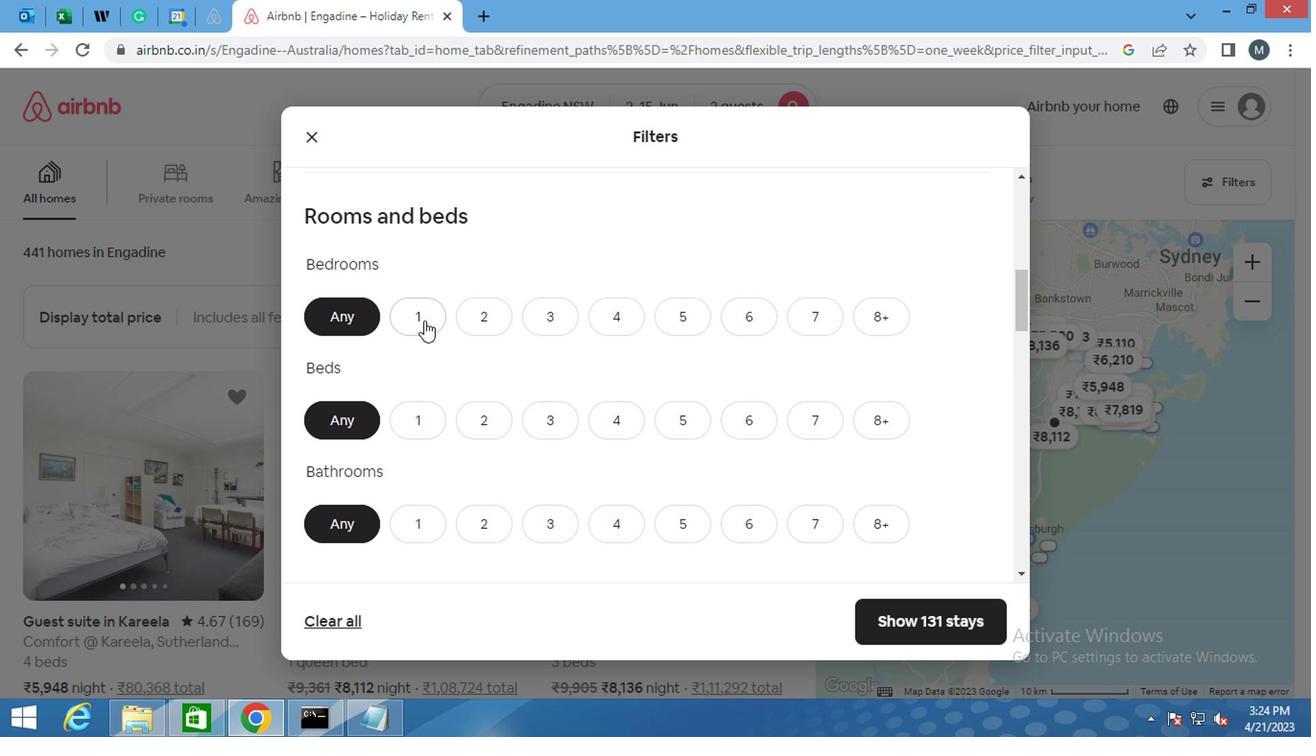 
Action: Mouse moved to (419, 413)
Screenshot: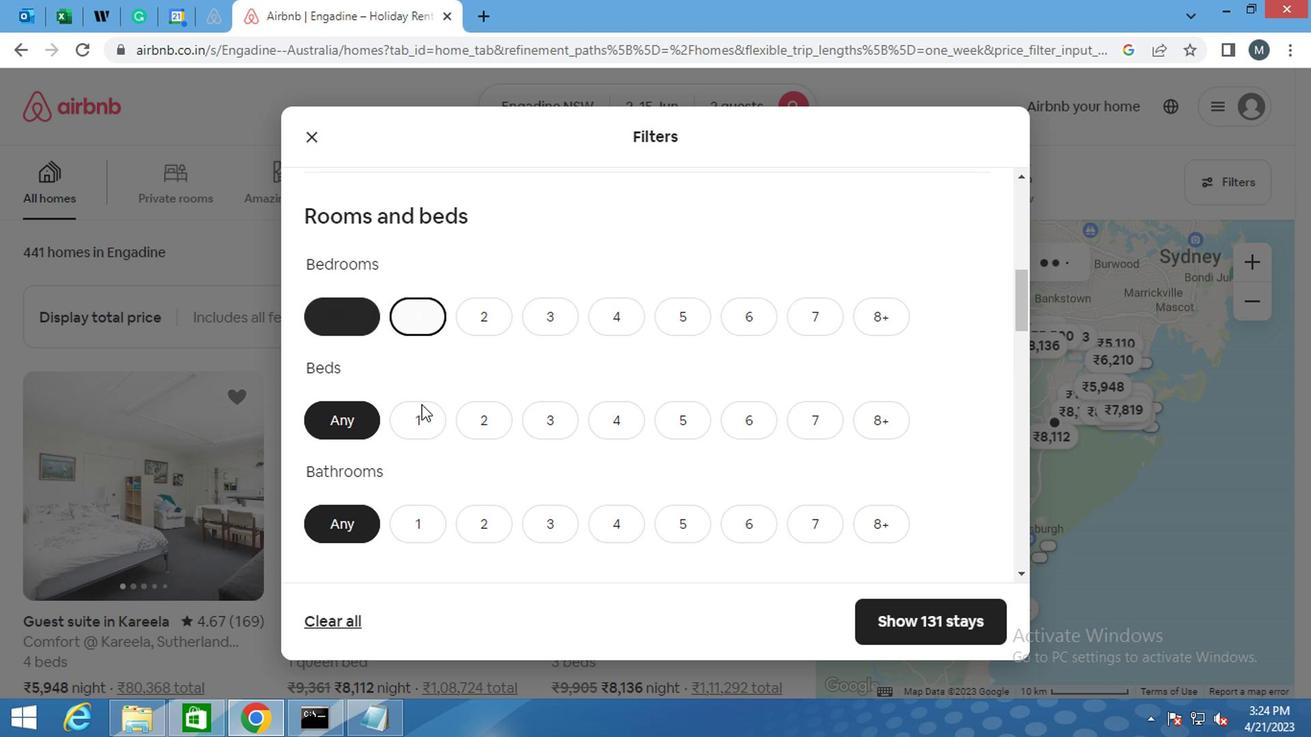 
Action: Mouse pressed left at (419, 413)
Screenshot: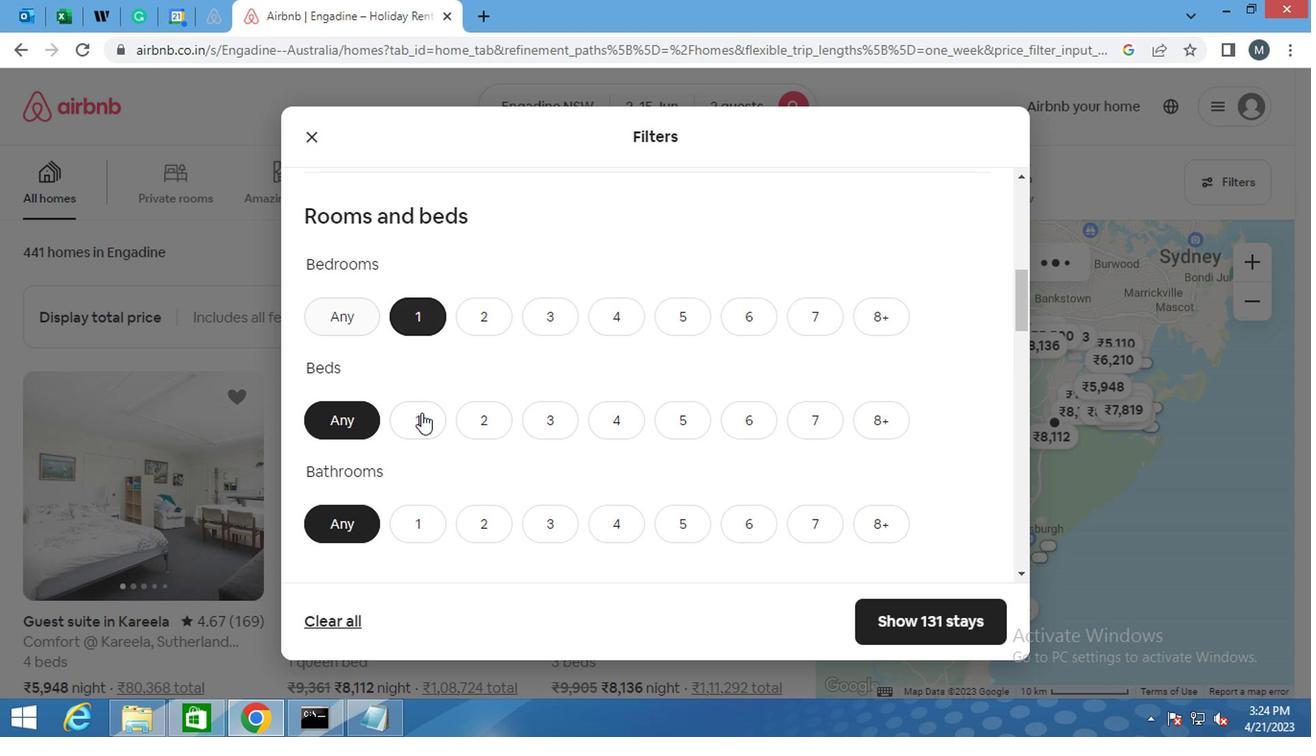 
Action: Mouse moved to (412, 521)
Screenshot: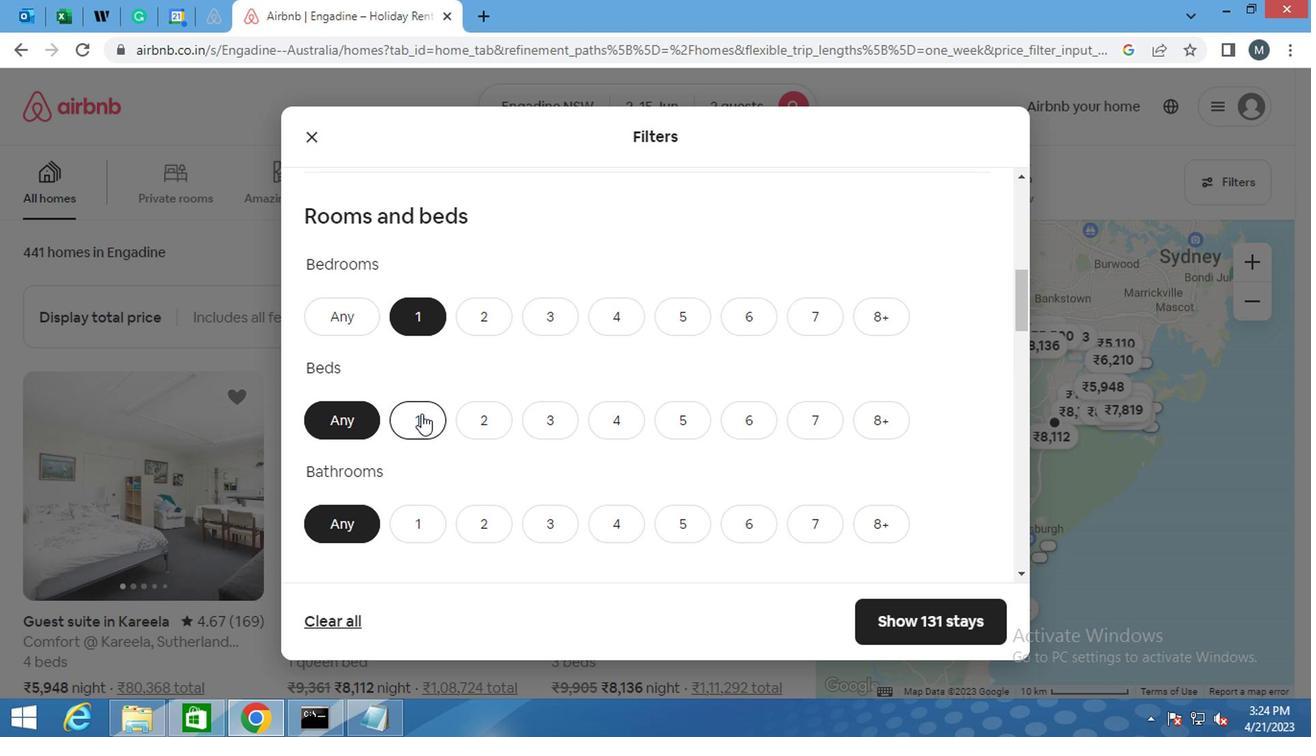 
Action: Mouse pressed left at (412, 521)
Screenshot: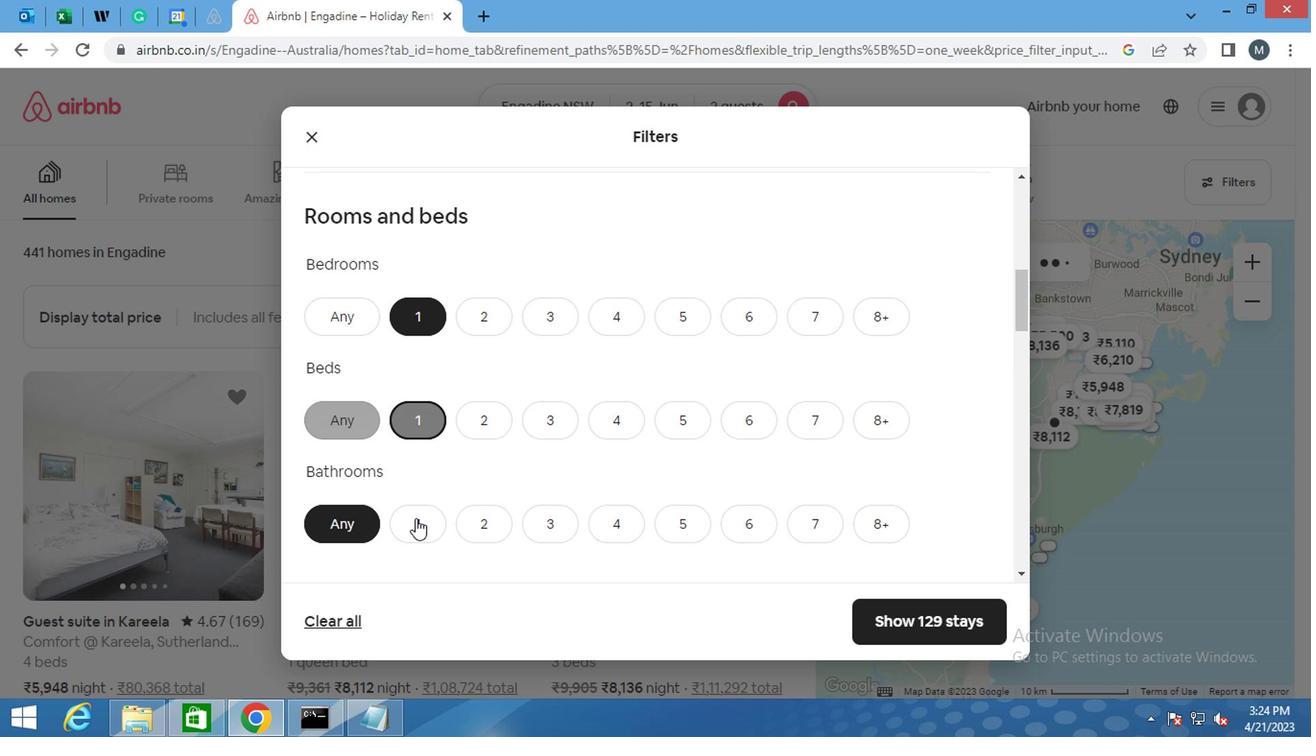 
Action: Mouse moved to (434, 456)
Screenshot: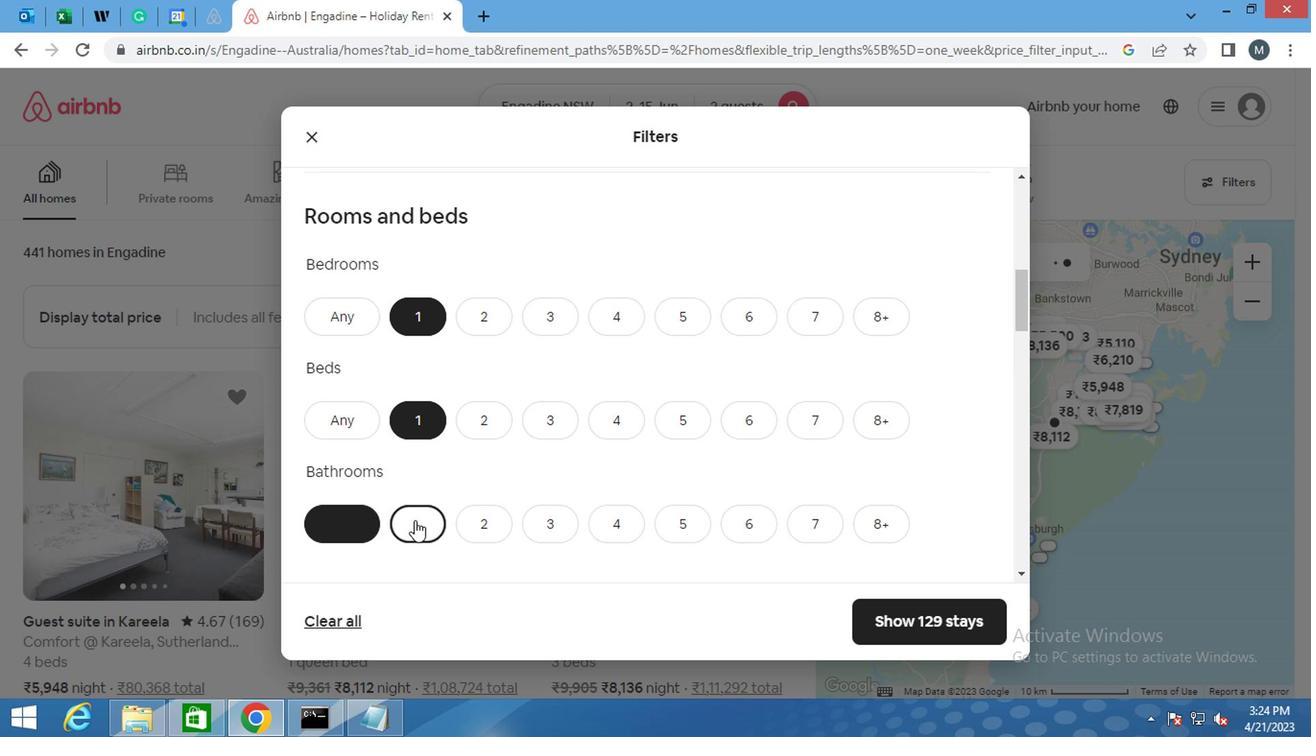 
Action: Mouse scrolled (434, 454) with delta (0, -1)
Screenshot: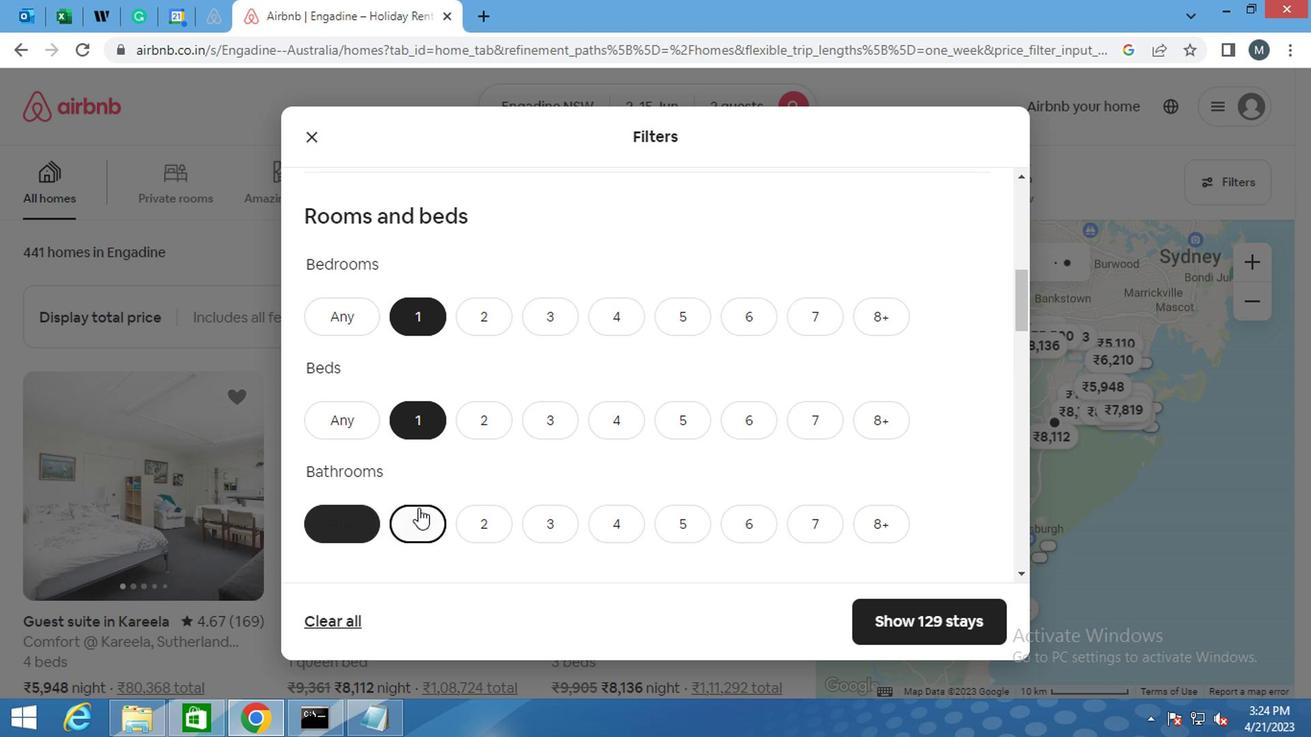 
Action: Mouse scrolled (434, 454) with delta (0, -1)
Screenshot: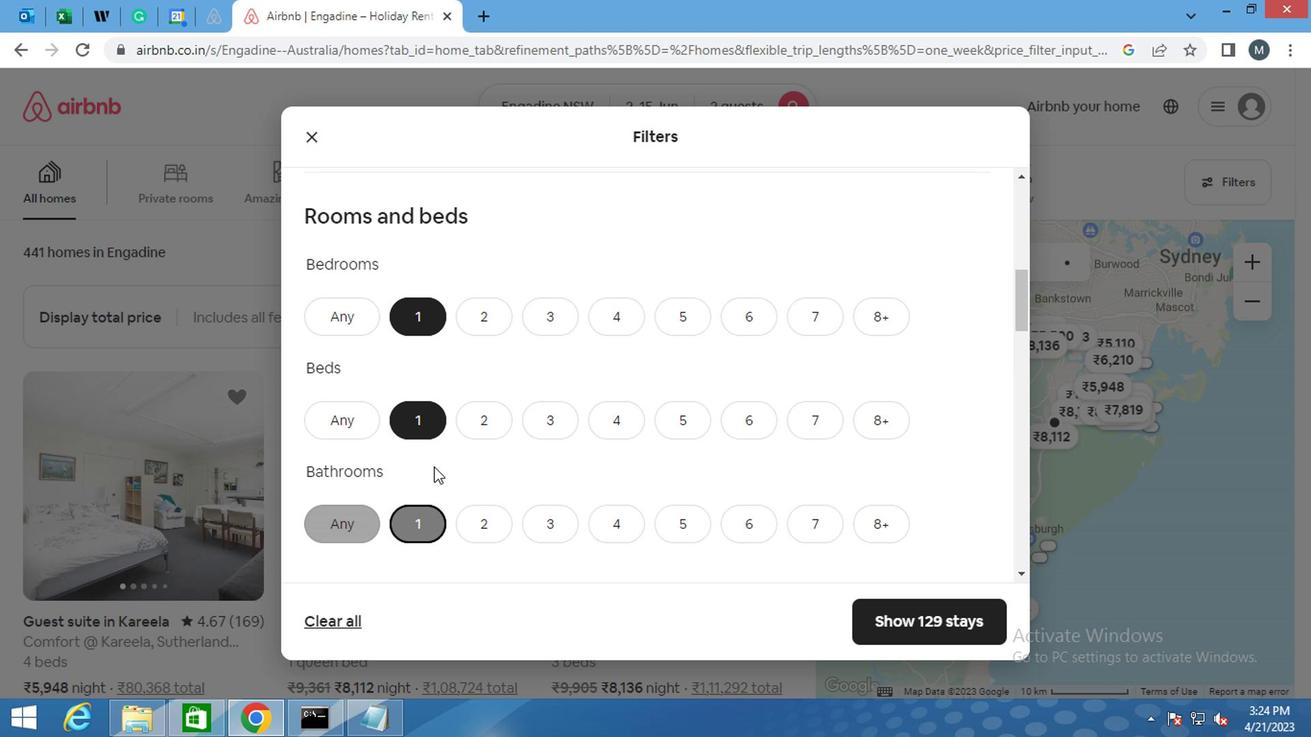 
Action: Mouse moved to (434, 456)
Screenshot: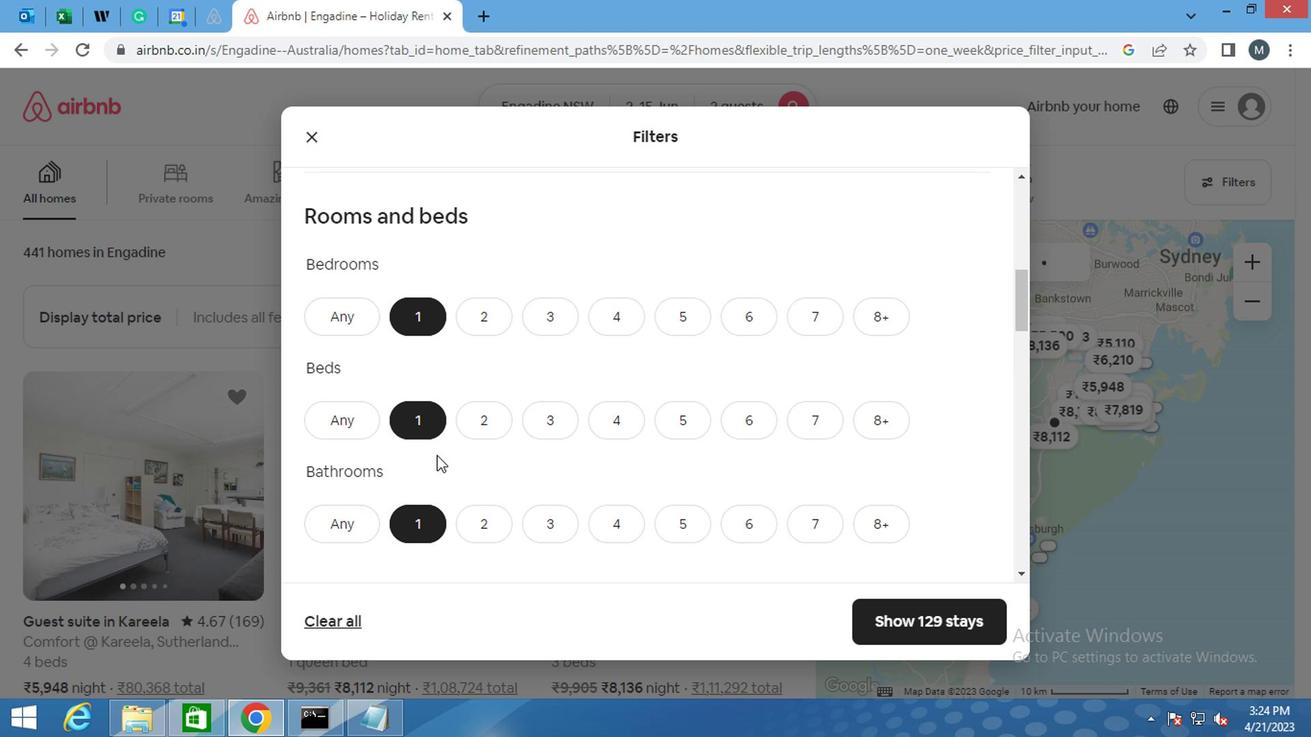 
Action: Mouse scrolled (434, 456) with delta (0, 0)
Screenshot: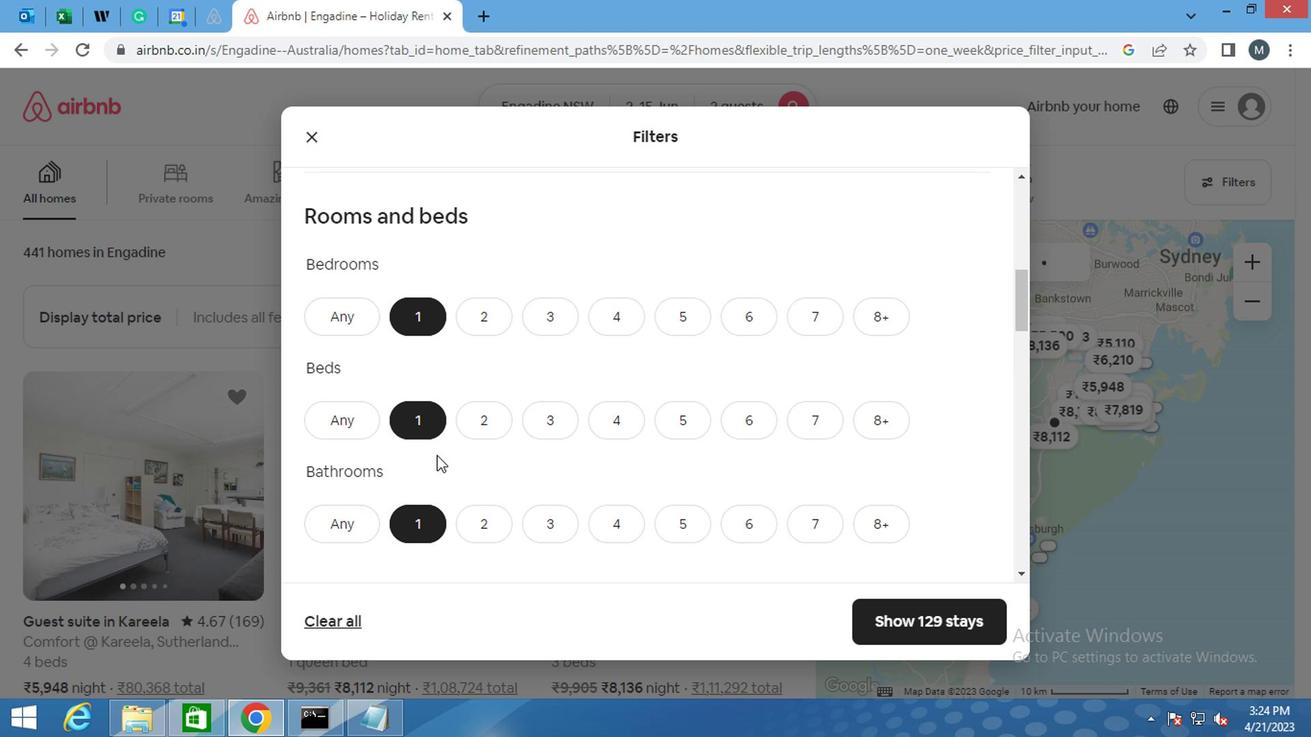 
Action: Mouse moved to (455, 392)
Screenshot: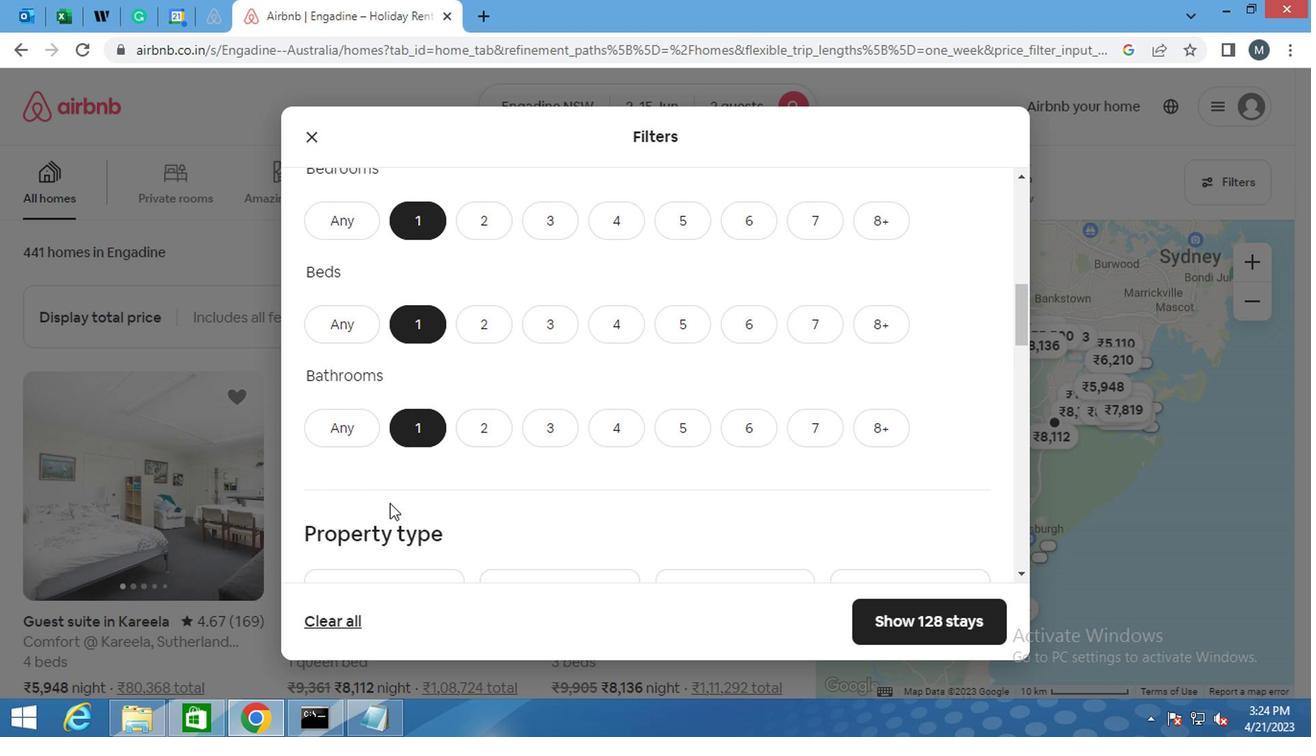 
Action: Mouse scrolled (455, 392) with delta (0, 0)
Screenshot: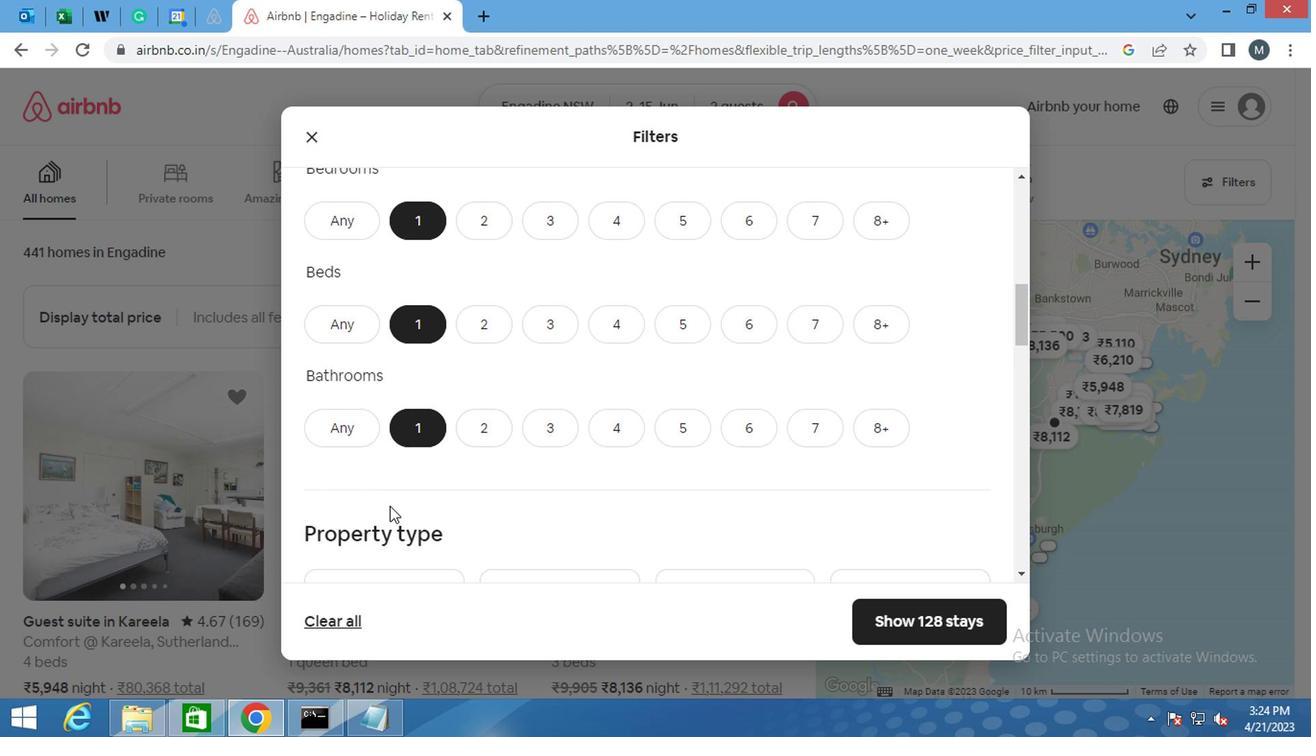 
Action: Mouse scrolled (455, 392) with delta (0, 0)
Screenshot: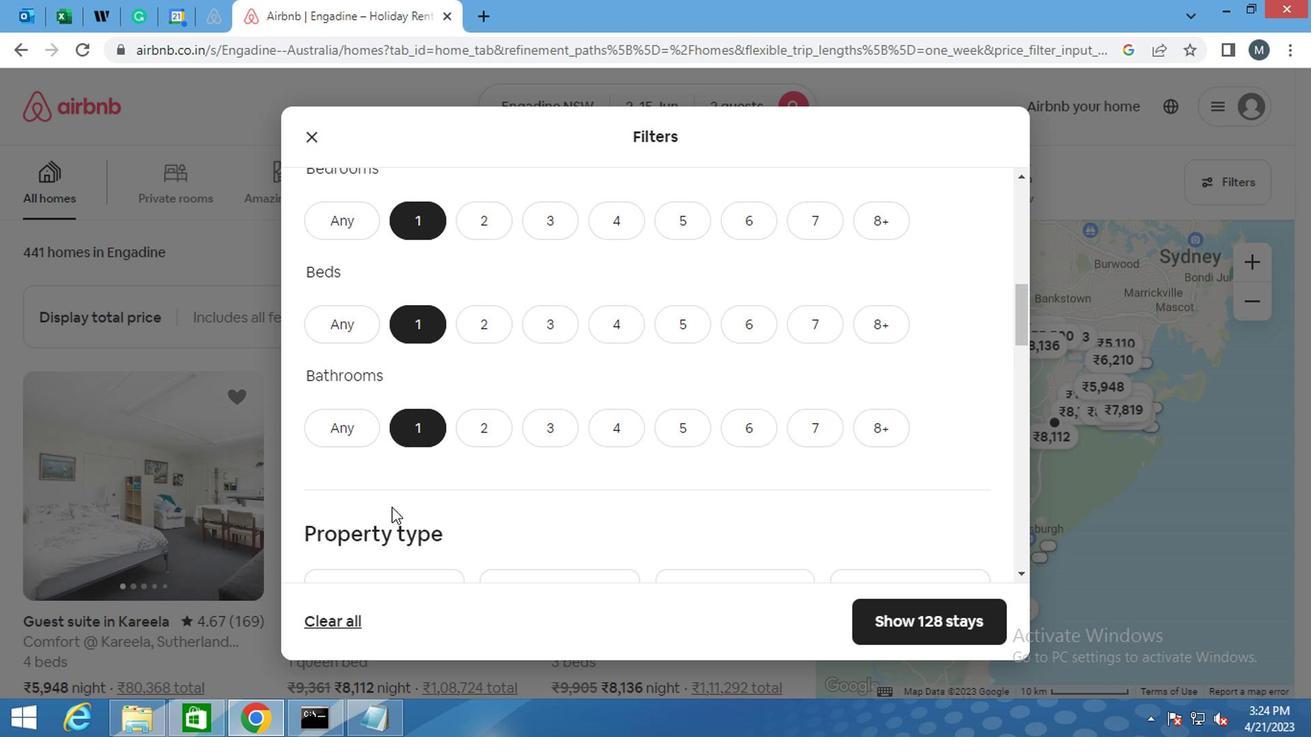 
Action: Mouse moved to (411, 387)
Screenshot: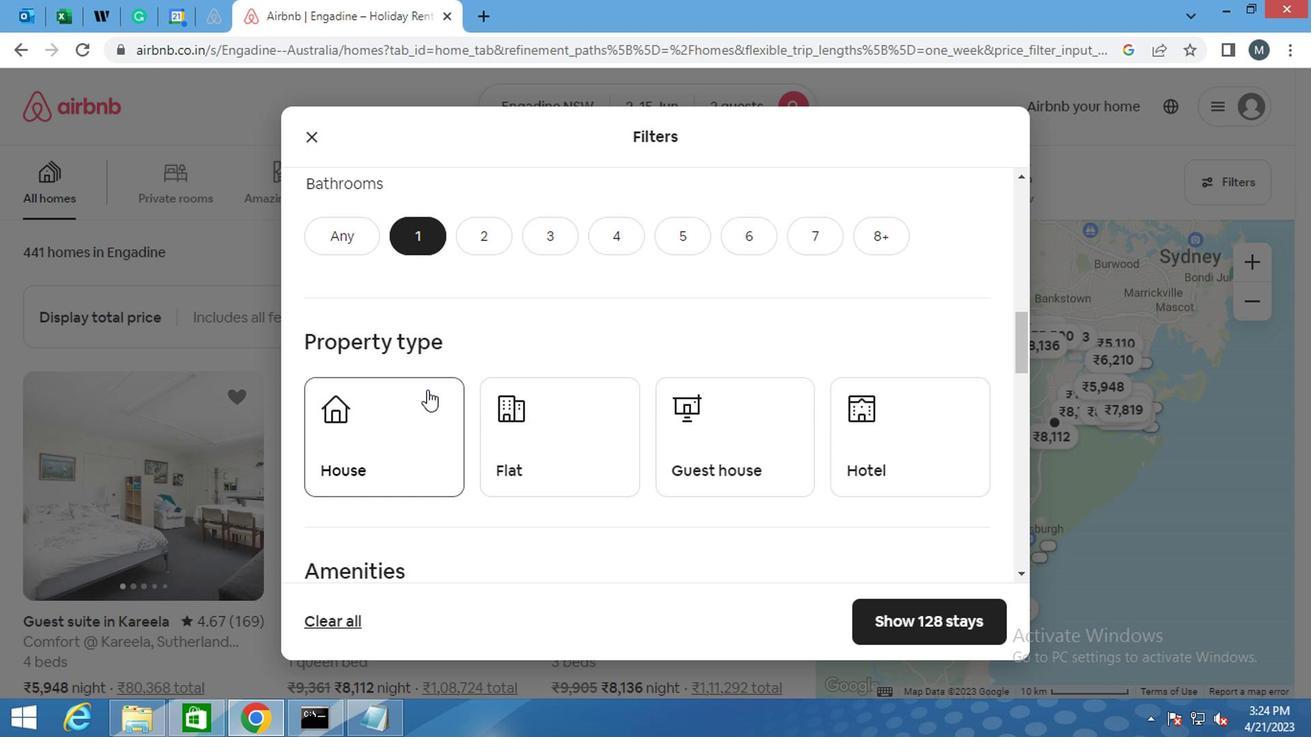 
Action: Mouse pressed left at (411, 387)
Screenshot: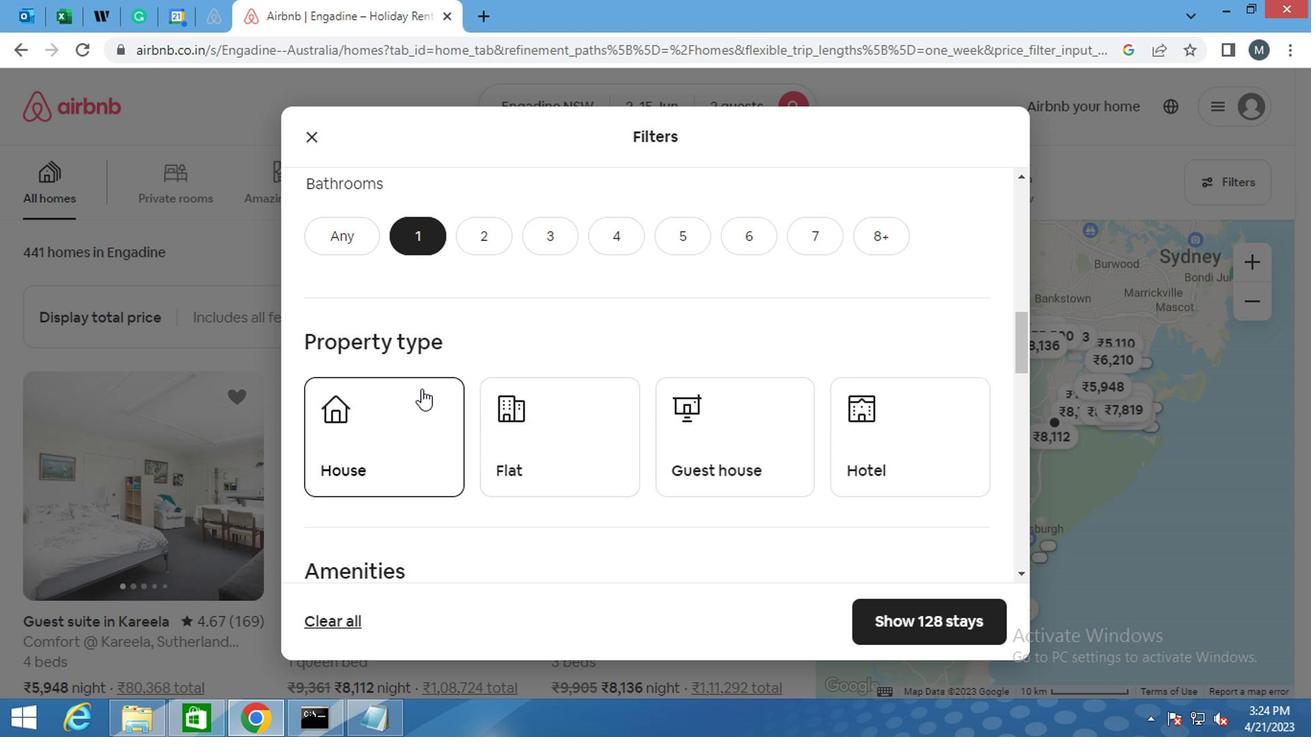 
Action: Mouse moved to (509, 436)
Screenshot: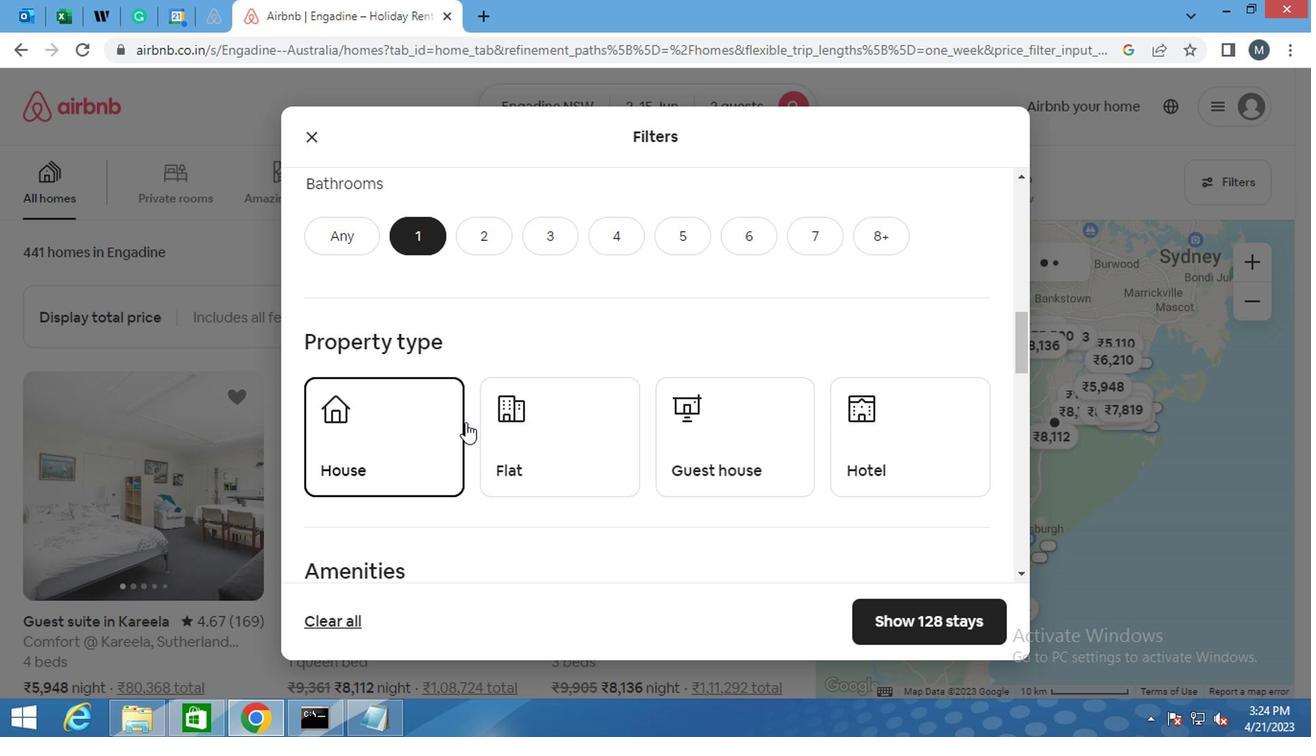 
Action: Mouse pressed left at (509, 436)
Screenshot: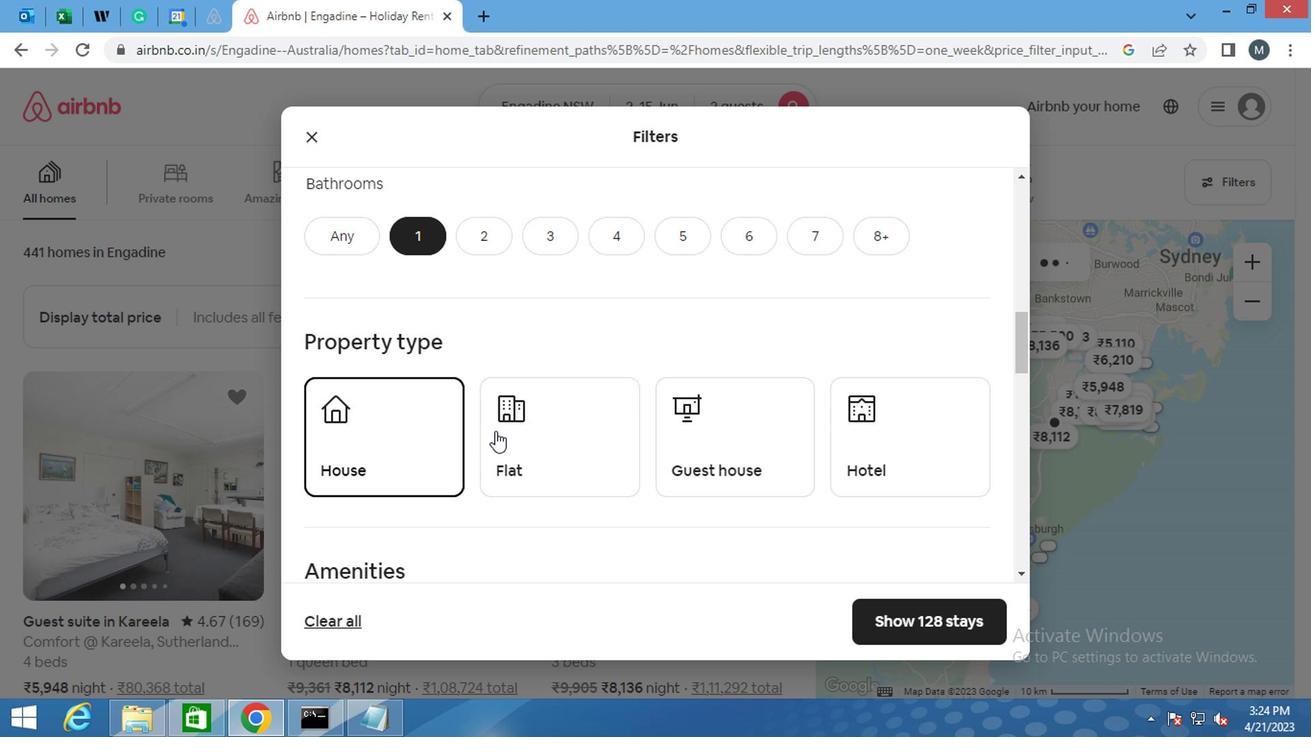 
Action: Mouse moved to (696, 436)
Screenshot: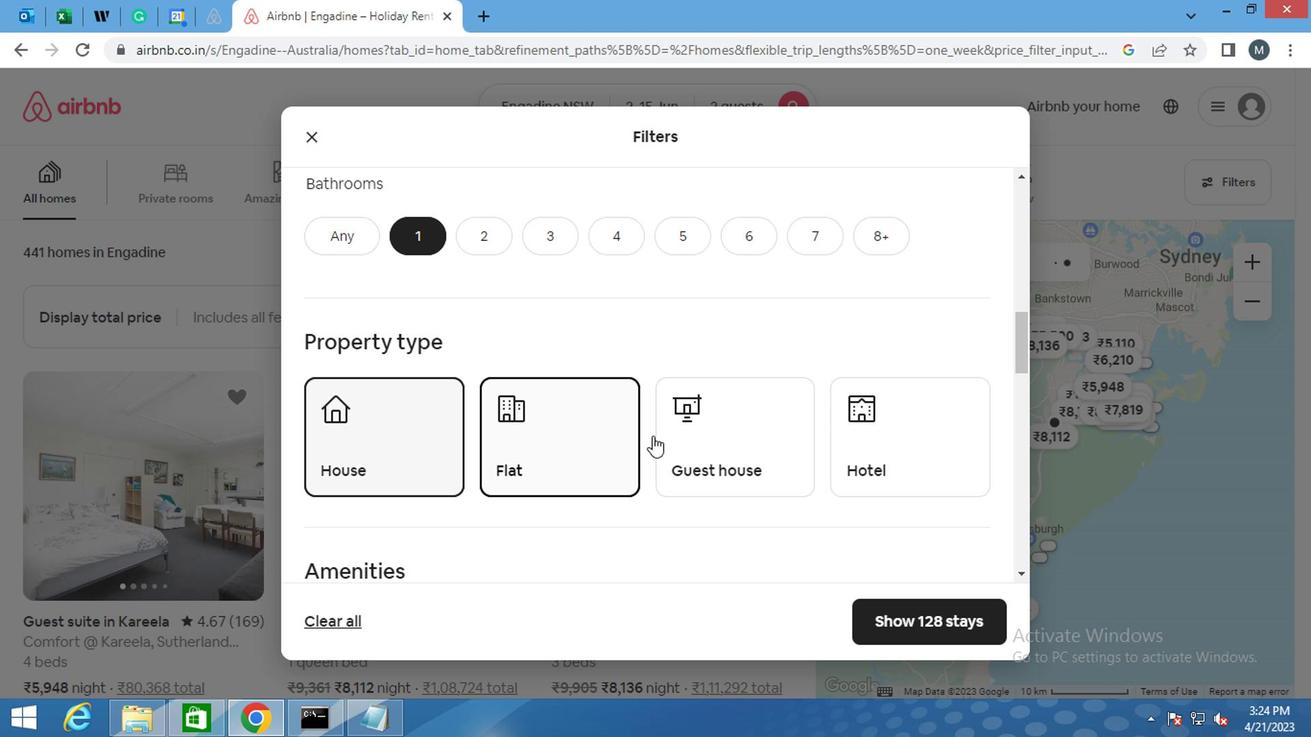 
Action: Mouse pressed left at (696, 436)
Screenshot: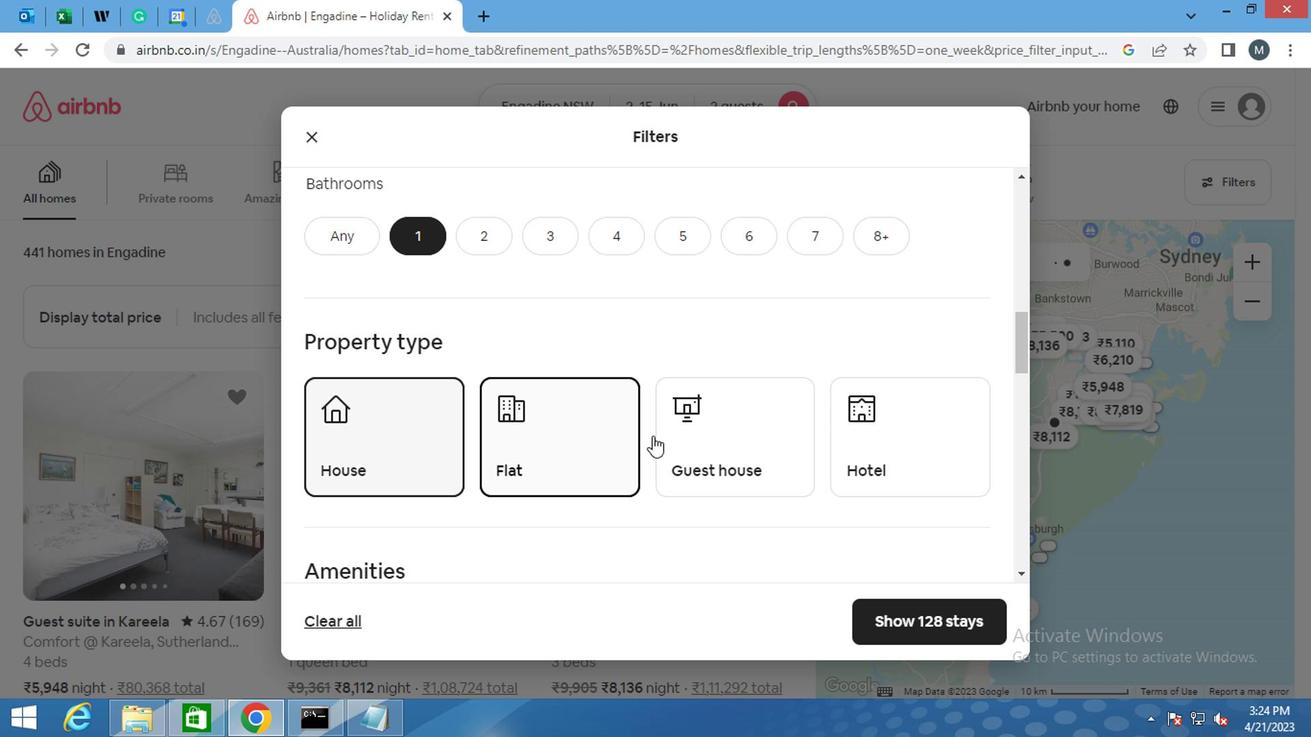 
Action: Mouse moved to (879, 426)
Screenshot: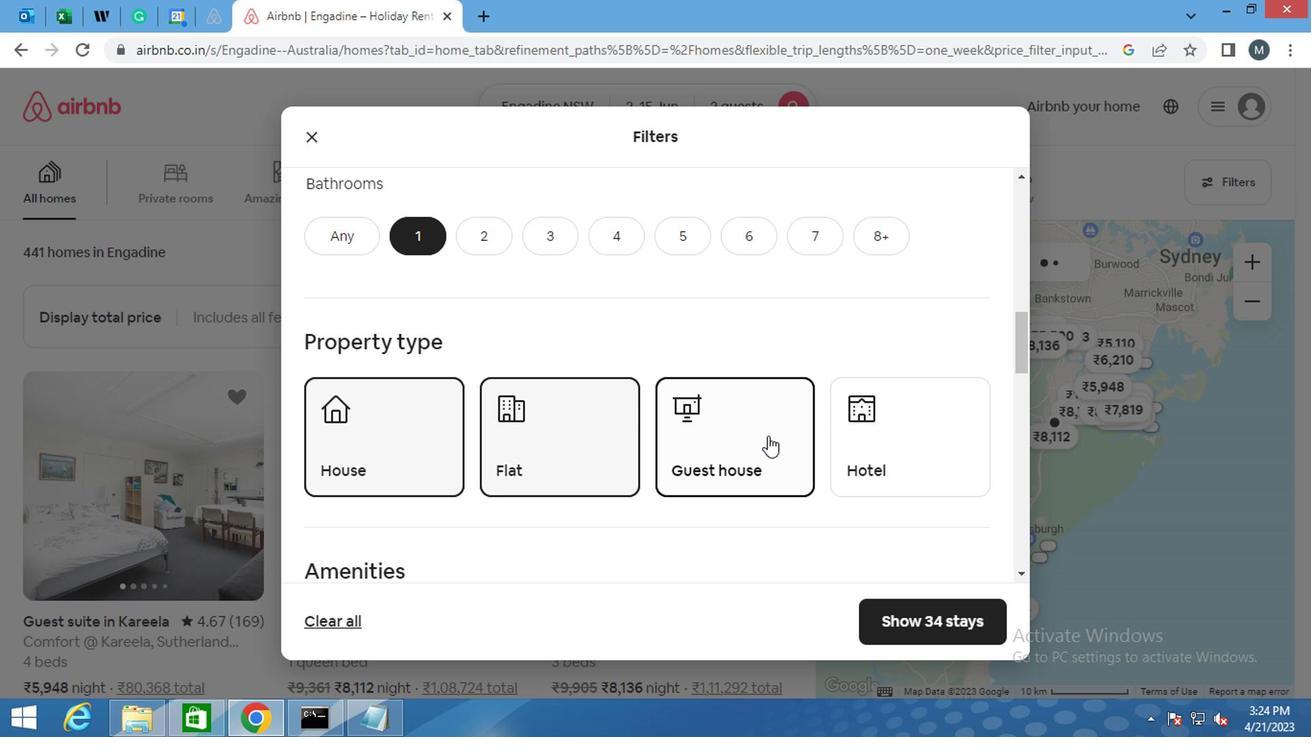 
Action: Mouse pressed left at (879, 426)
Screenshot: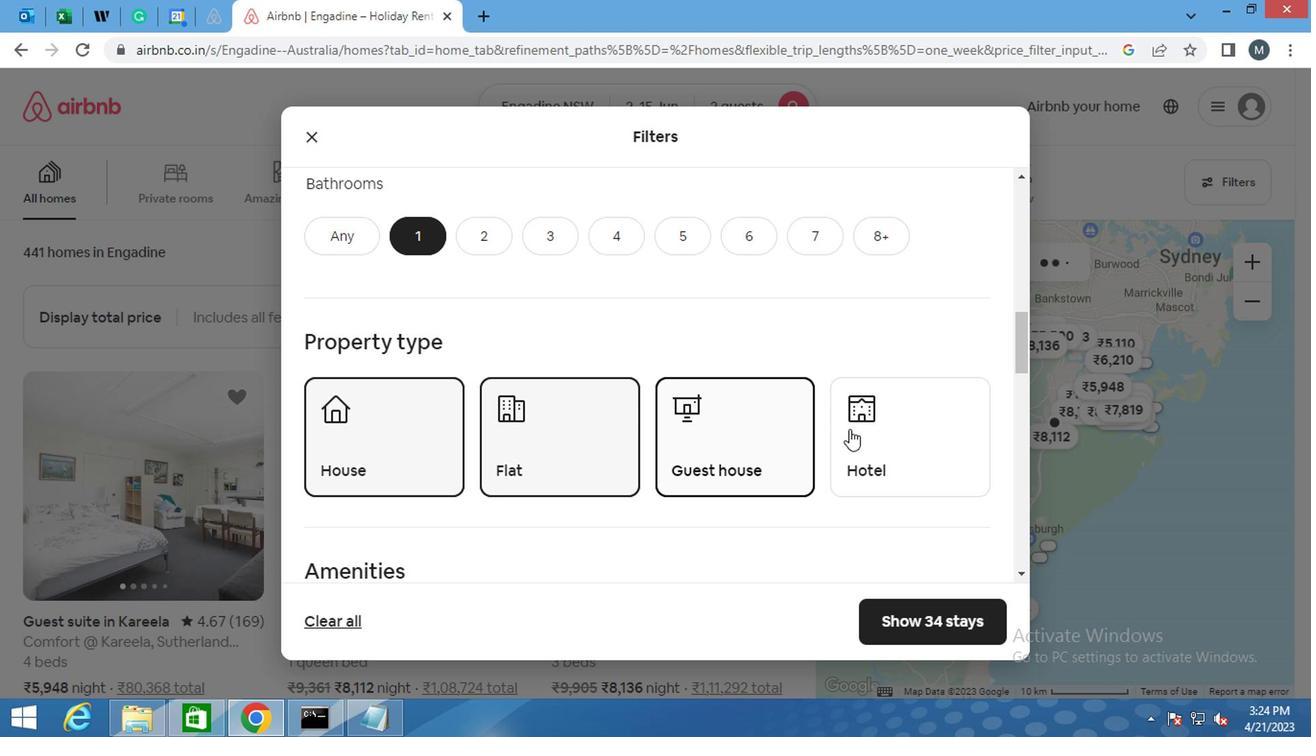 
Action: Mouse moved to (628, 412)
Screenshot: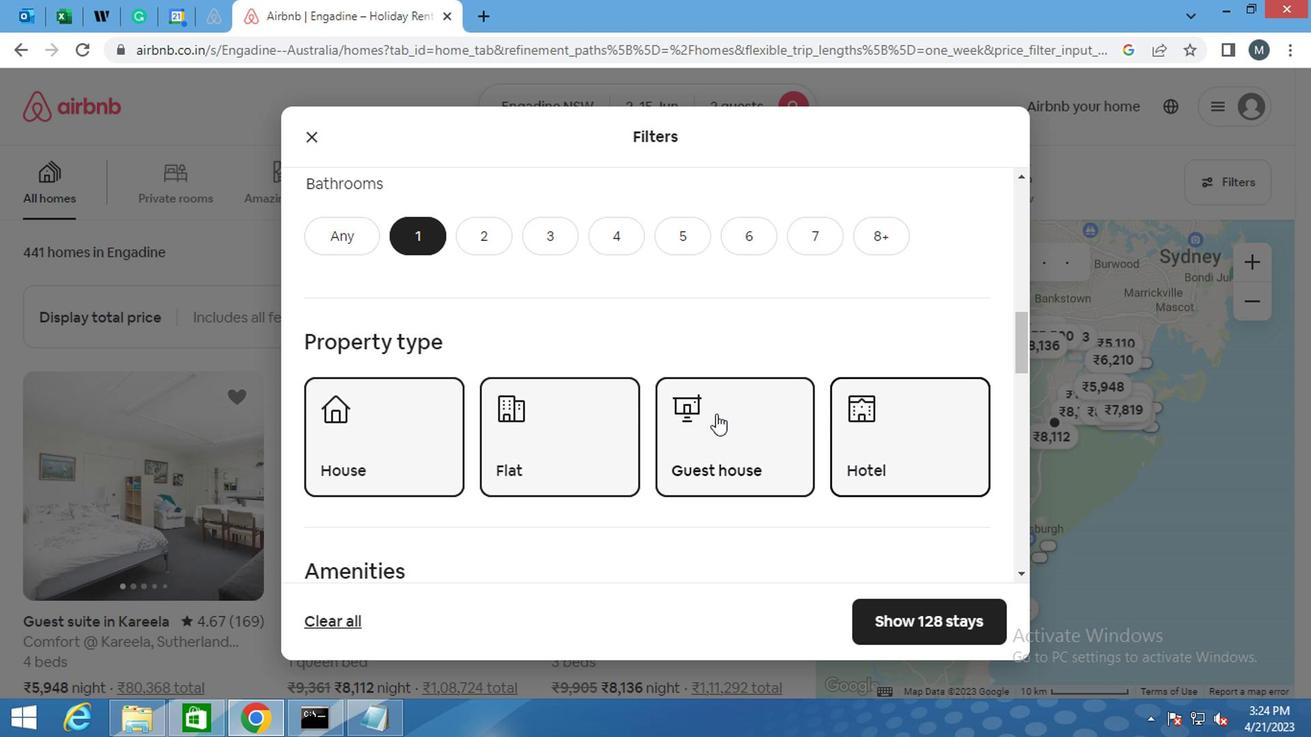 
Action: Mouse scrolled (628, 411) with delta (0, -1)
Screenshot: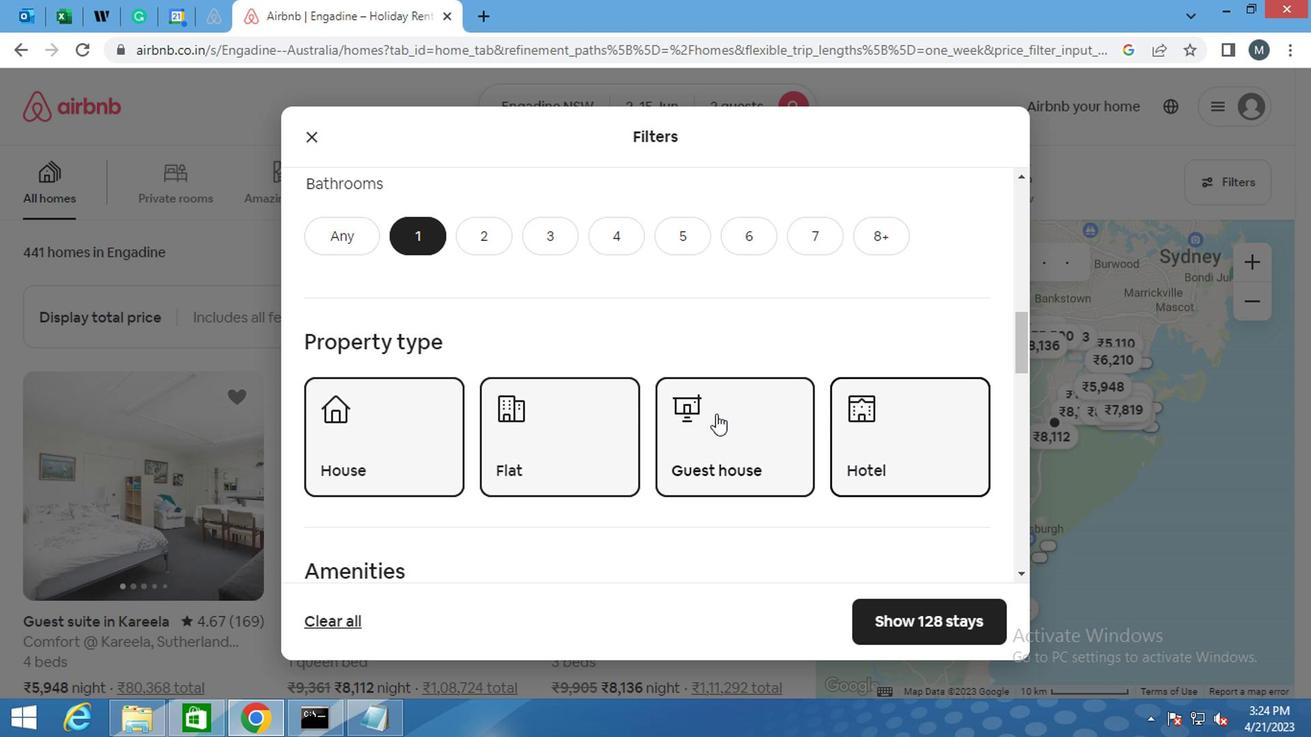 
Action: Mouse moved to (569, 420)
Screenshot: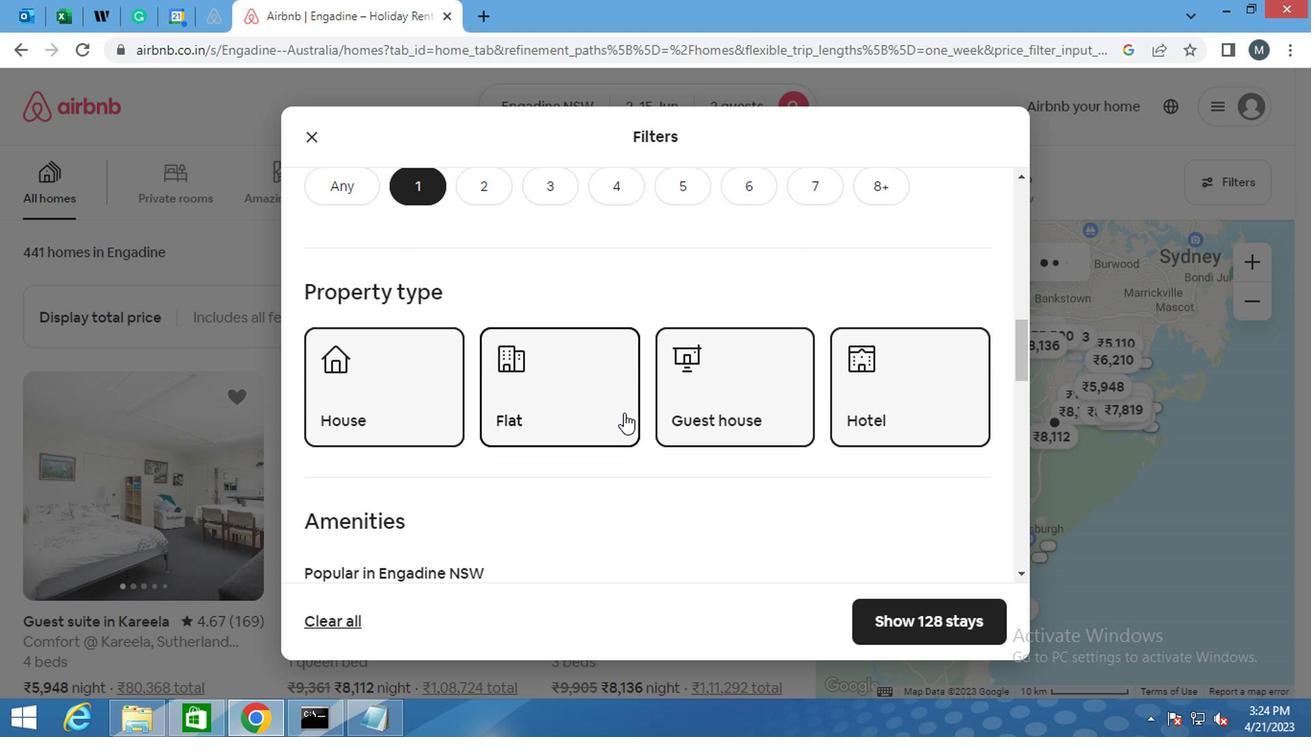 
Action: Mouse scrolled (569, 420) with delta (0, 0)
Screenshot: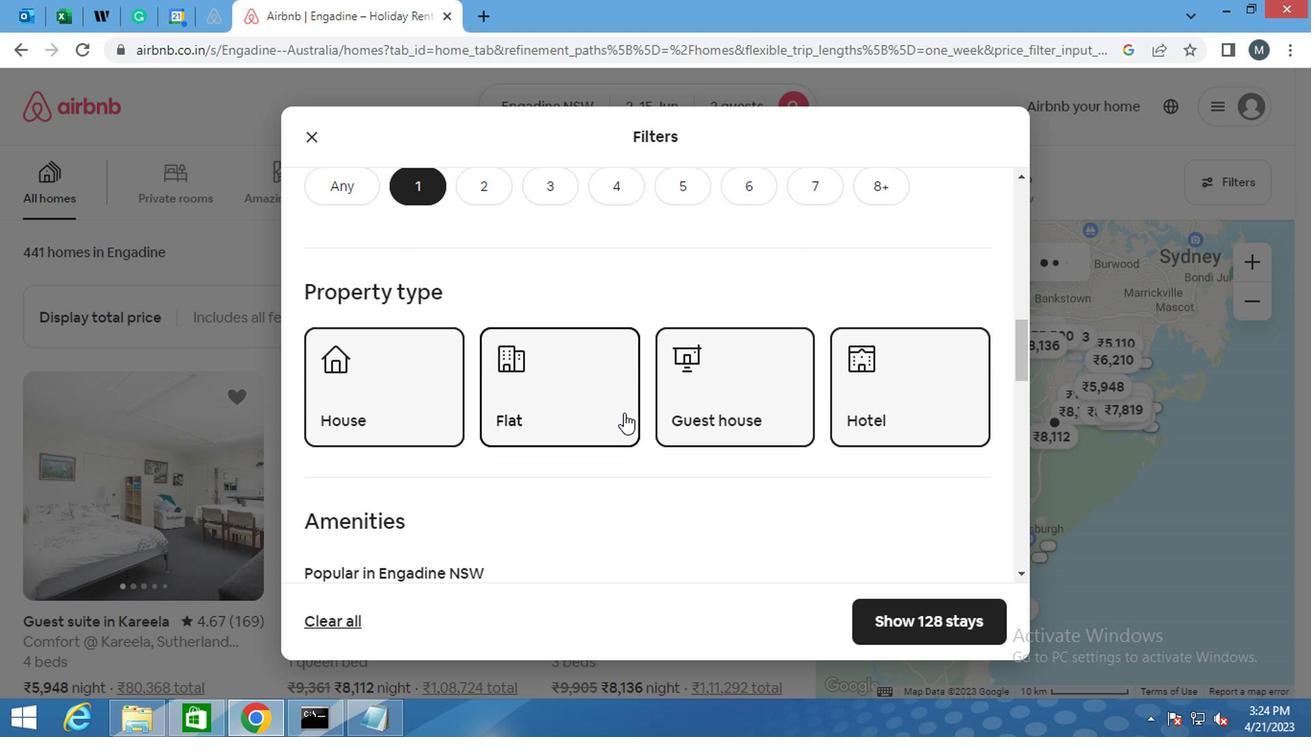 
Action: Mouse moved to (568, 422)
Screenshot: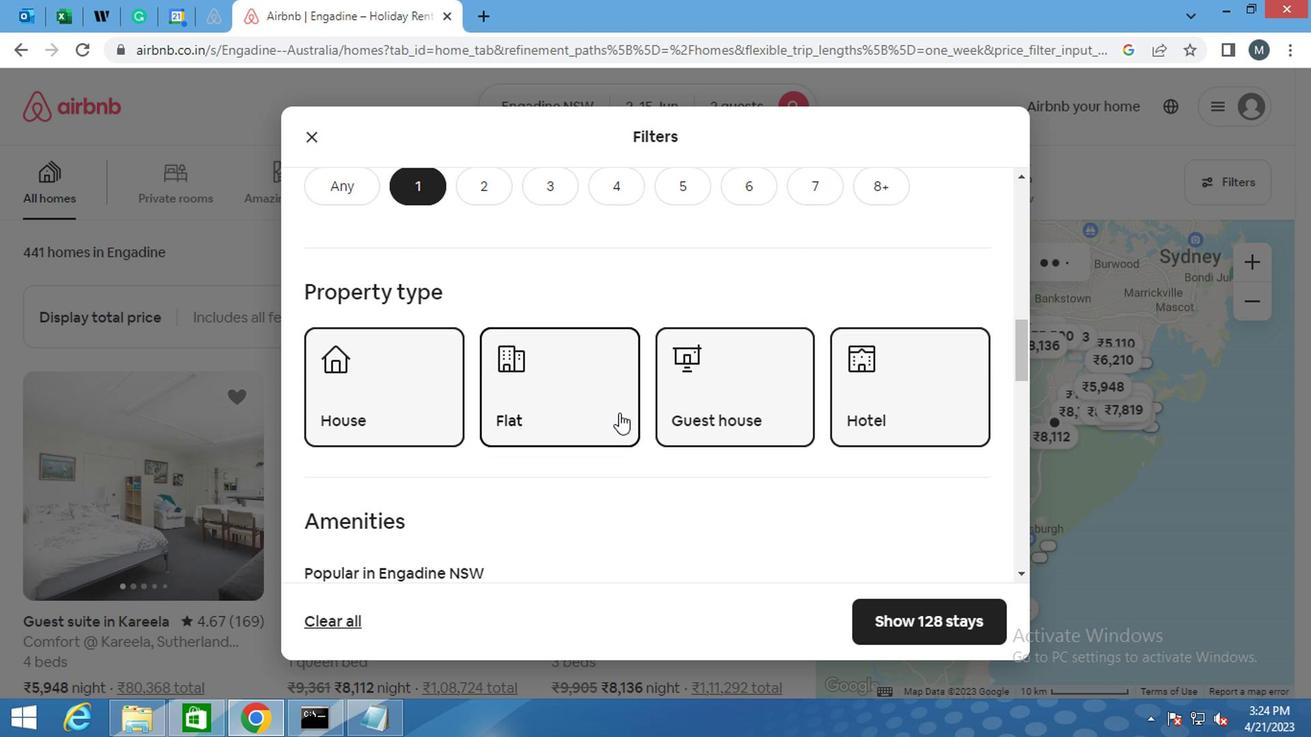 
Action: Mouse scrolled (568, 420) with delta (0, -1)
Screenshot: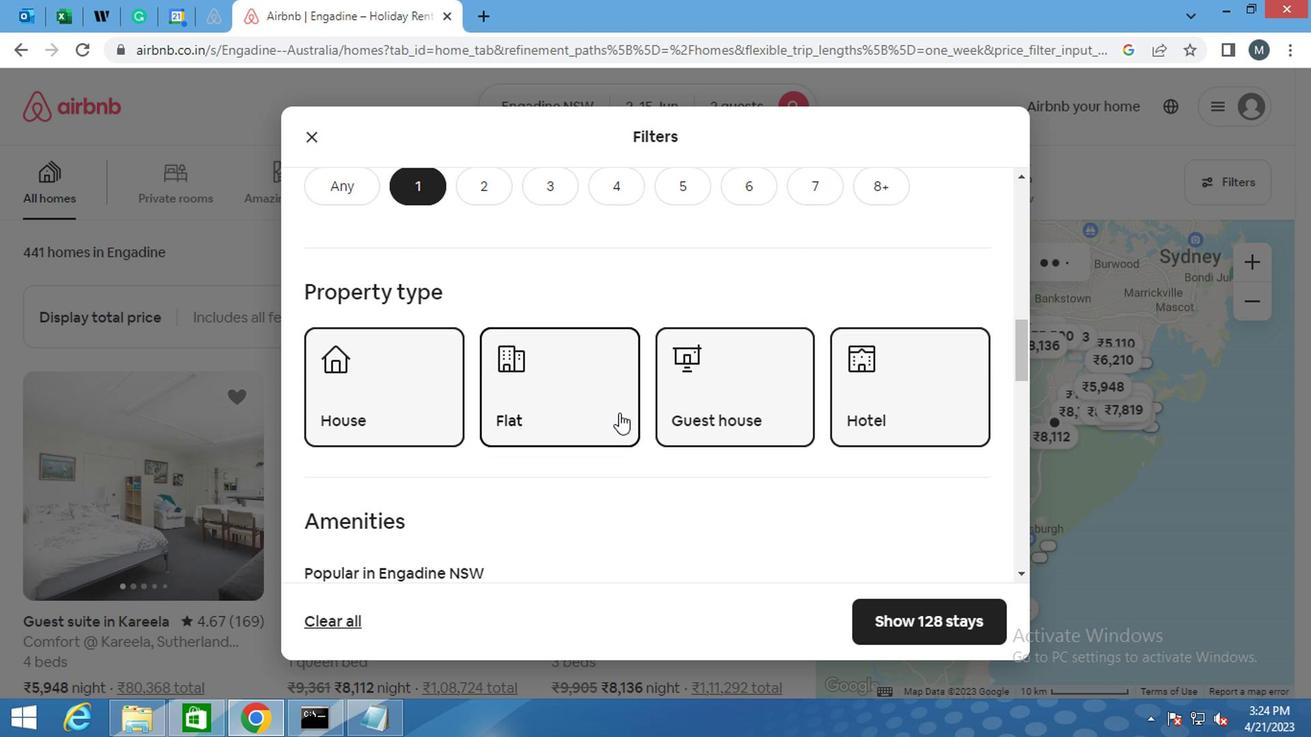 
Action: Mouse moved to (299, 495)
Screenshot: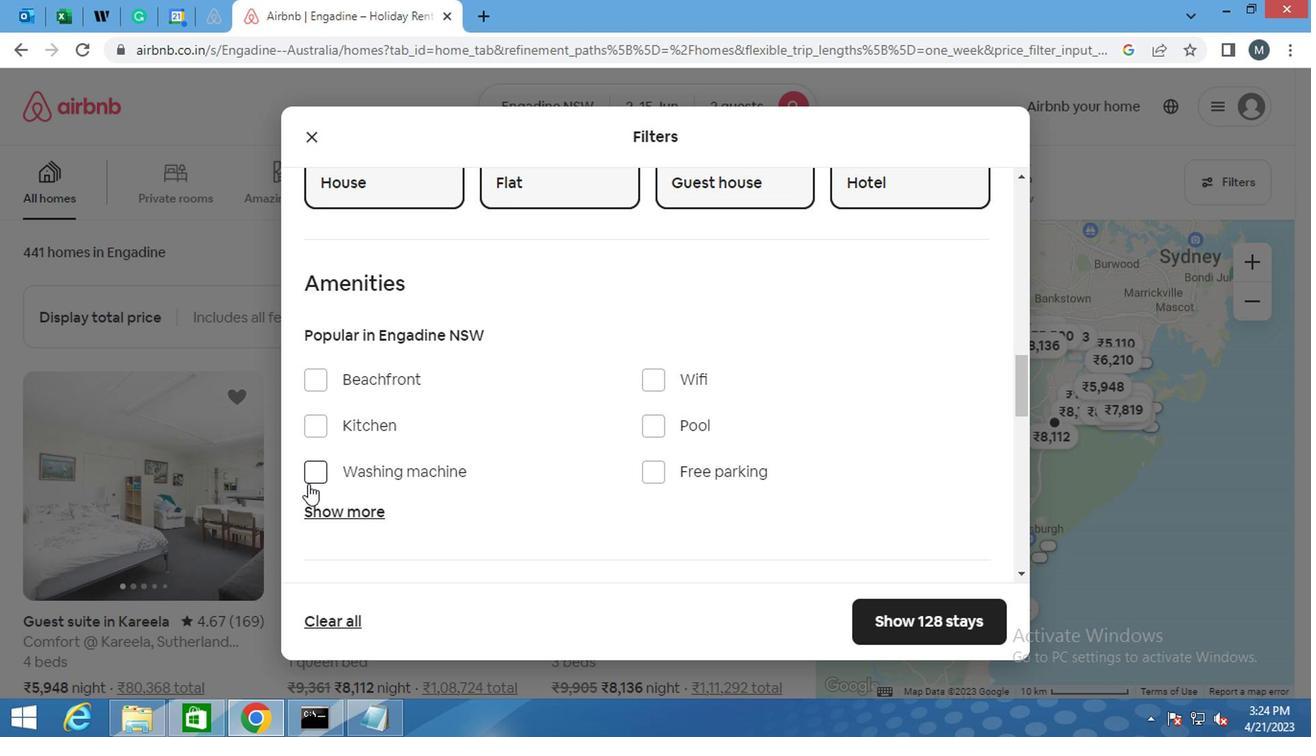 
Action: Mouse scrolled (299, 493) with delta (0, -1)
Screenshot: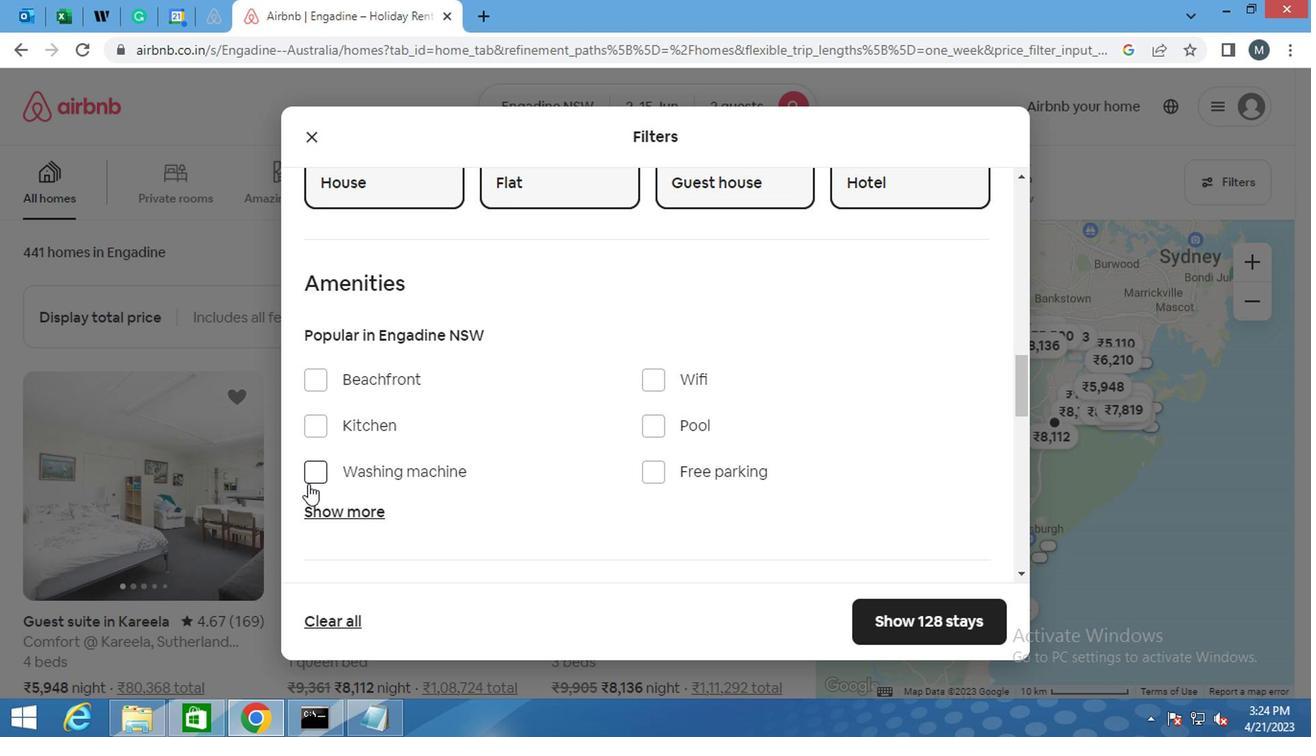 
Action: Mouse moved to (436, 376)
Screenshot: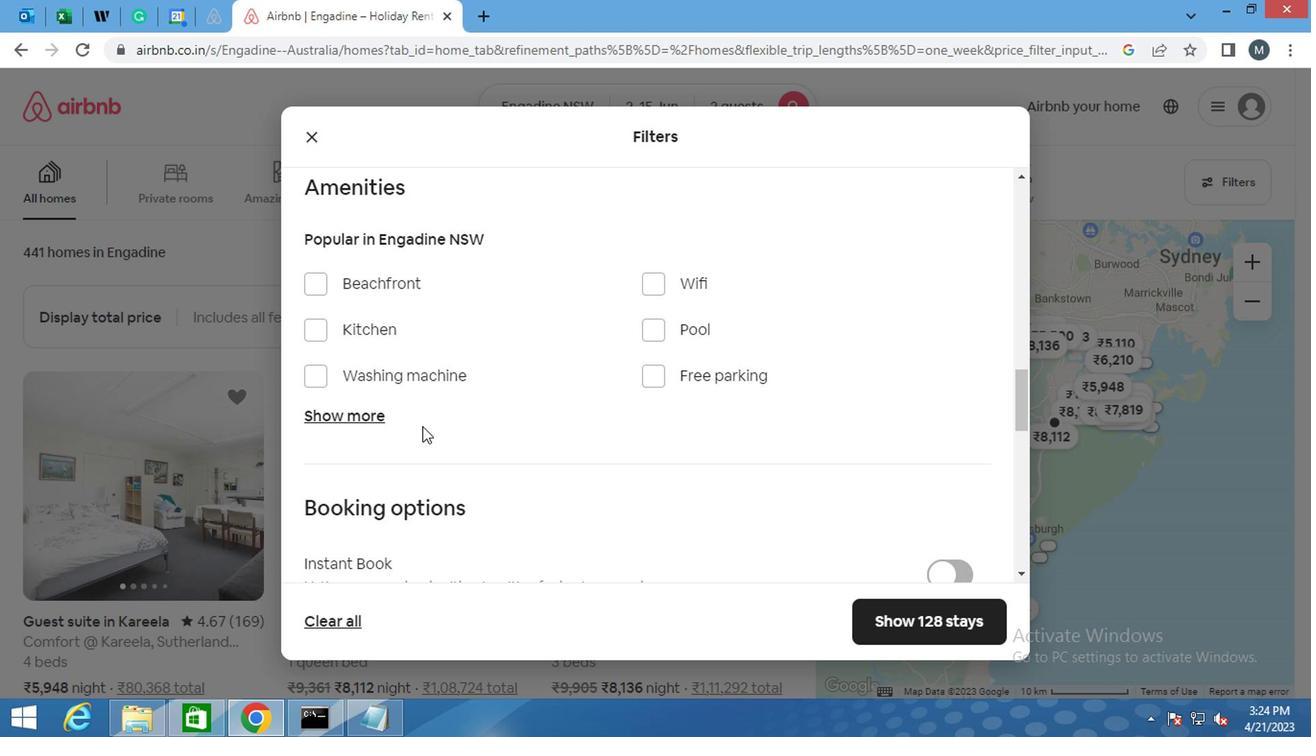 
Action: Mouse pressed left at (436, 376)
Screenshot: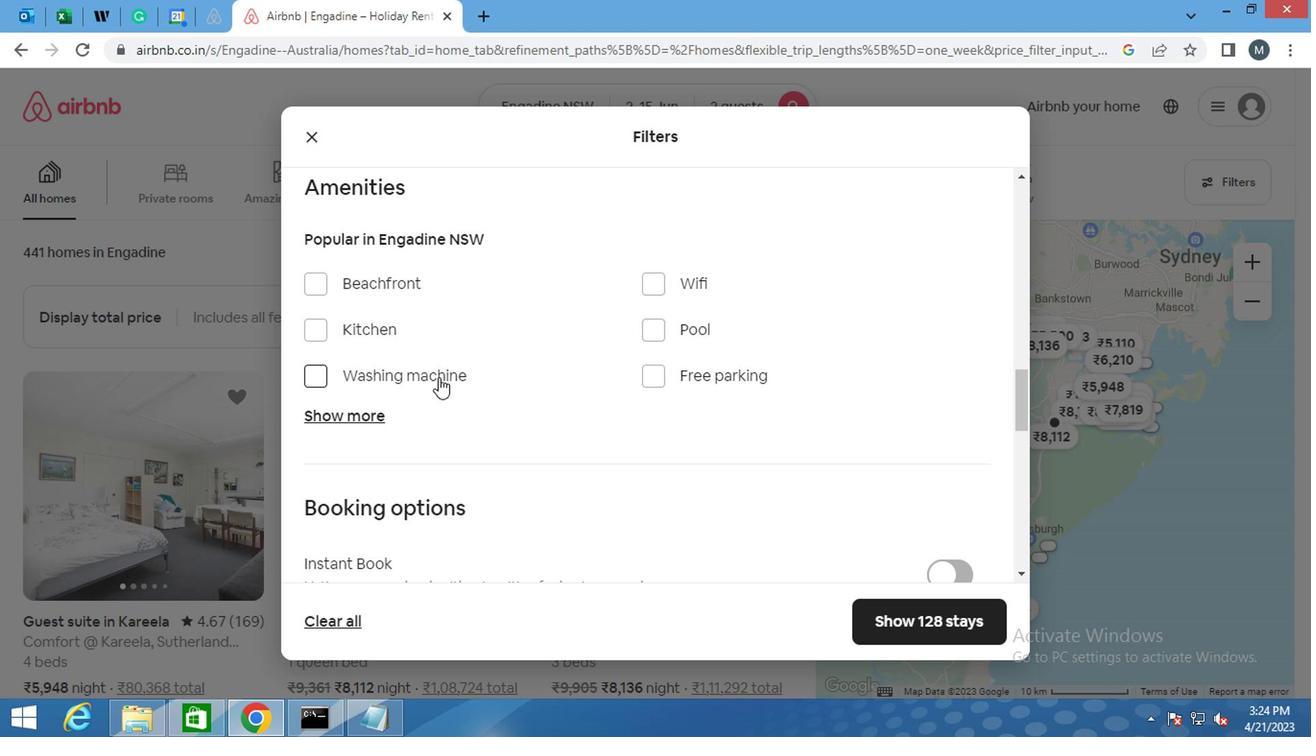 
Action: Mouse moved to (402, 335)
Screenshot: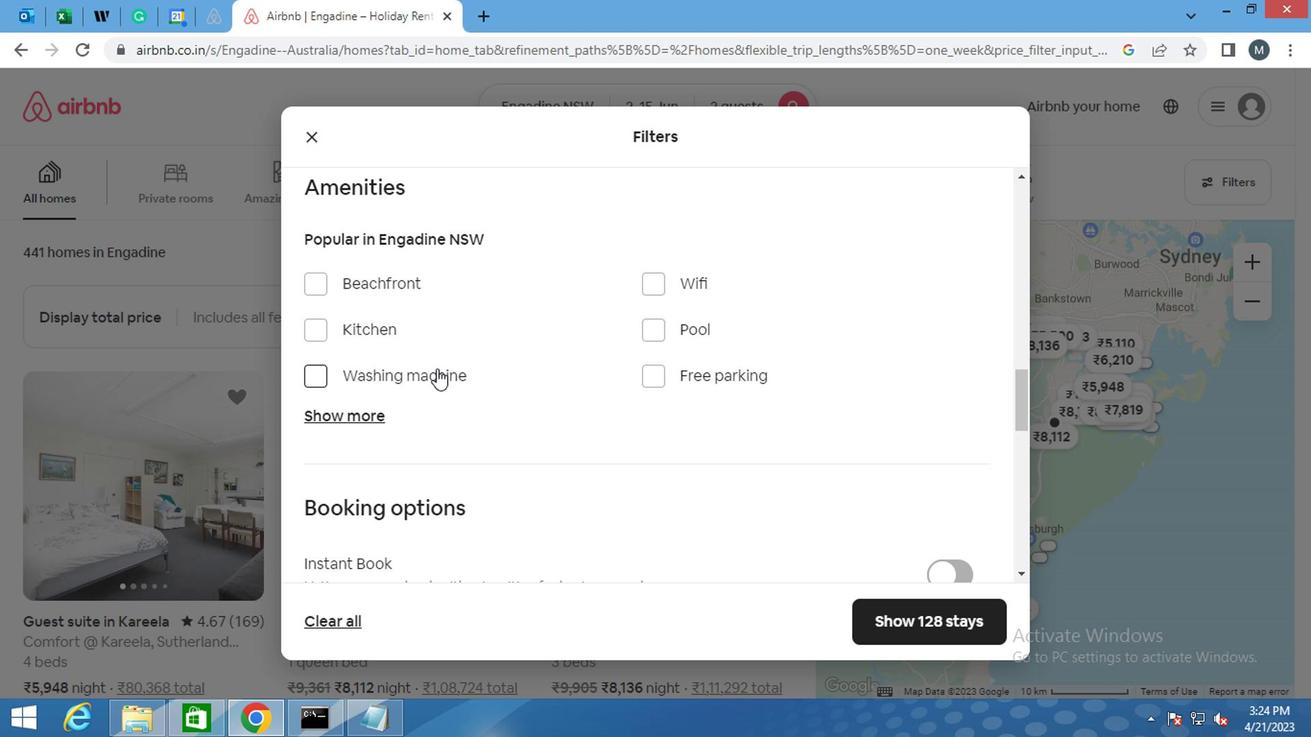 
Action: Mouse pressed left at (402, 335)
Screenshot: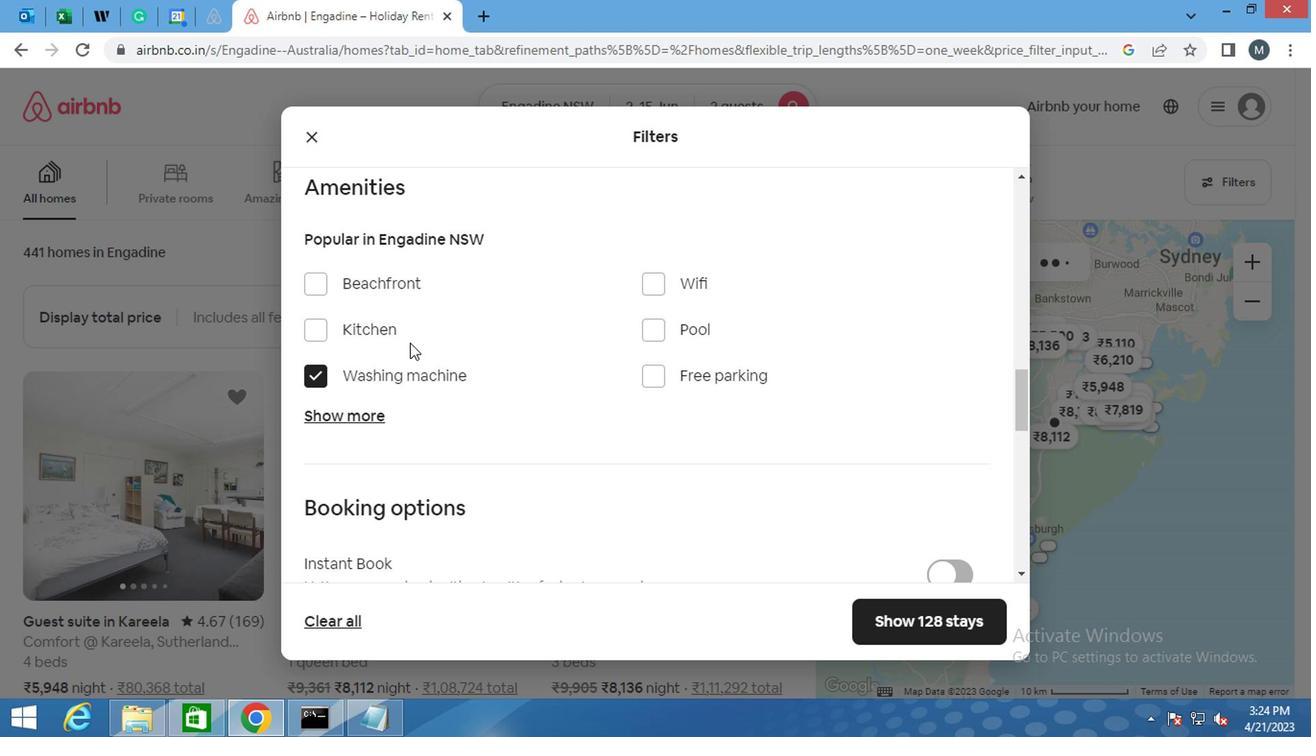 
Action: Mouse pressed right at (402, 335)
Screenshot: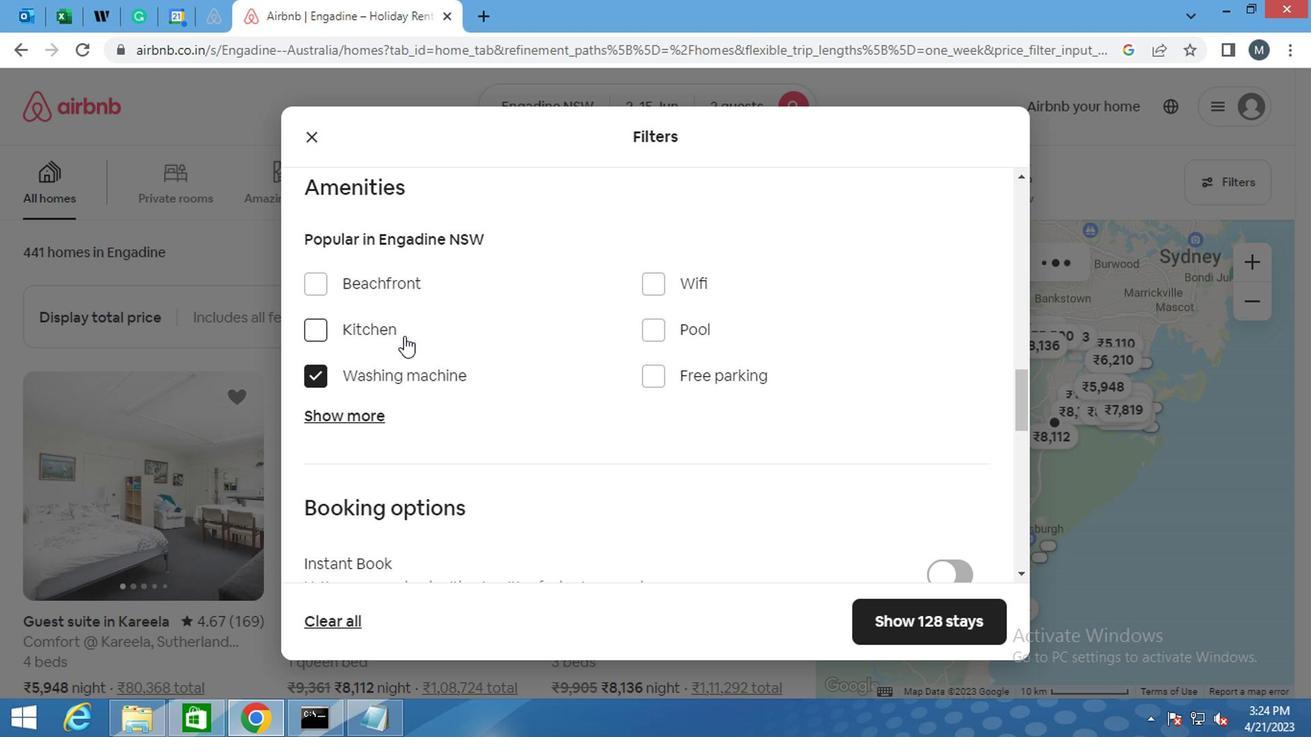 
Action: Mouse moved to (376, 323)
Screenshot: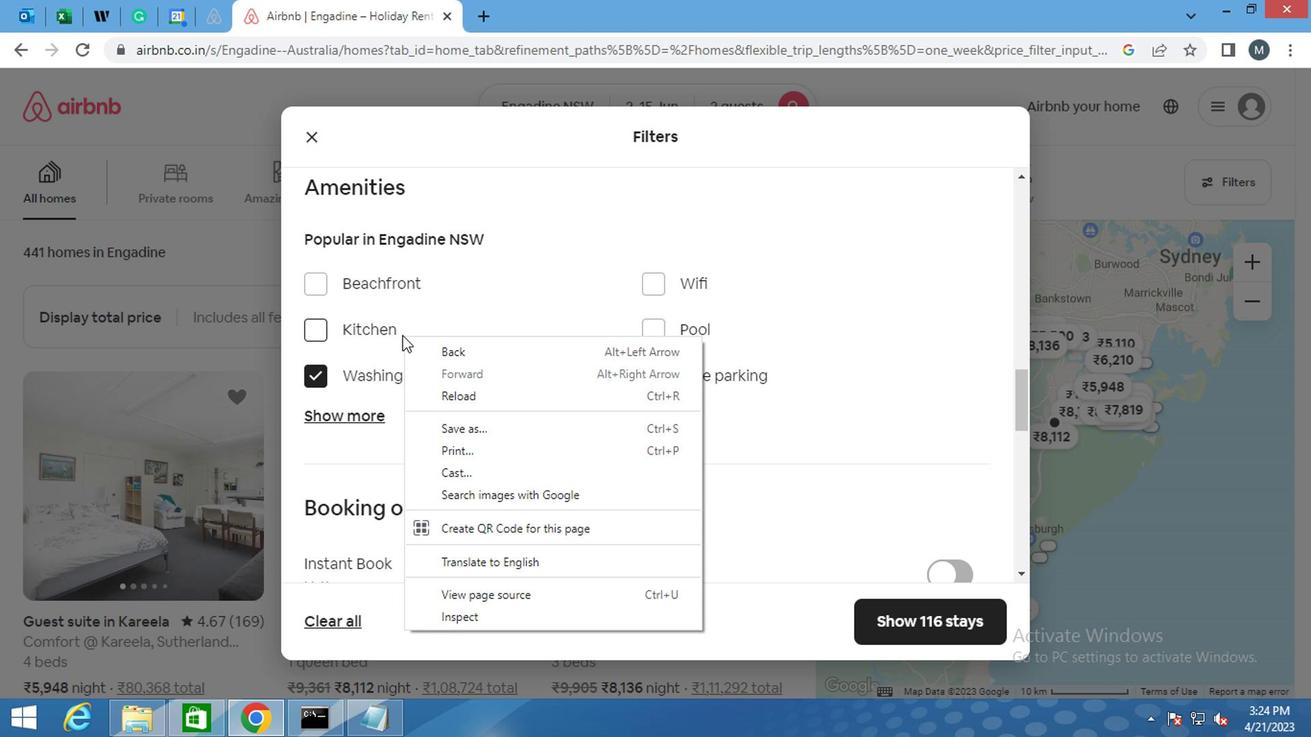 
Action: Mouse pressed left at (376, 323)
Screenshot: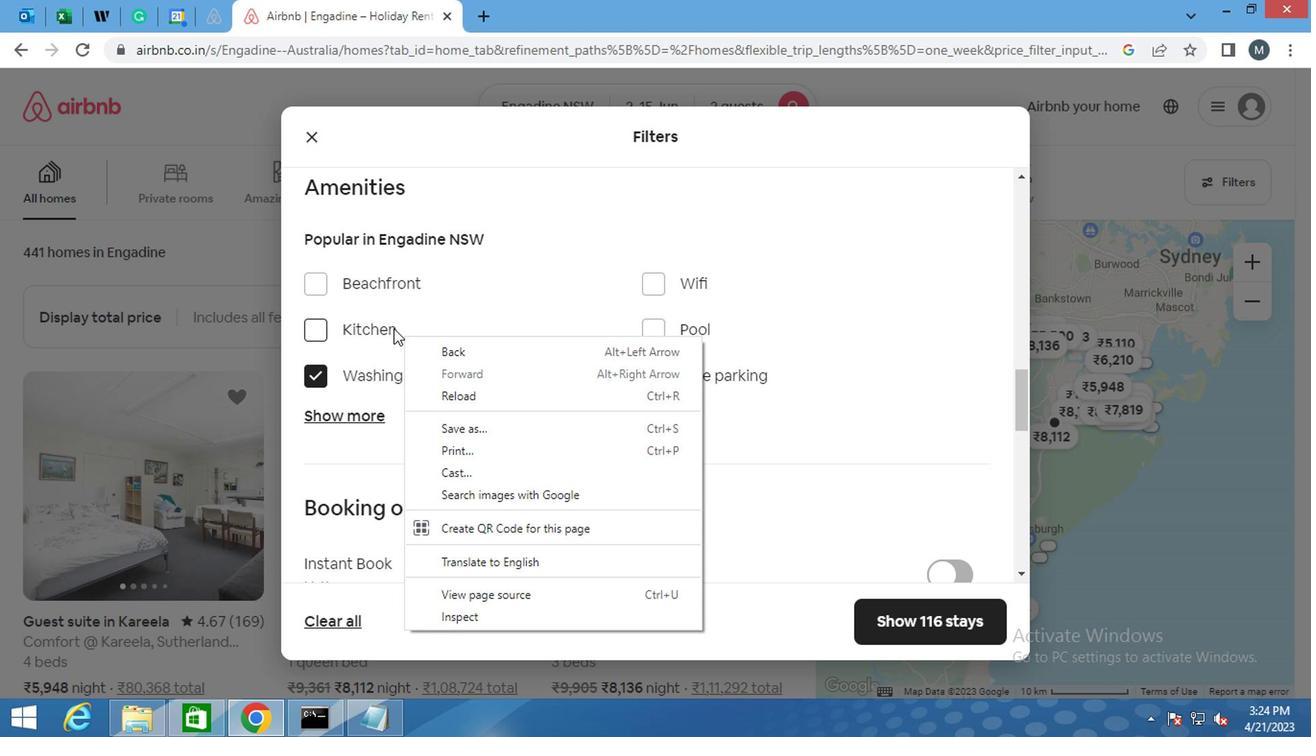 
Action: Mouse pressed right at (376, 323)
Screenshot: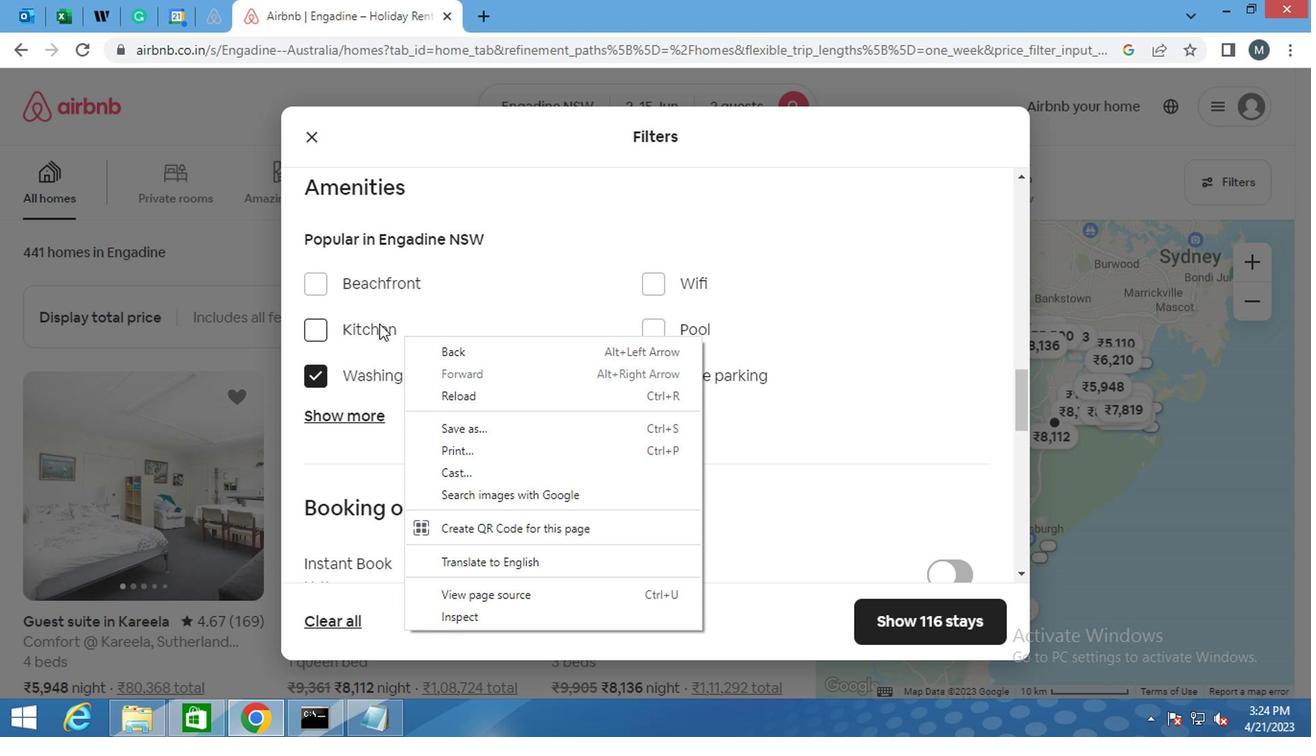 
Action: Mouse moved to (350, 331)
Screenshot: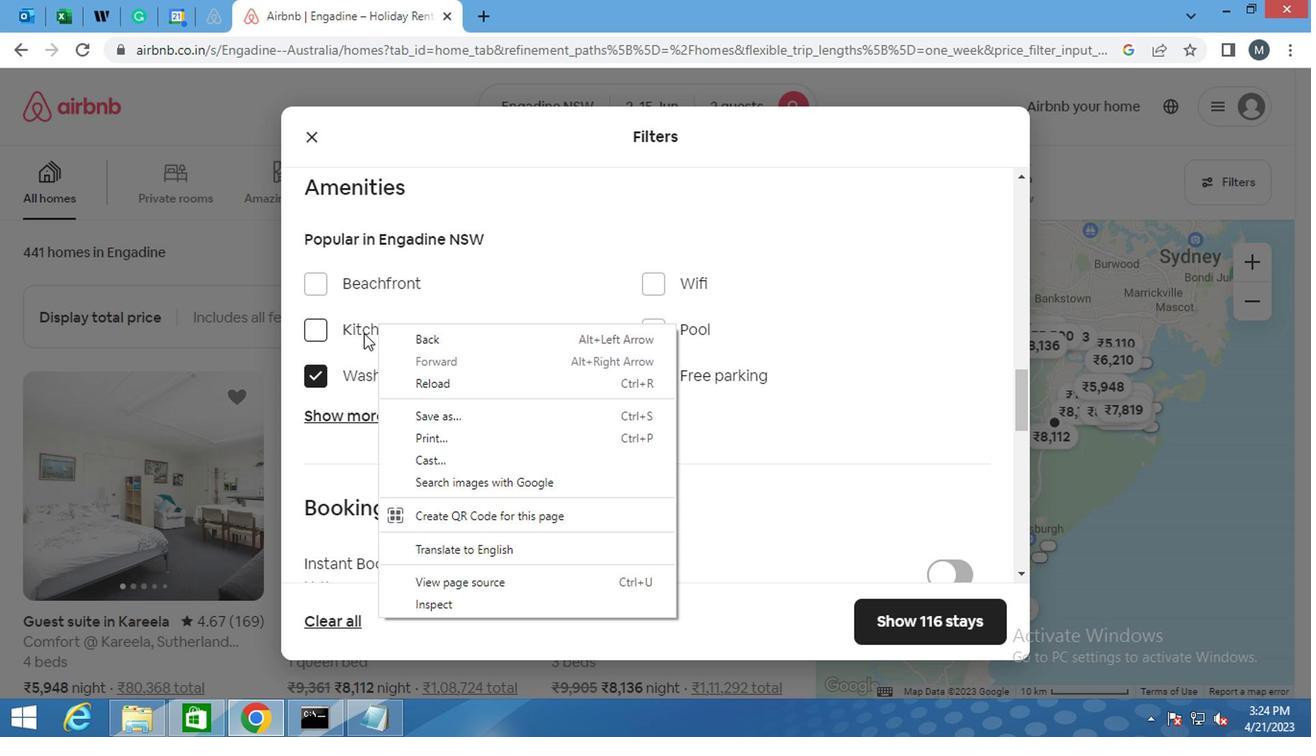 
Action: Mouse pressed left at (350, 331)
Screenshot: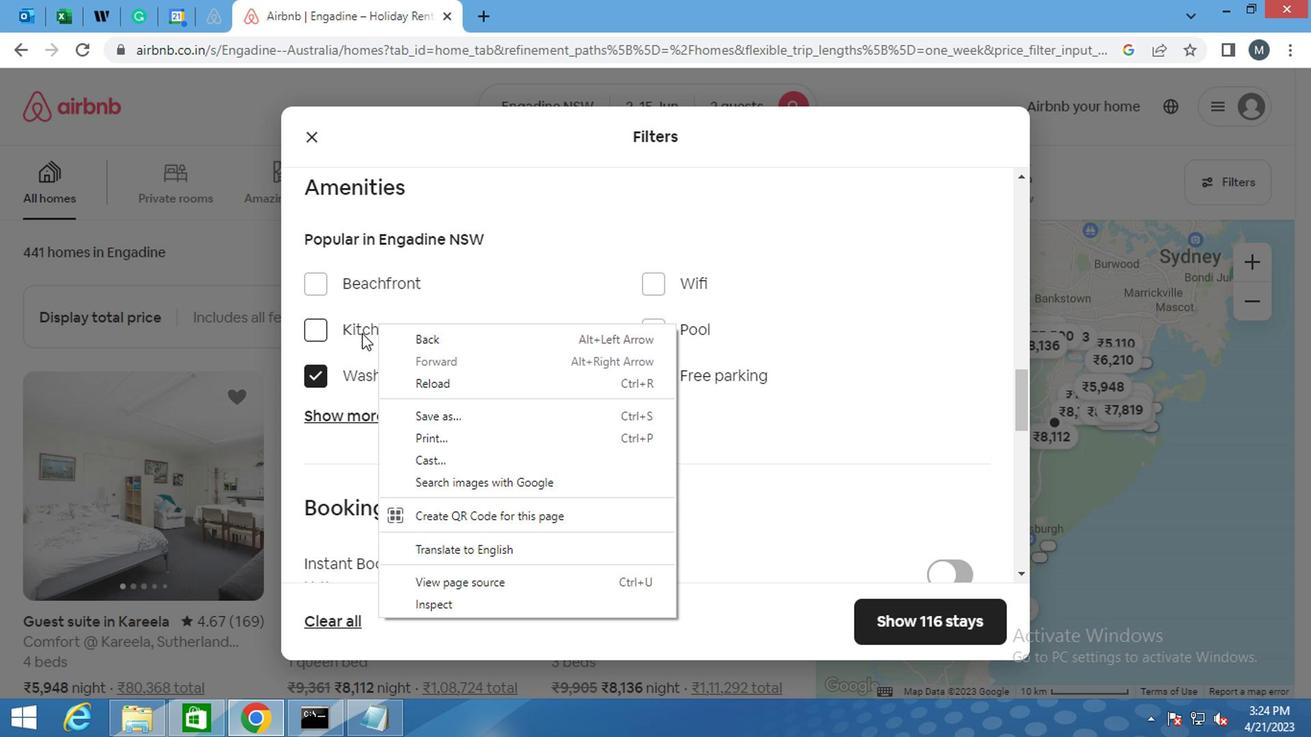 
Action: Mouse moved to (398, 353)
Screenshot: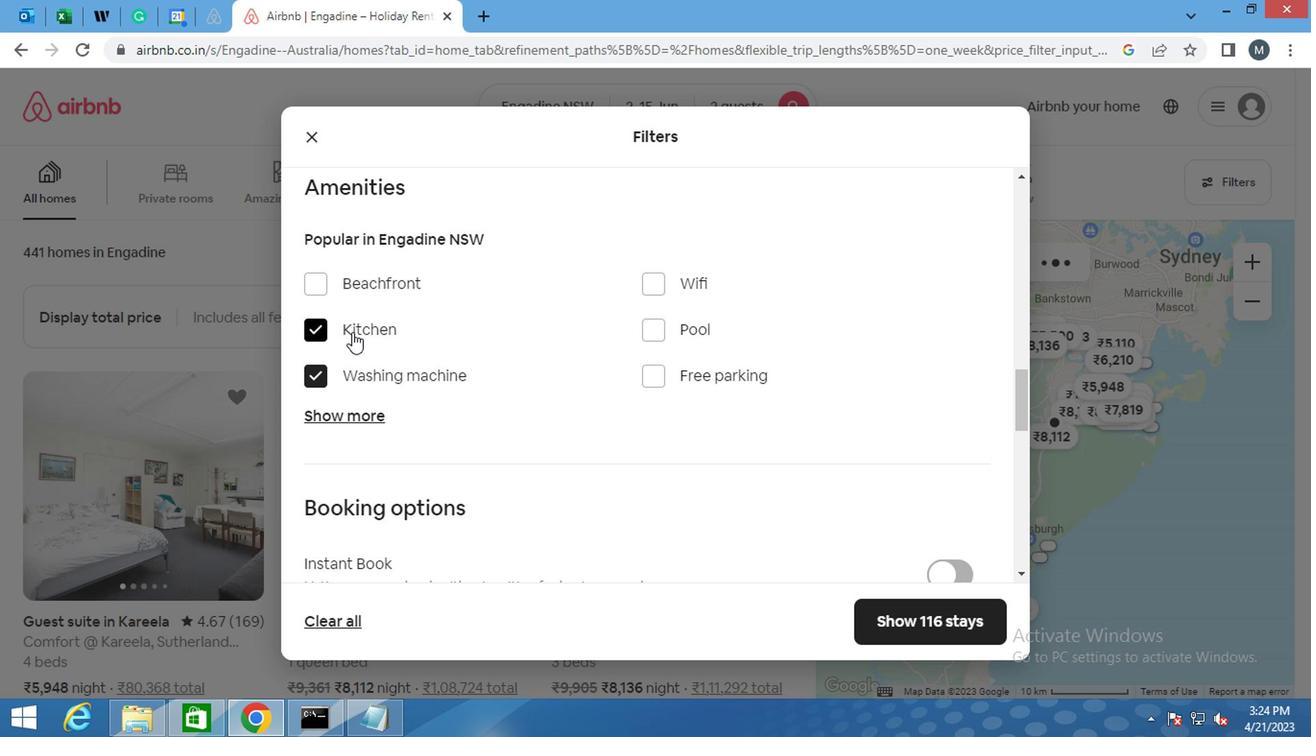 
Action: Mouse scrolled (398, 353) with delta (0, 0)
Screenshot: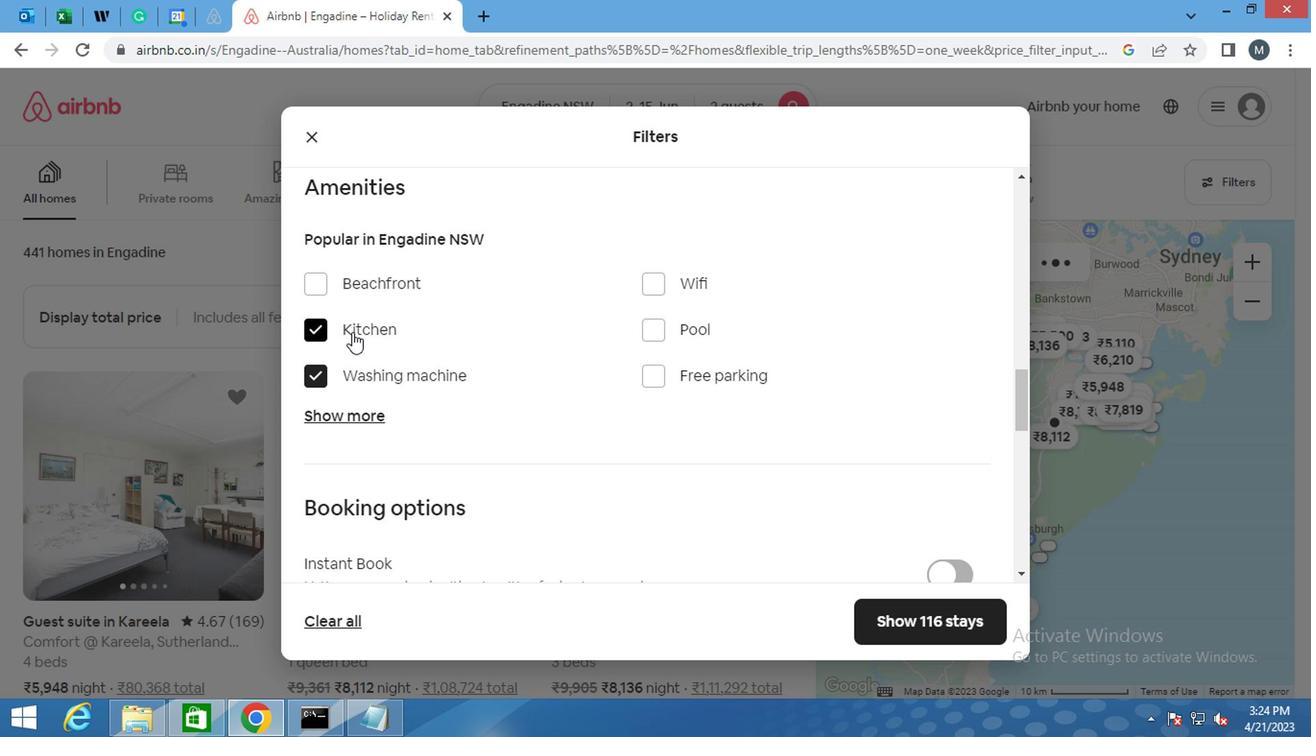 
Action: Mouse moved to (412, 366)
Screenshot: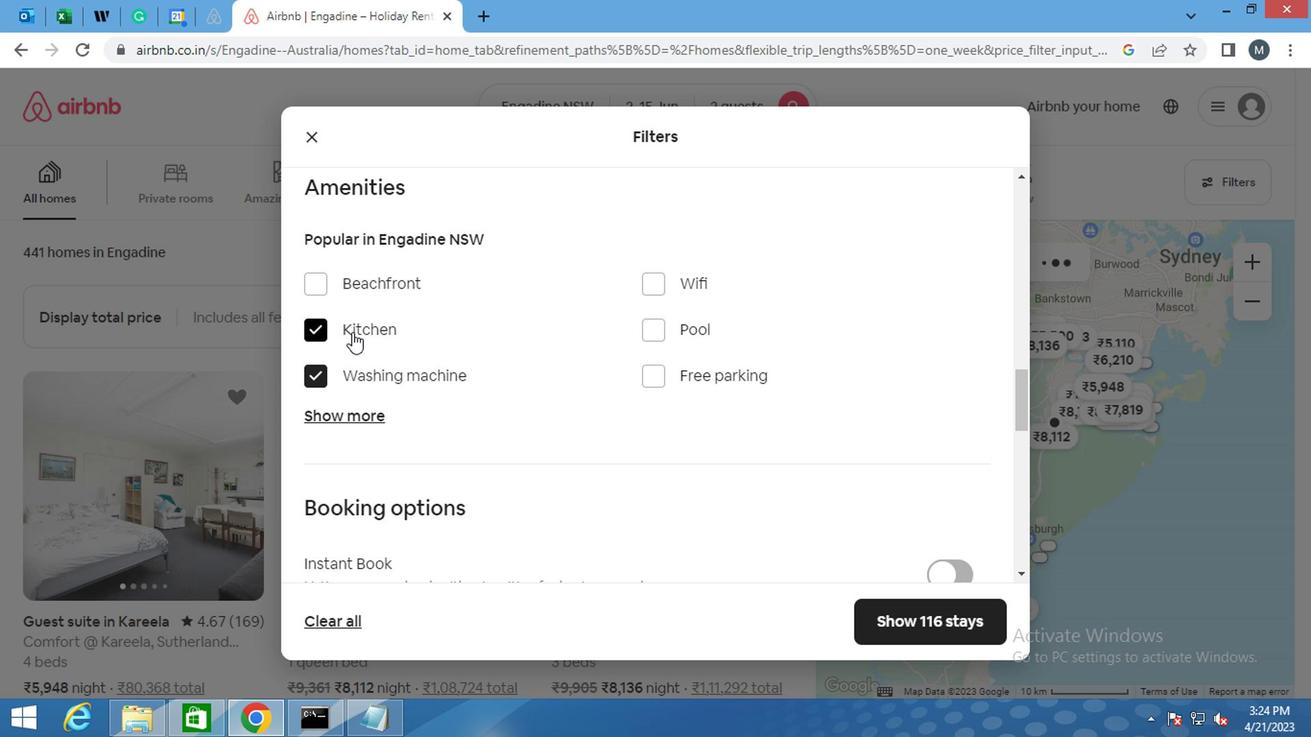 
Action: Mouse scrolled (412, 365) with delta (0, -1)
Screenshot: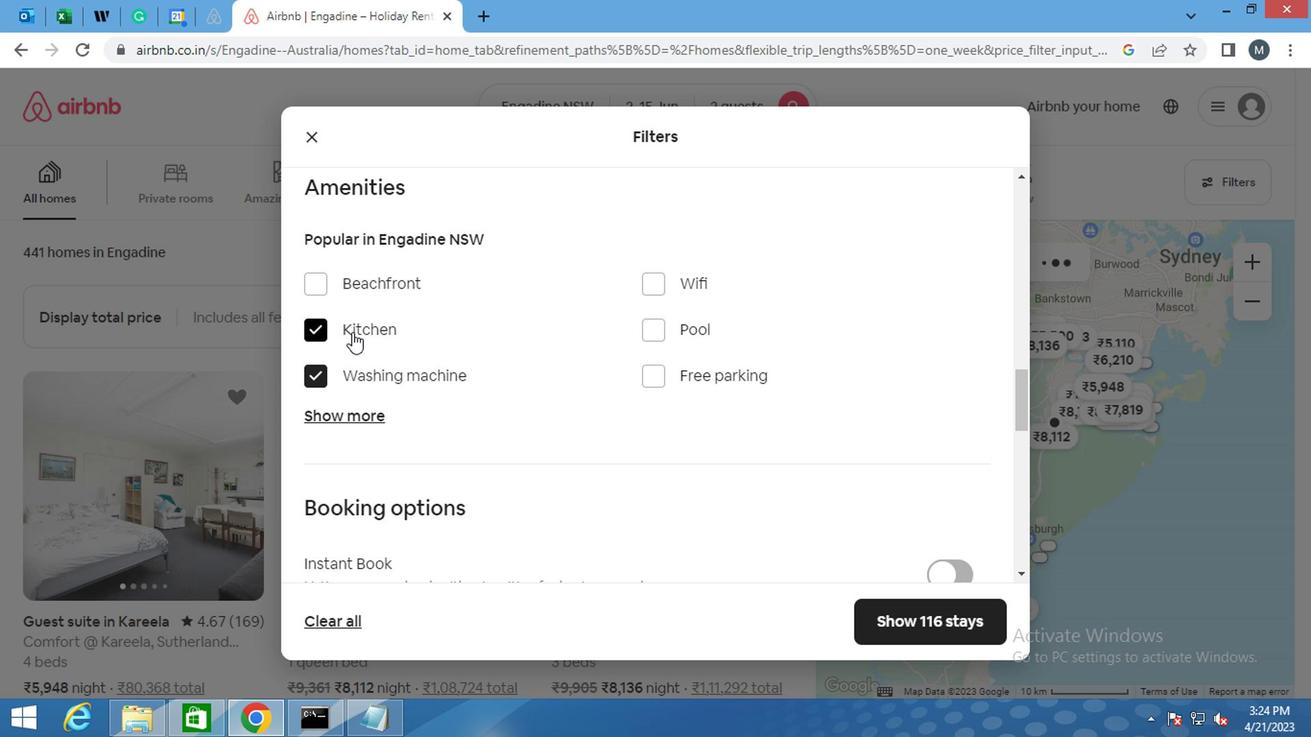 
Action: Mouse moved to (429, 377)
Screenshot: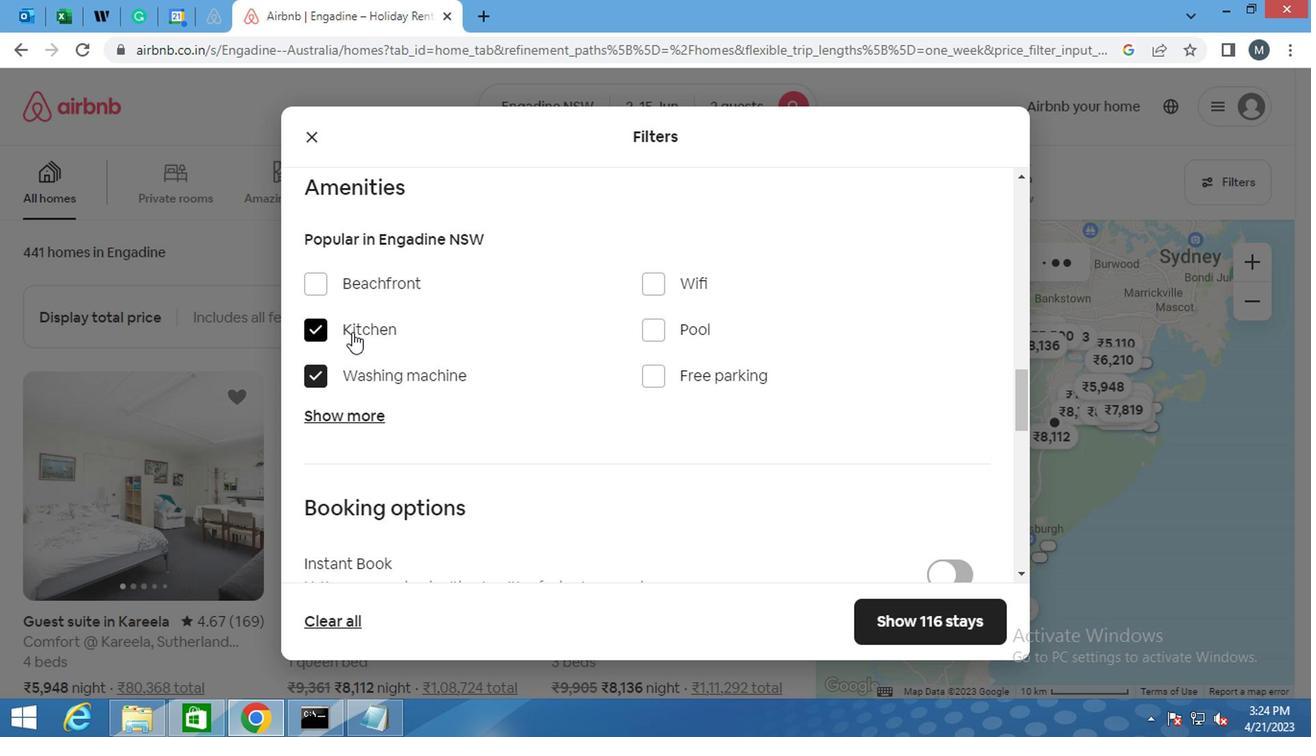 
Action: Mouse scrolled (429, 376) with delta (0, 0)
Screenshot: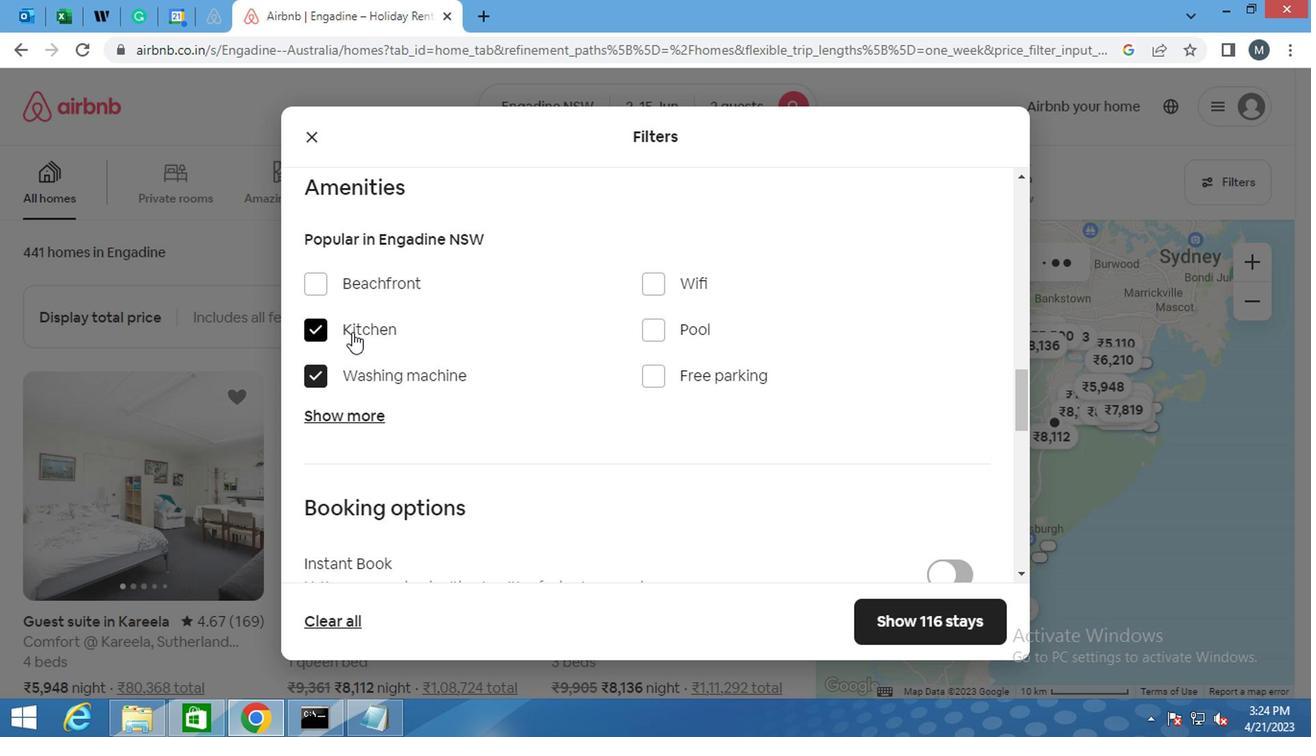 
Action: Mouse moved to (464, 396)
Screenshot: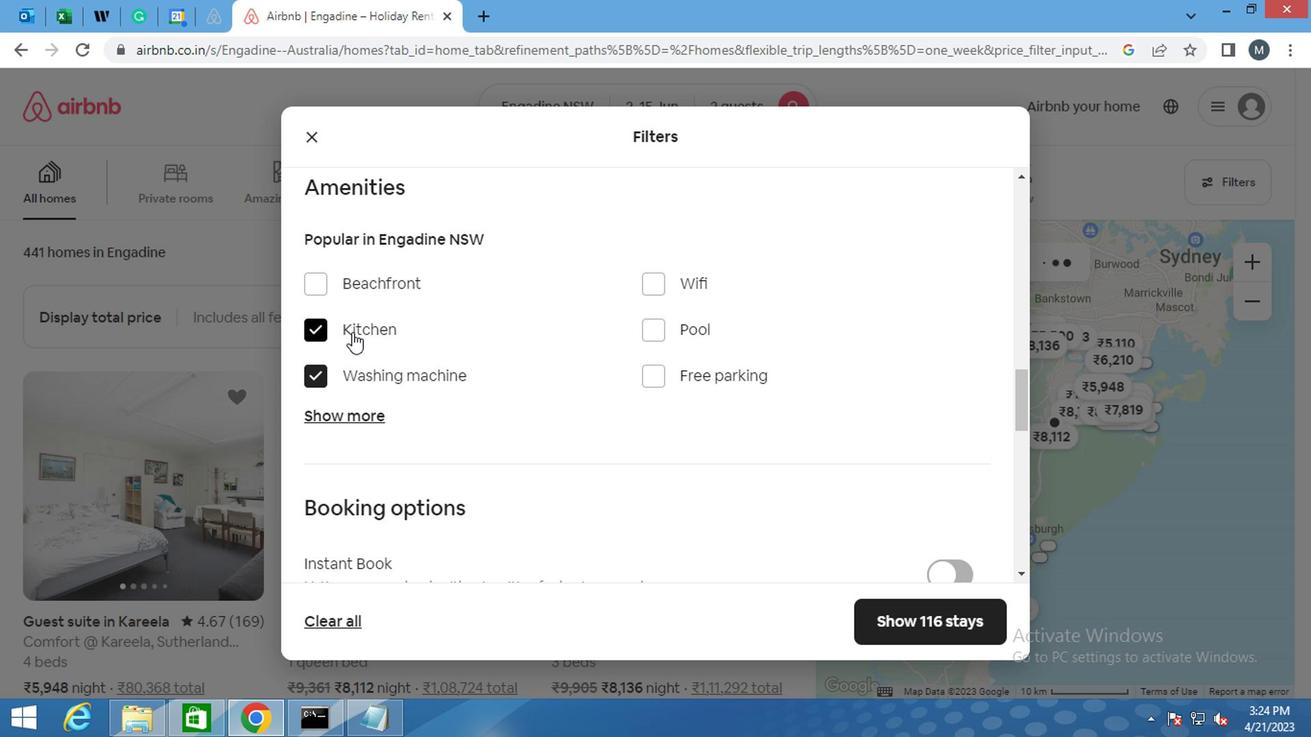 
Action: Mouse scrolled (464, 395) with delta (0, -1)
Screenshot: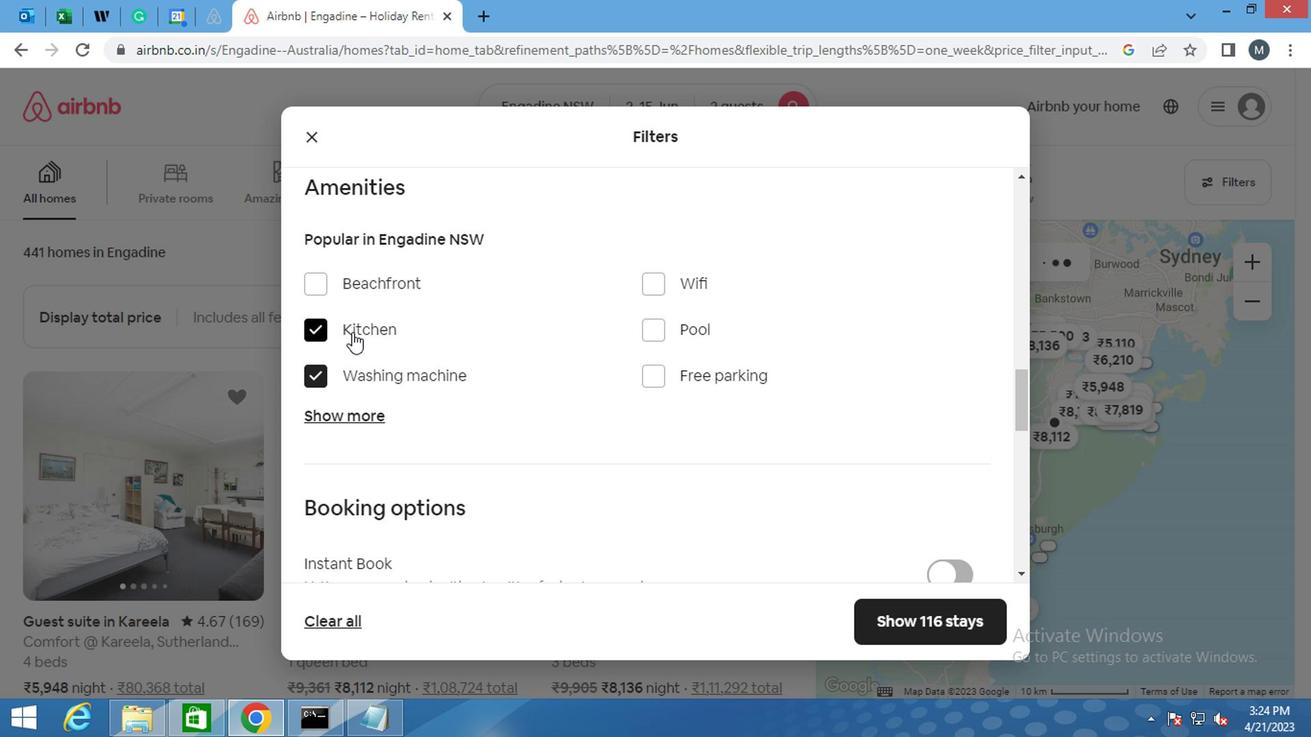 
Action: Mouse moved to (937, 247)
Screenshot: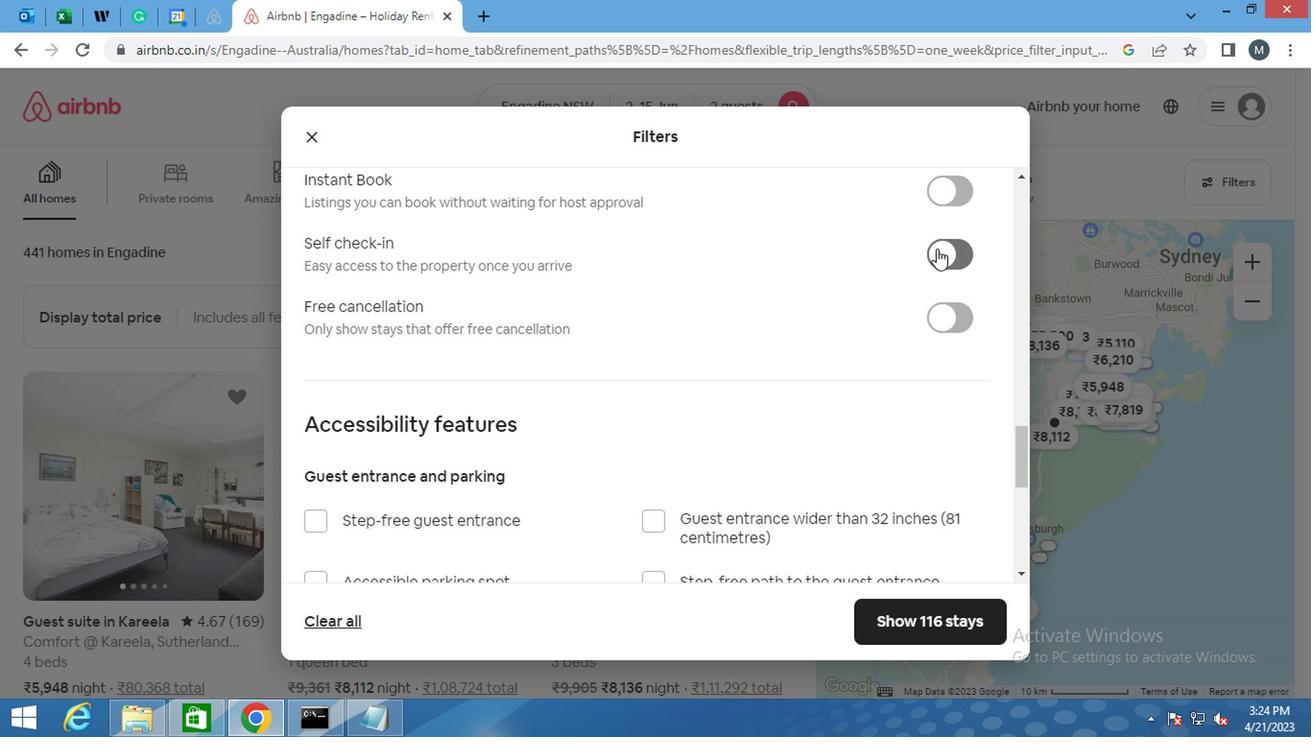 
Action: Mouse pressed left at (937, 247)
Screenshot: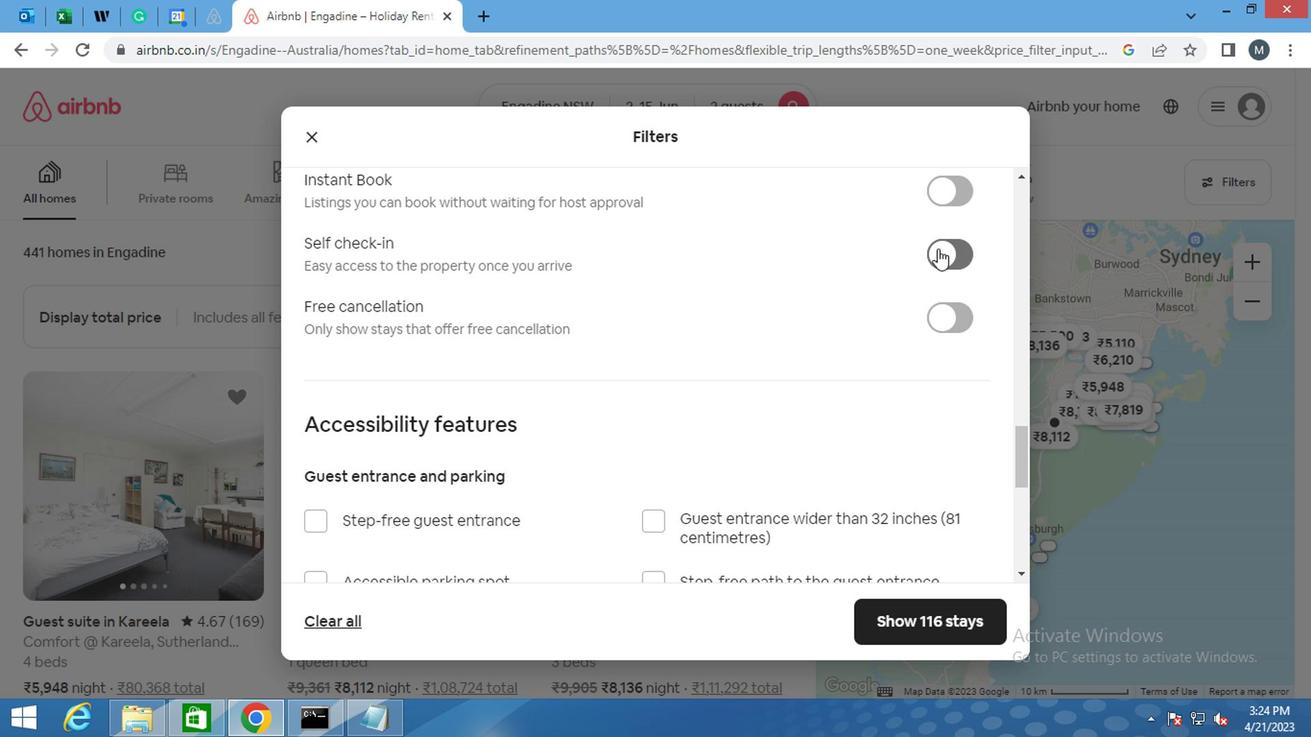 
Action: Mouse moved to (902, 310)
Screenshot: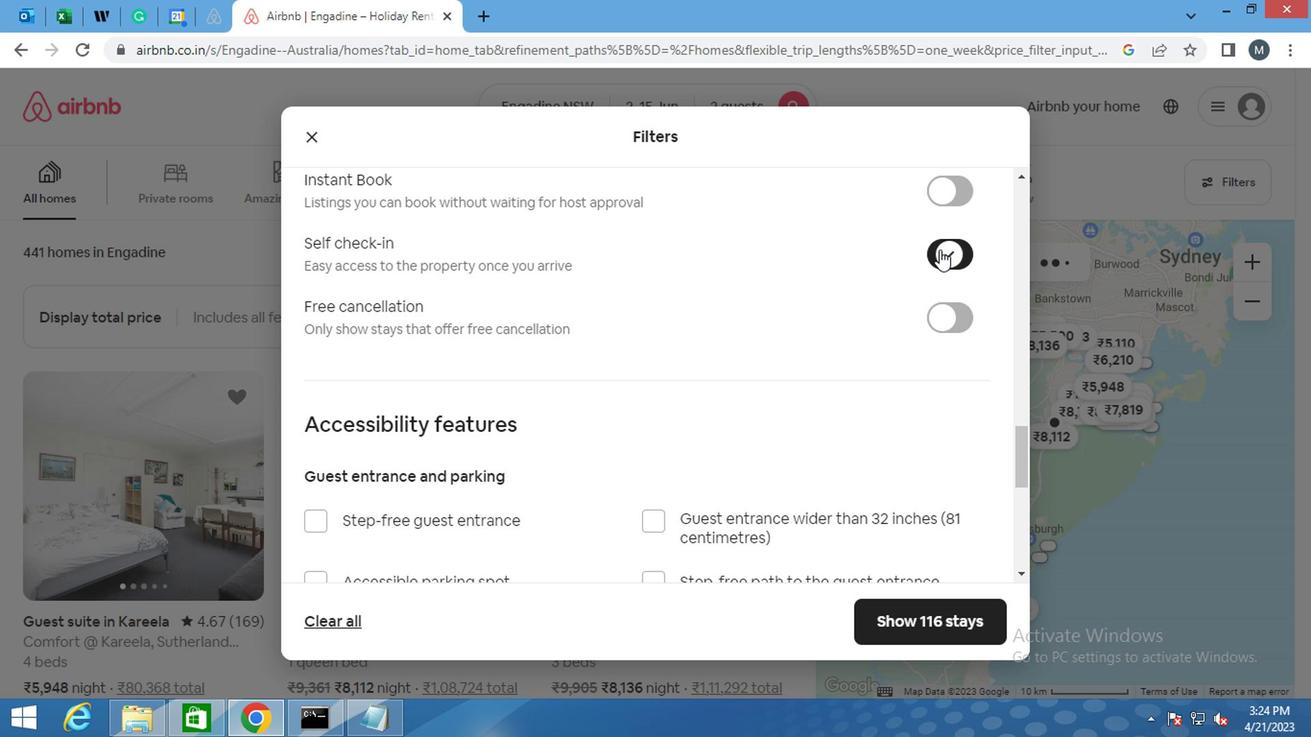 
Action: Mouse scrolled (902, 309) with delta (0, 0)
Screenshot: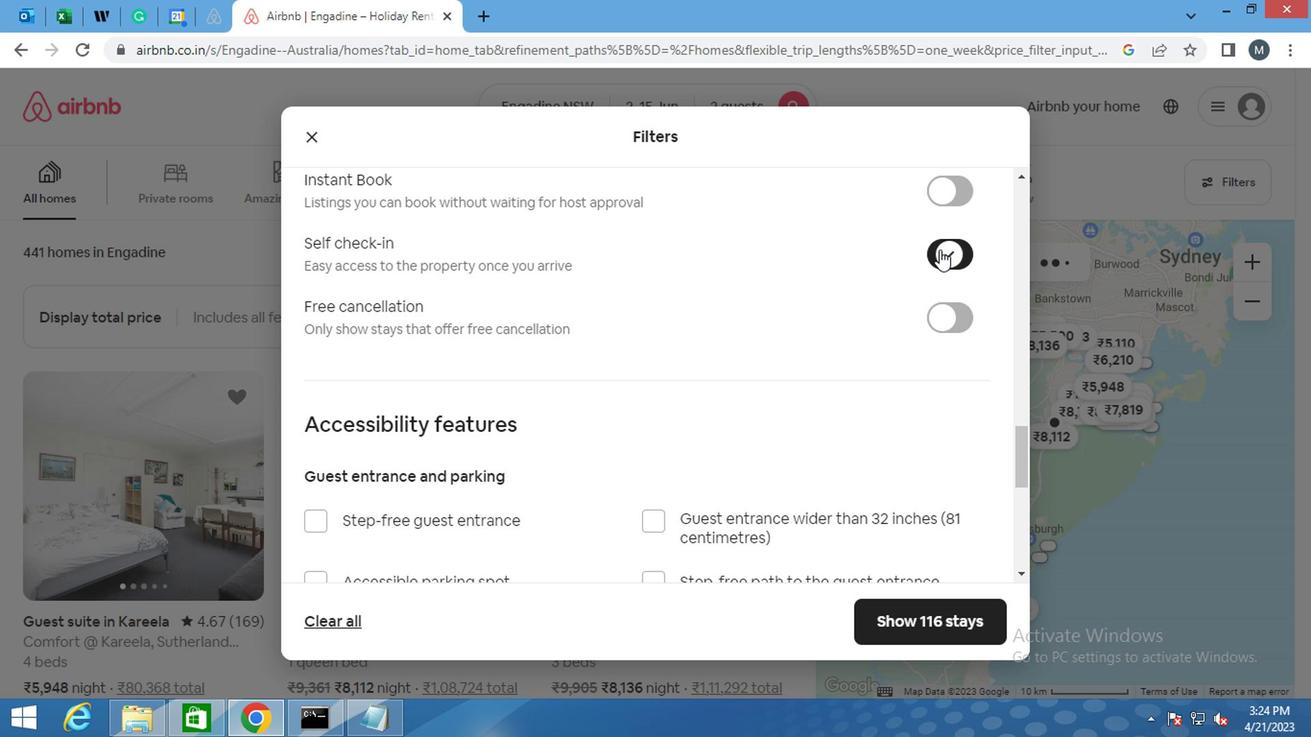 
Action: Mouse moved to (814, 372)
Screenshot: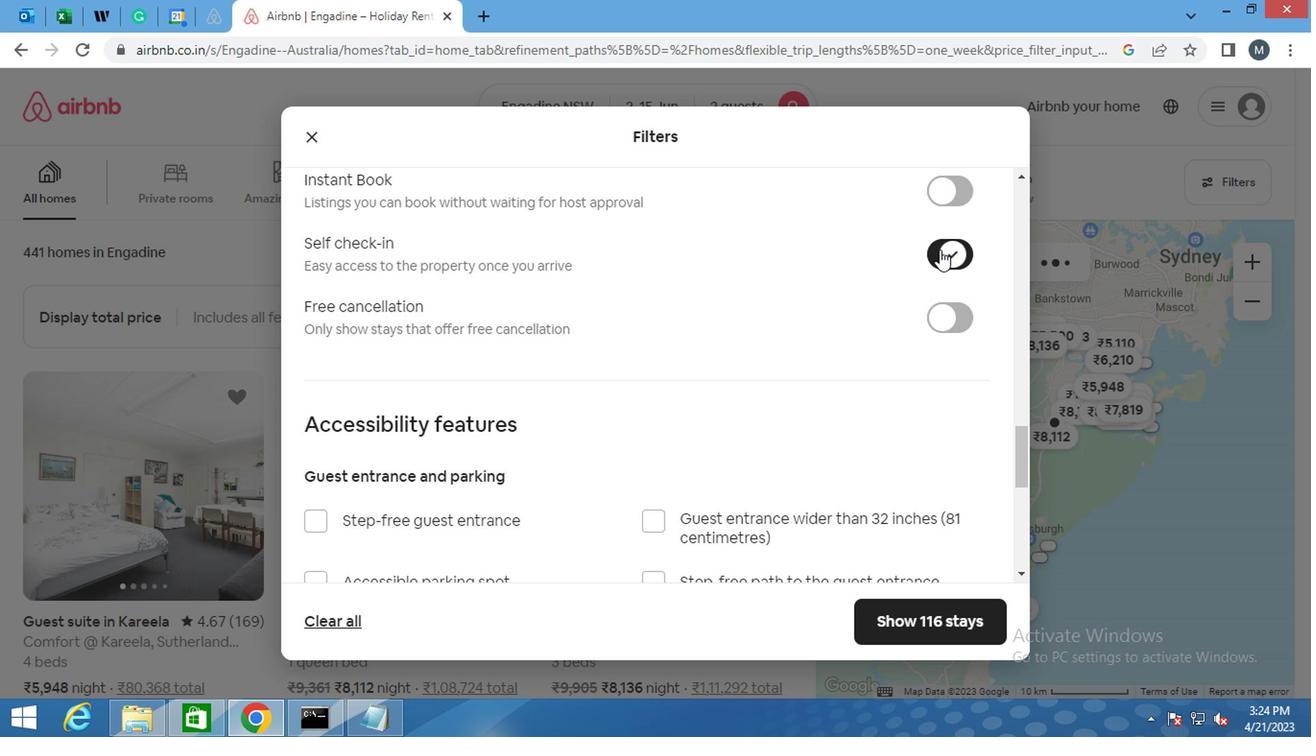 
Action: Mouse scrolled (814, 371) with delta (0, 0)
Screenshot: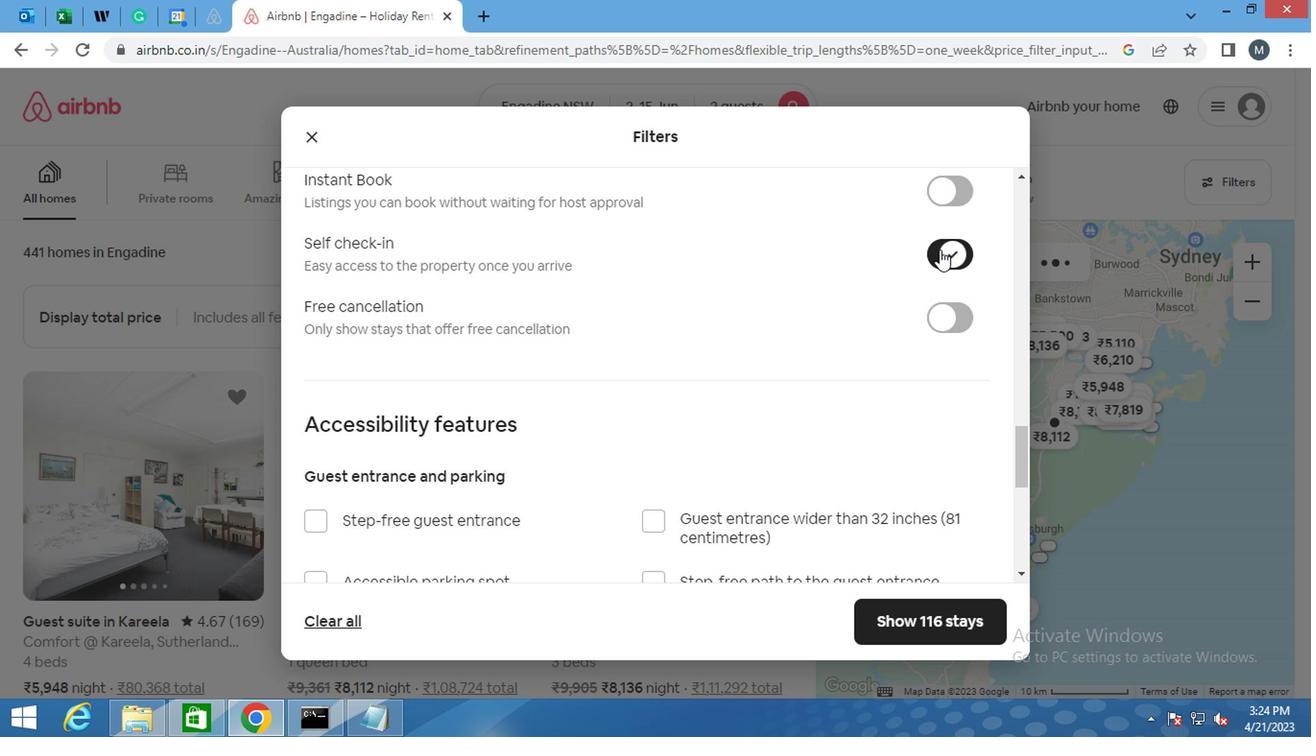 
Action: Mouse moved to (689, 422)
Screenshot: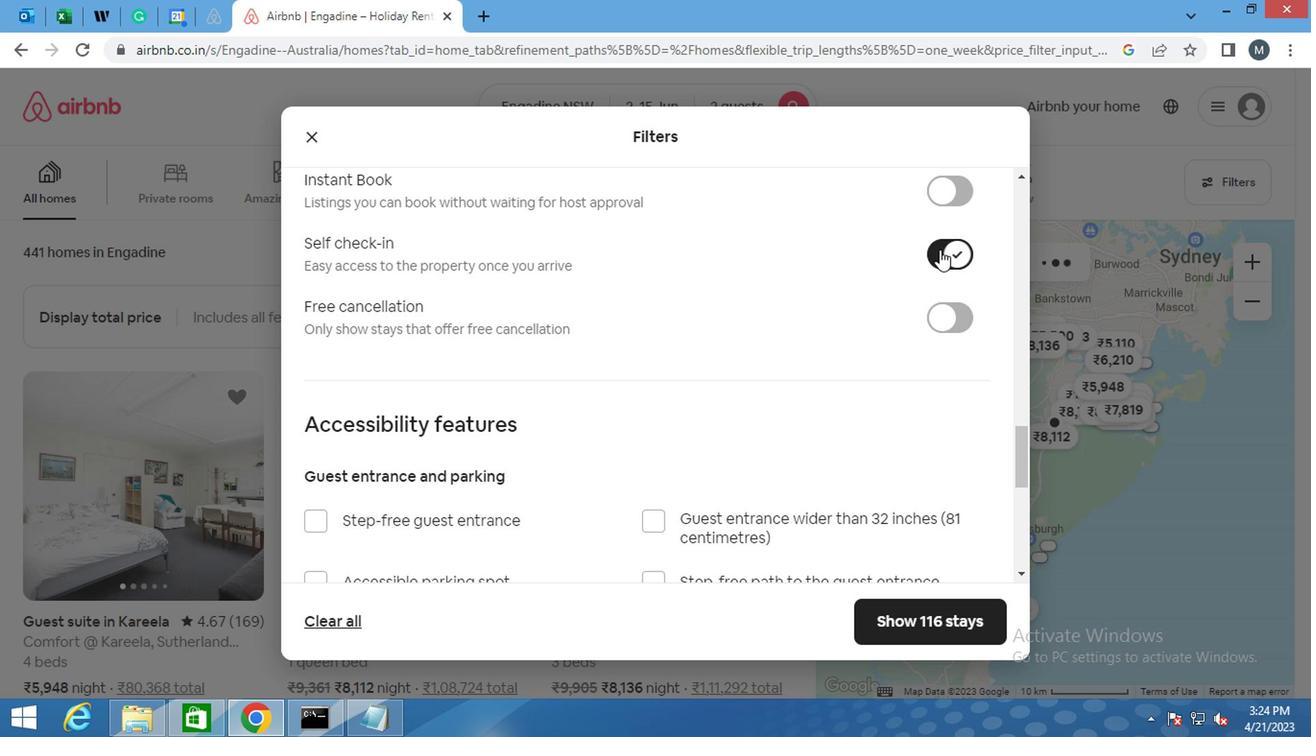 
Action: Mouse scrolled (689, 422) with delta (0, 0)
Screenshot: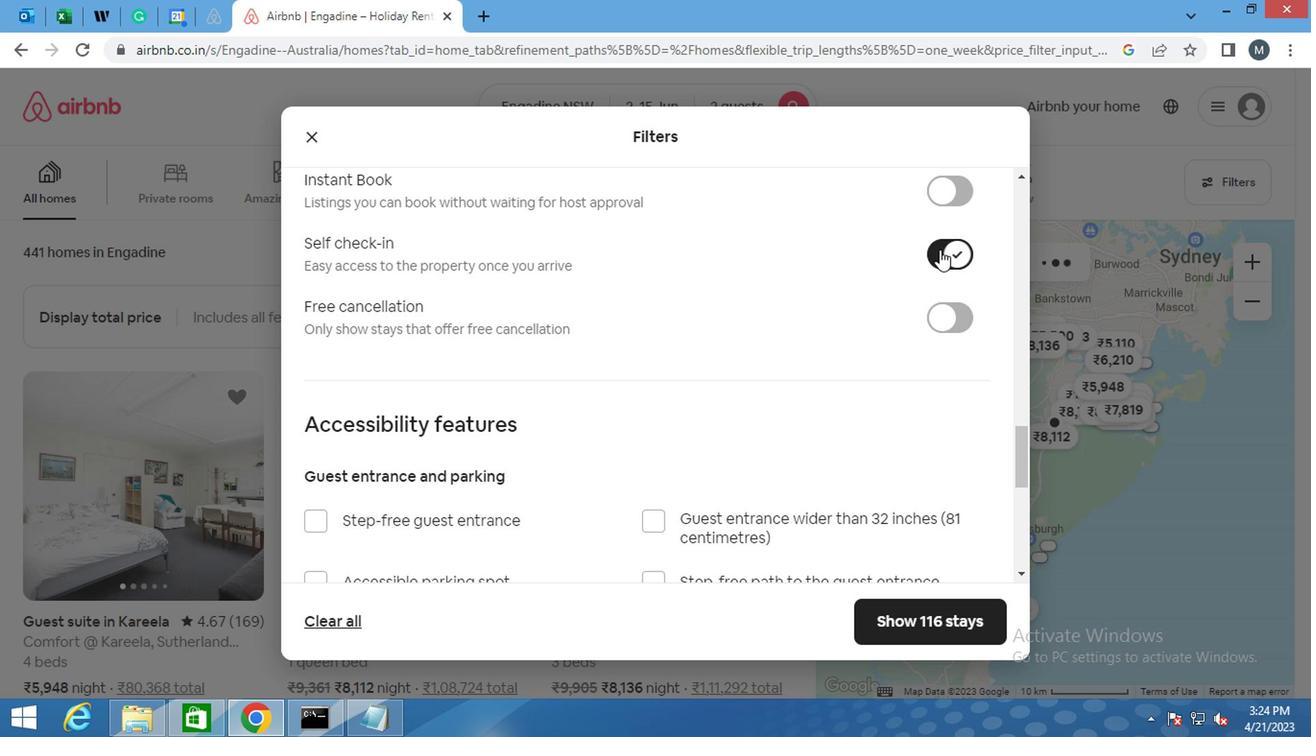 
Action: Mouse moved to (579, 465)
Screenshot: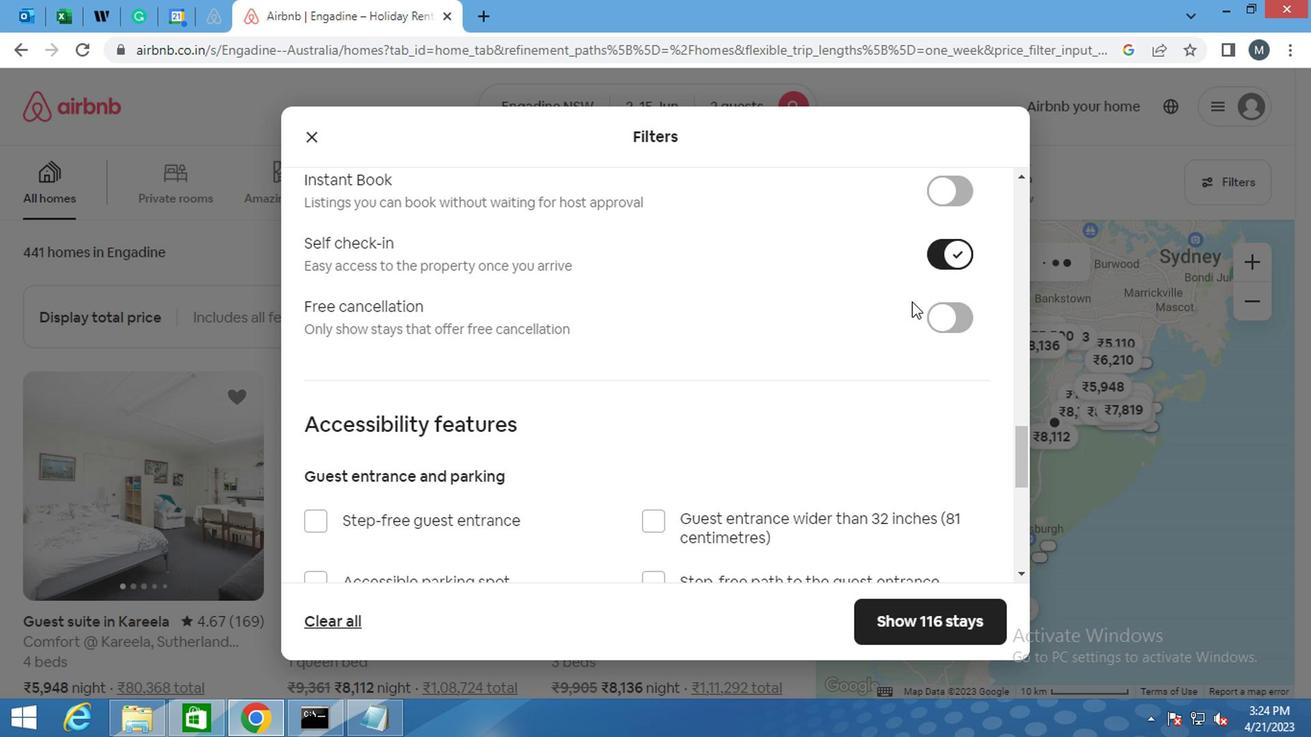 
Action: Mouse scrolled (579, 464) with delta (0, -1)
Screenshot: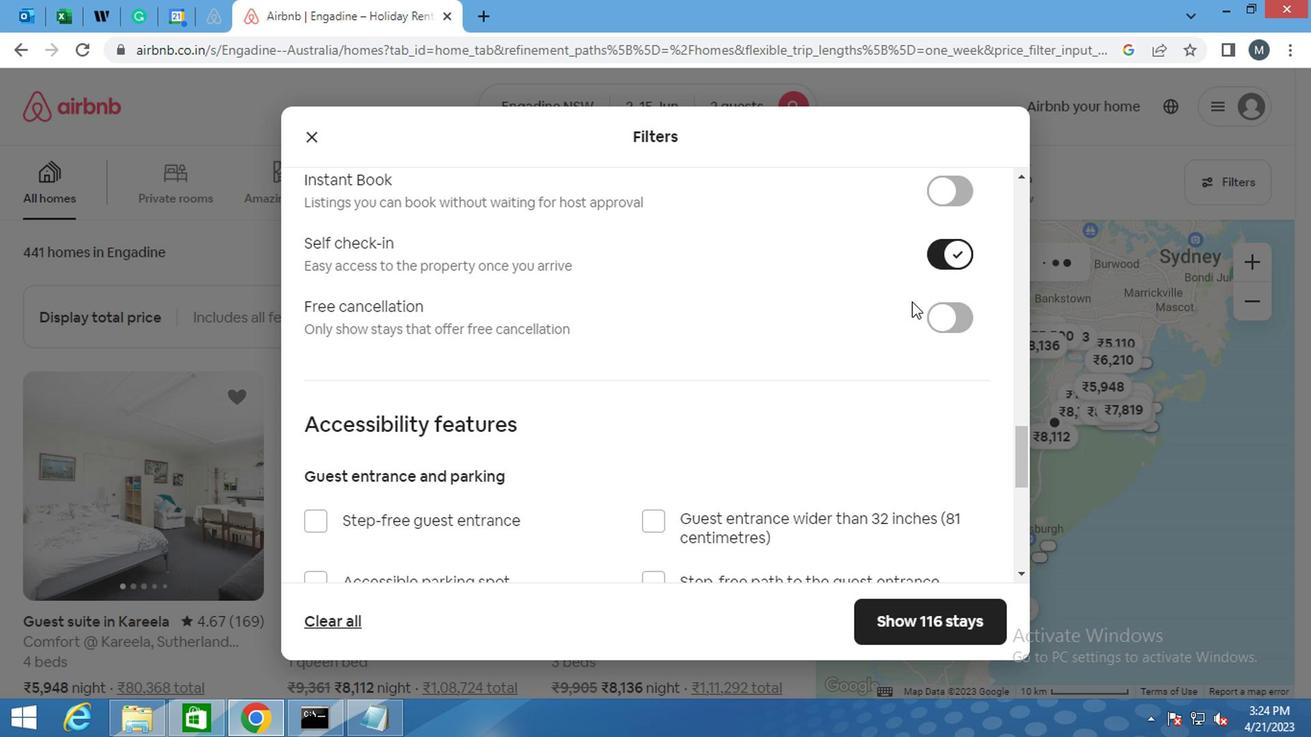 
Action: Mouse moved to (374, 523)
Screenshot: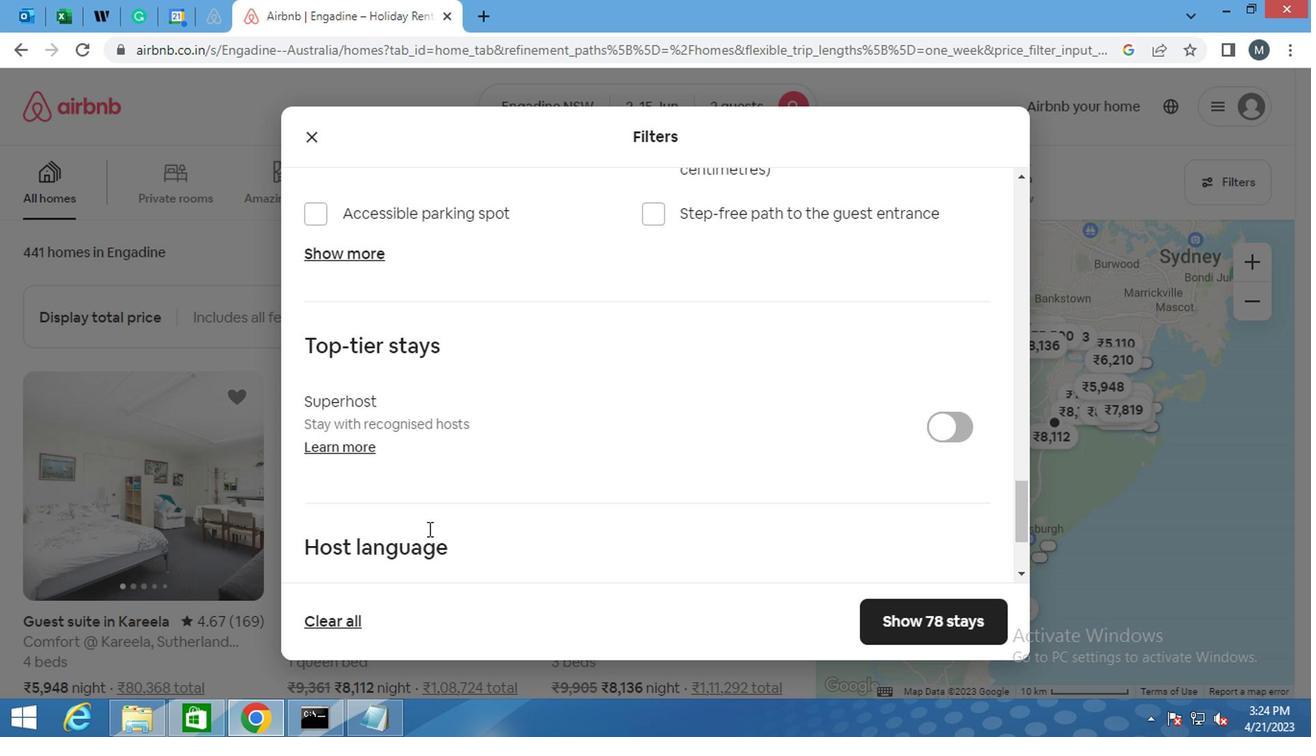 
Action: Mouse scrolled (374, 521) with delta (0, -1)
Screenshot: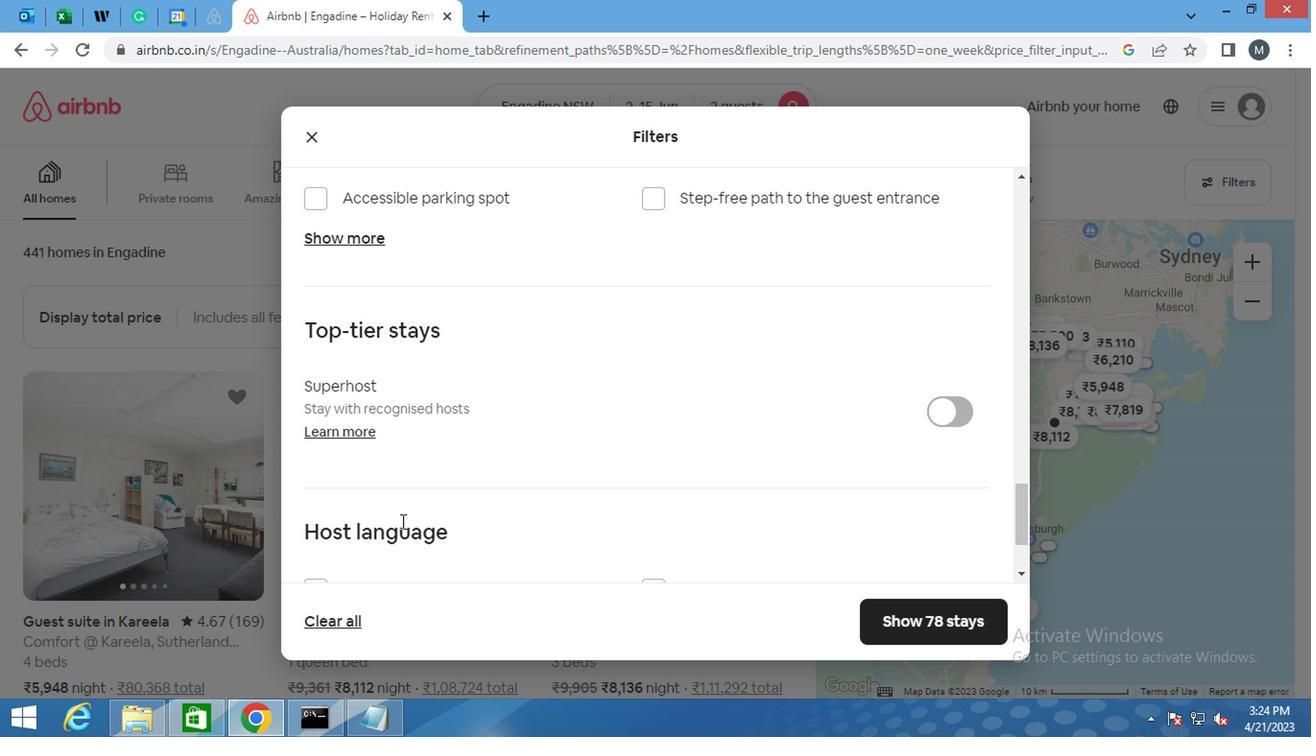 
Action: Mouse scrolled (374, 521) with delta (0, -1)
Screenshot: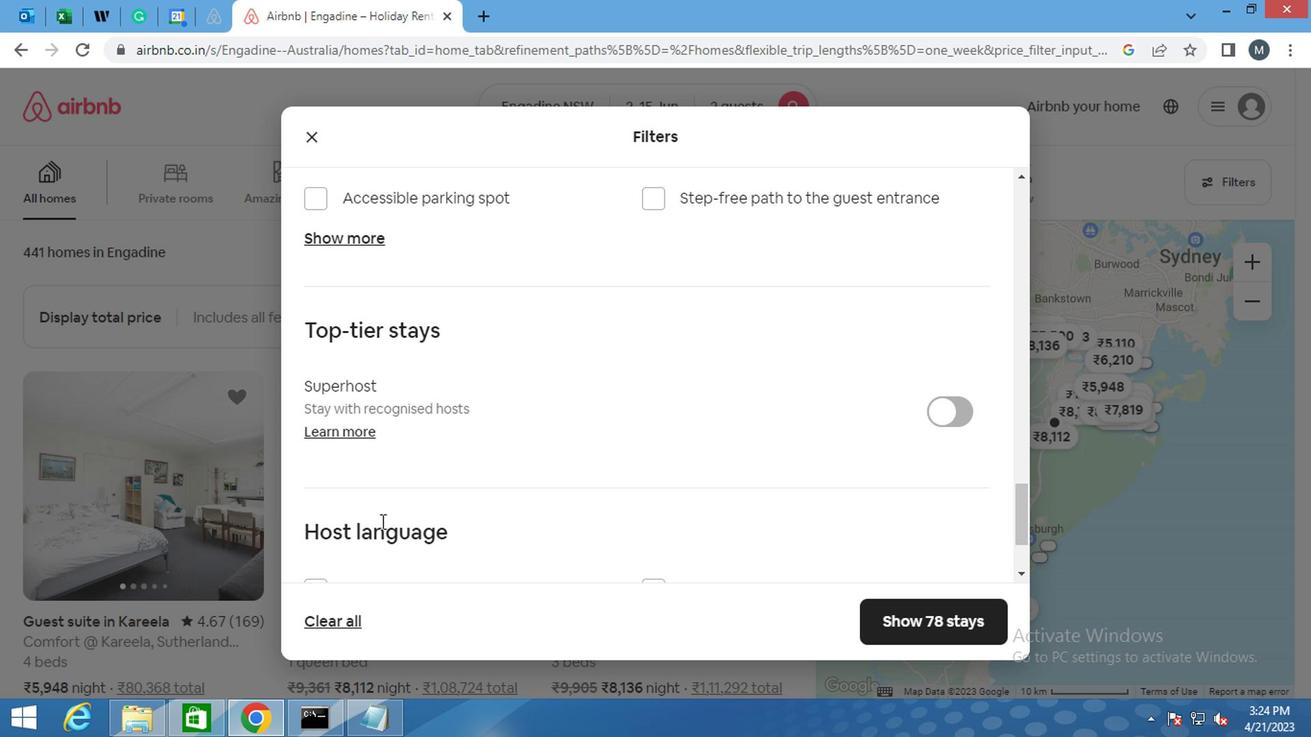 
Action: Mouse scrolled (374, 521) with delta (0, -1)
Screenshot: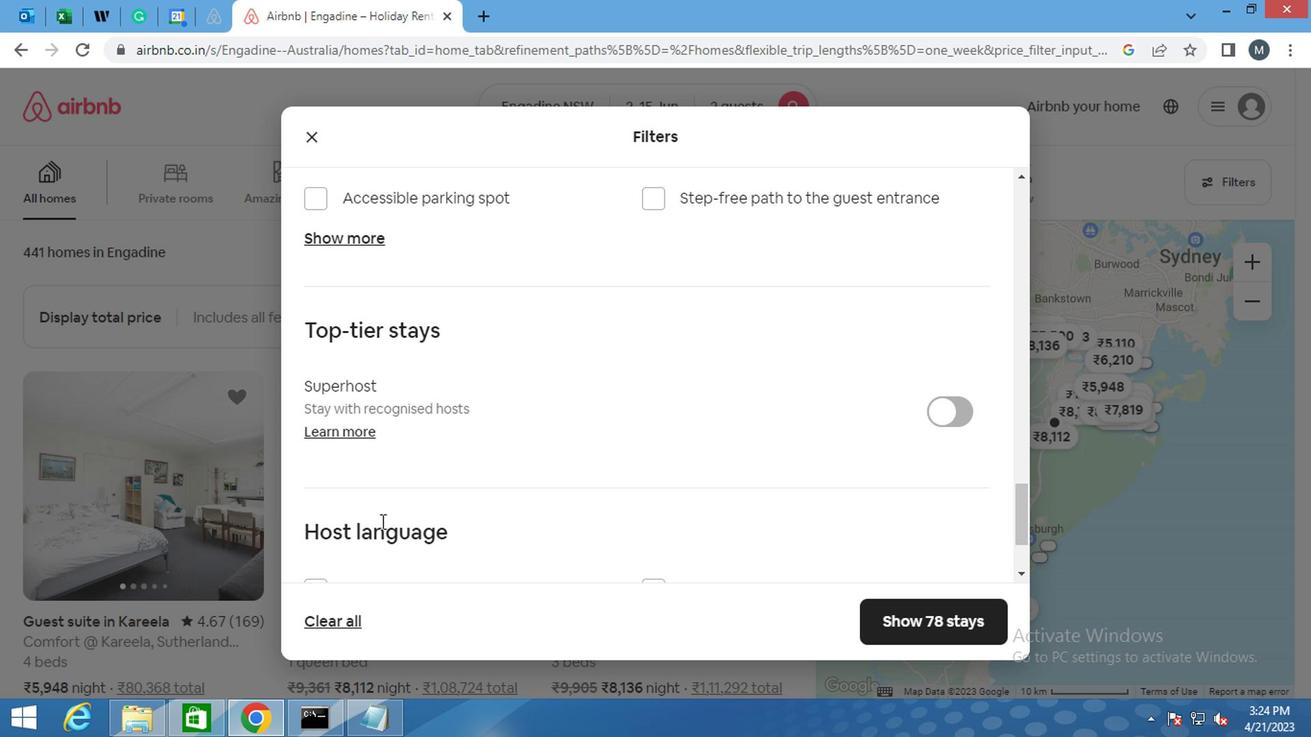 
Action: Mouse moved to (353, 442)
Screenshot: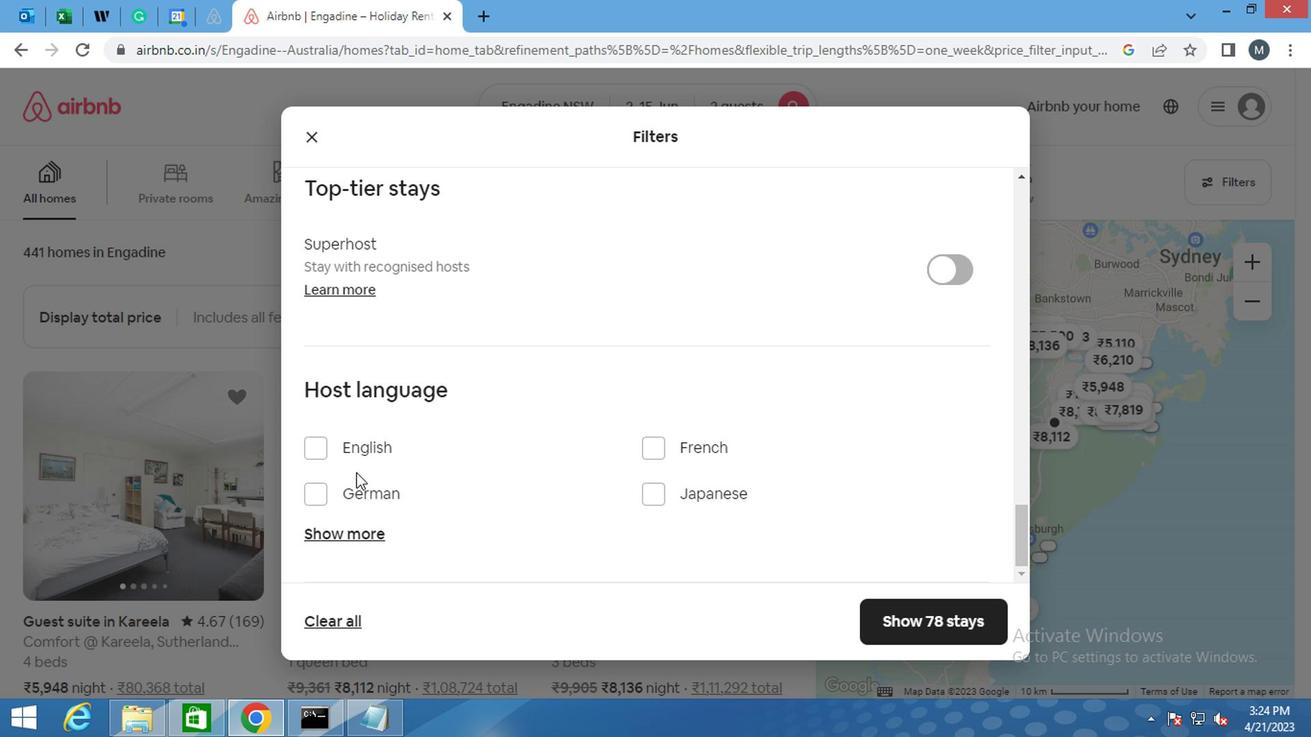 
Action: Mouse pressed left at (353, 442)
Screenshot: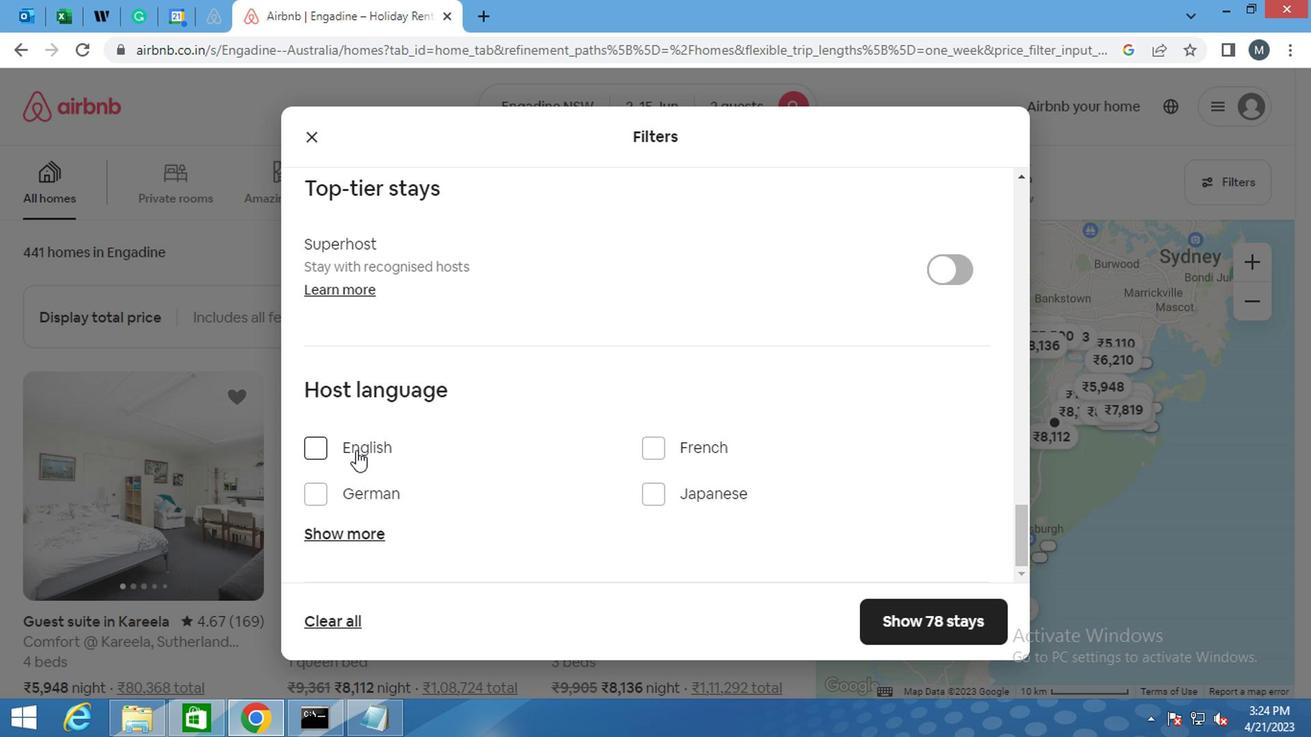 
Action: Mouse moved to (909, 635)
Screenshot: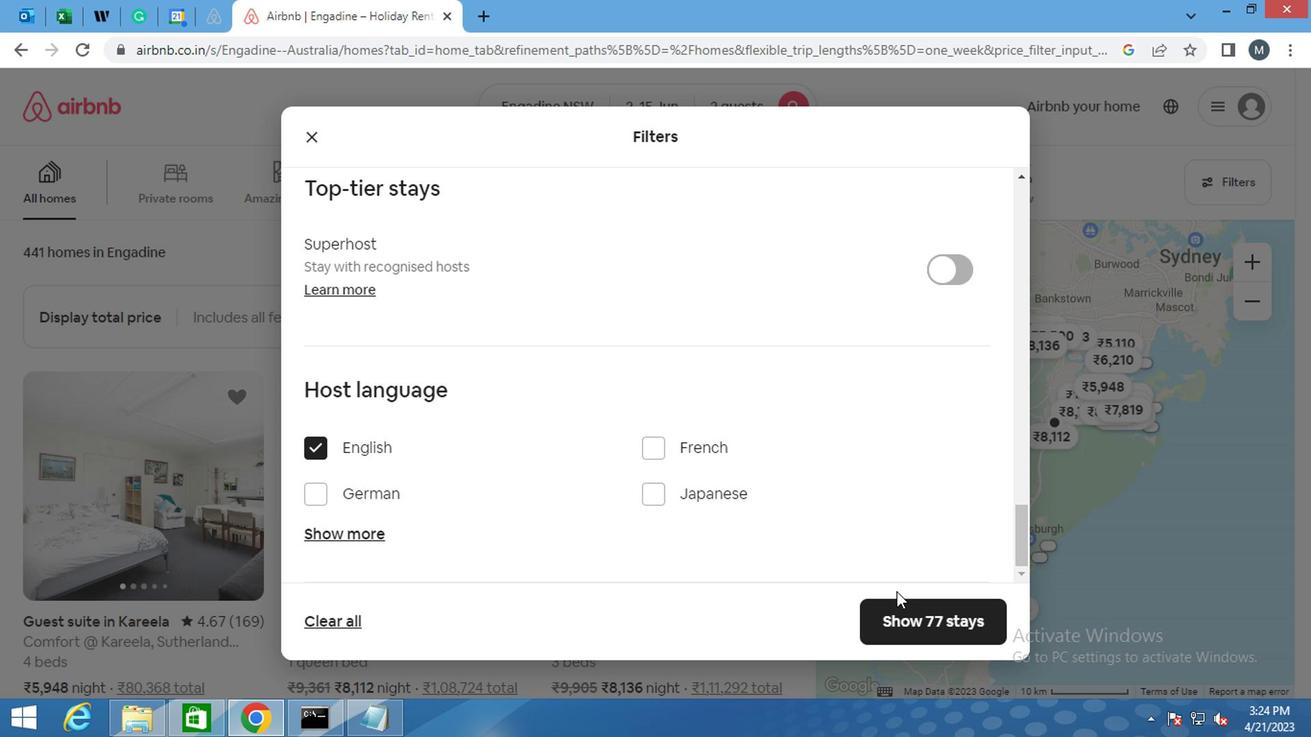 
Action: Mouse pressed left at (909, 635)
Screenshot: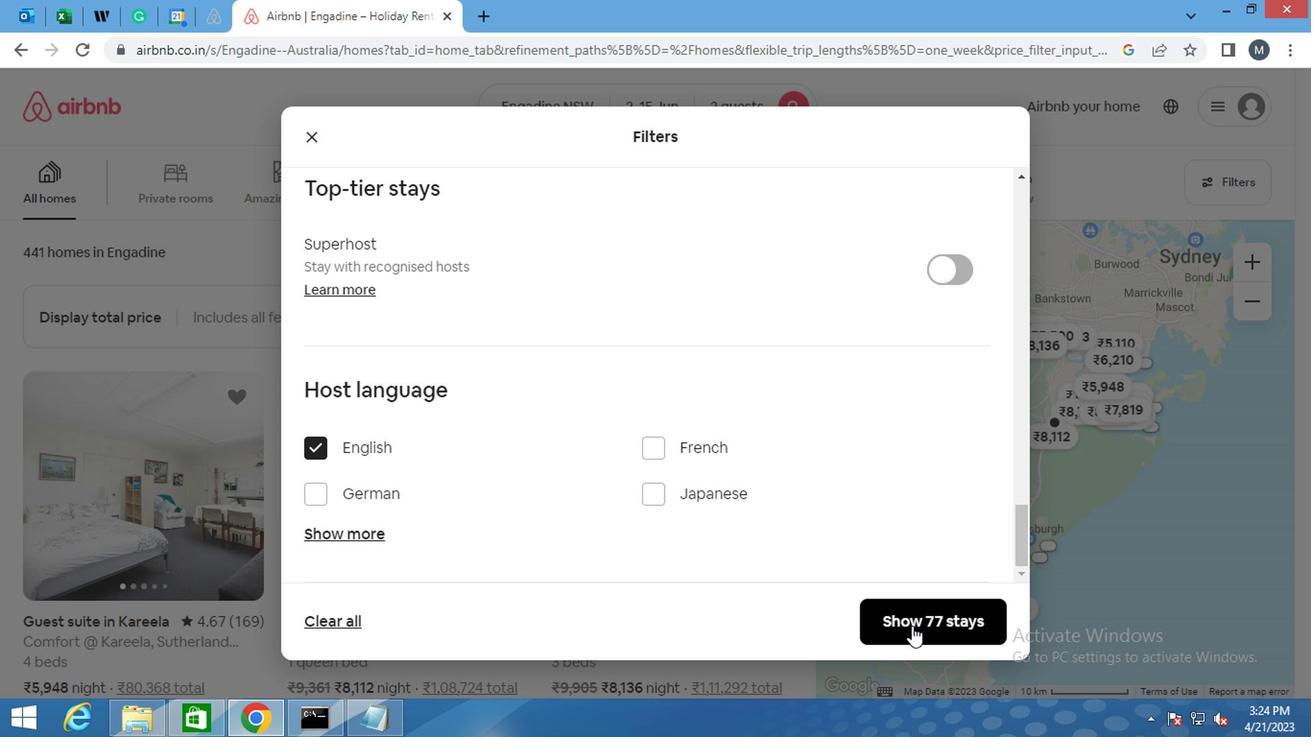 
Action: Mouse moved to (564, 465)
Screenshot: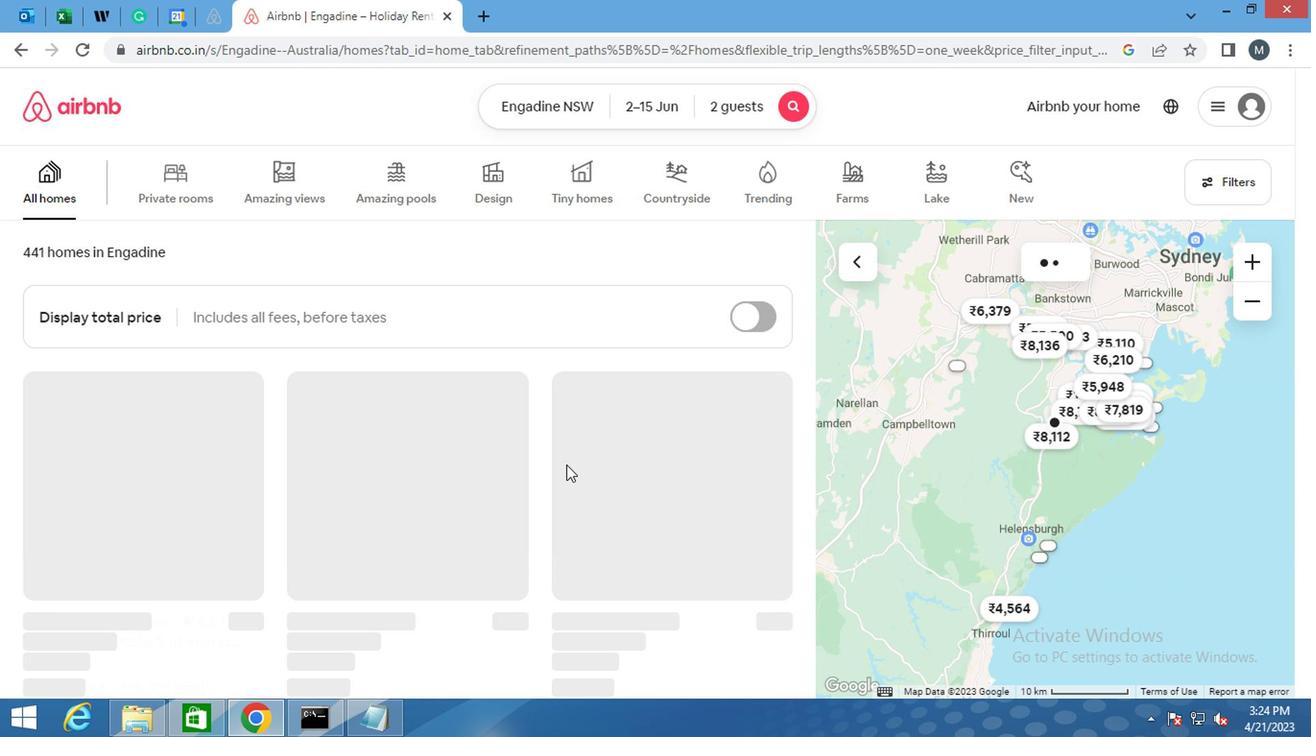 
